 Task: Design an intricate, multi-part, and multi-material model of a famous historical warship.
Action: Mouse moved to (438, 204)
Screenshot: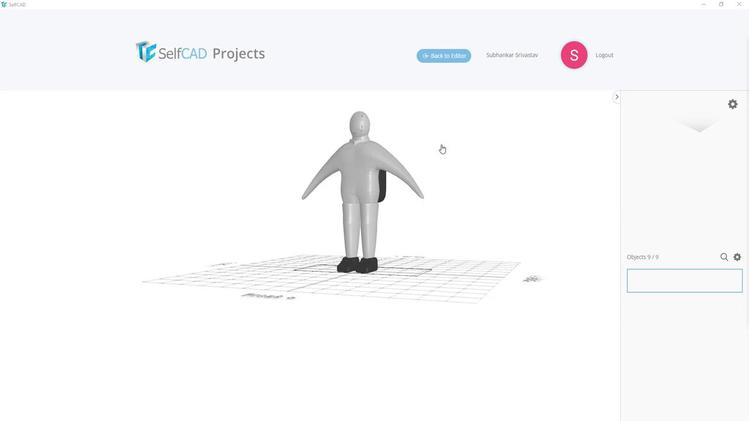 
Action: Mouse pressed left at (438, 204)
Screenshot: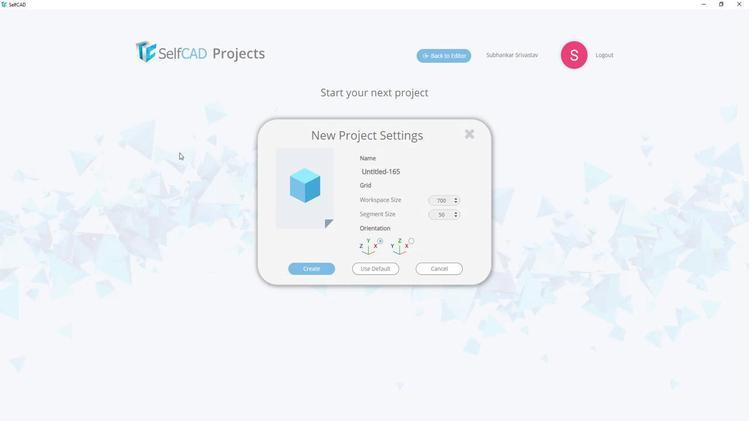 
Action: Mouse moved to (432, 213)
Screenshot: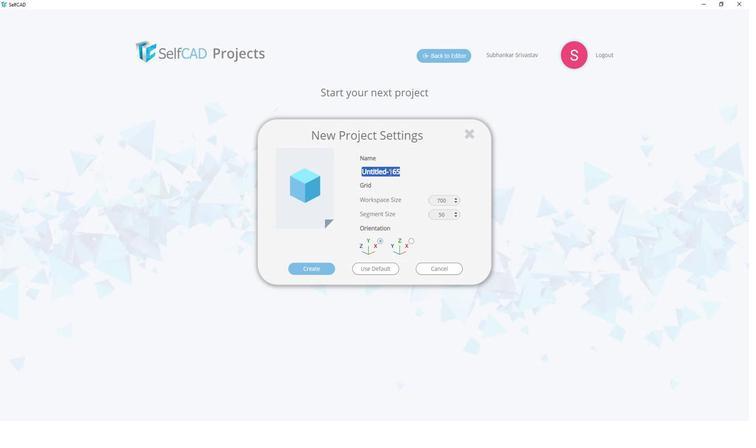 
Action: Mouse pressed left at (432, 213)
Screenshot: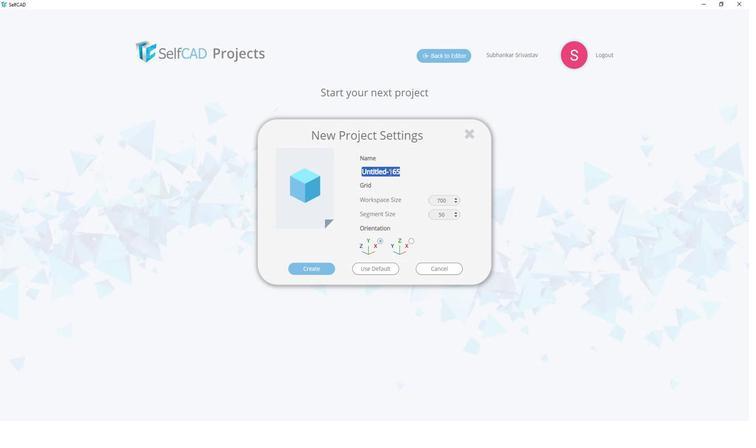 
Action: Key pressed <Key.shift><Key.shift><Key.shift><Key.shift><Key.shift><Key.shift><Key.shift><Key.shift>Warship<Key.space>2
Screenshot: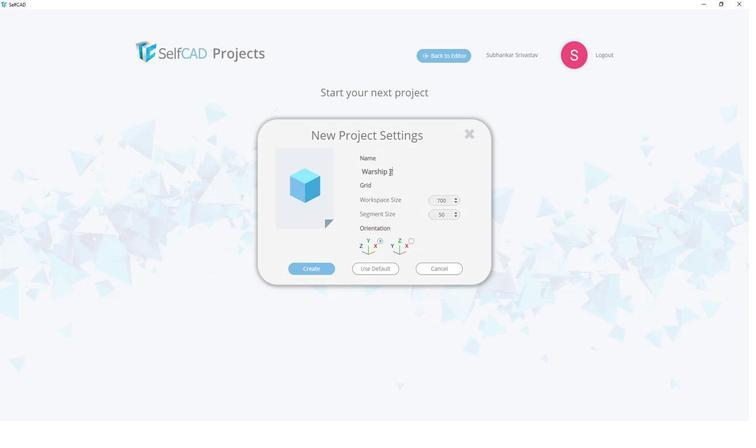 
Action: Mouse moved to (434, 253)
Screenshot: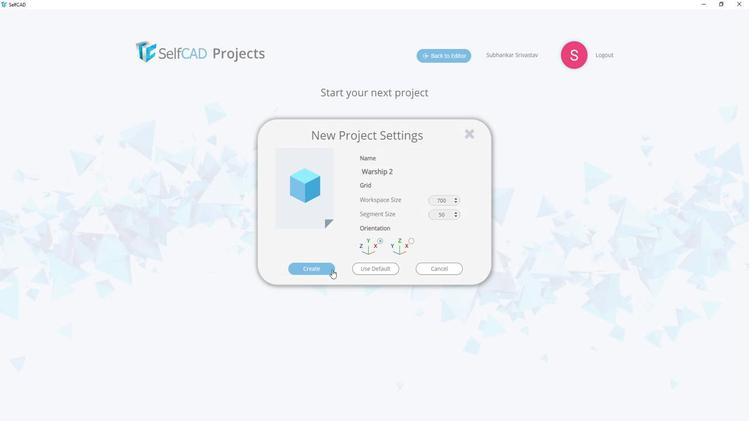 
Action: Mouse pressed left at (434, 253)
Screenshot: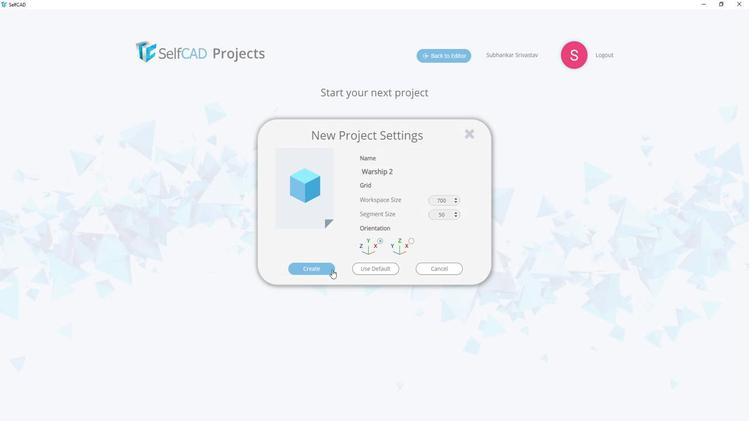 
Action: Mouse moved to (442, 209)
Screenshot: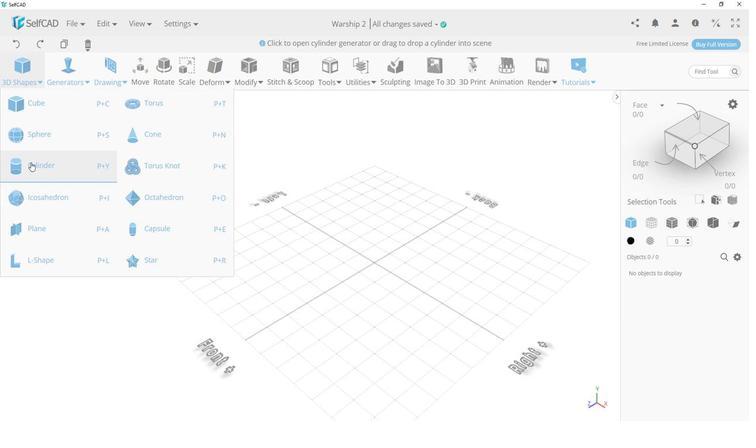 
Action: Mouse pressed left at (442, 209)
Screenshot: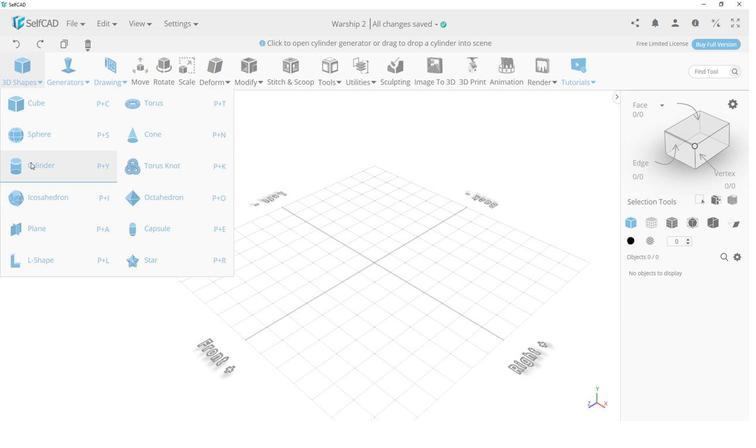 
Action: Mouse moved to (440, 238)
Screenshot: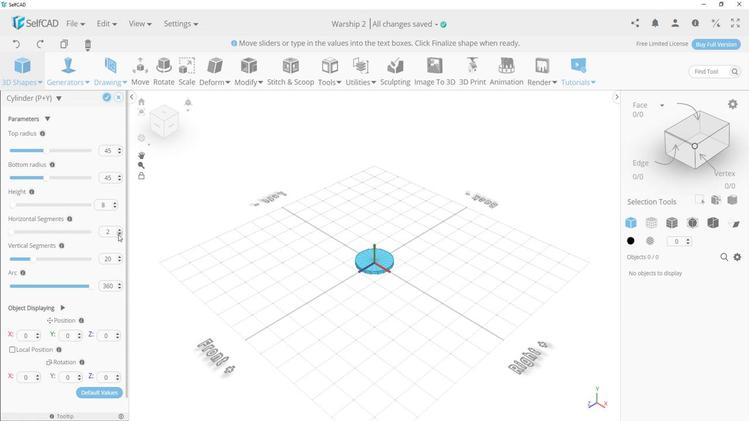 
Action: Mouse pressed left at (440, 238)
Screenshot: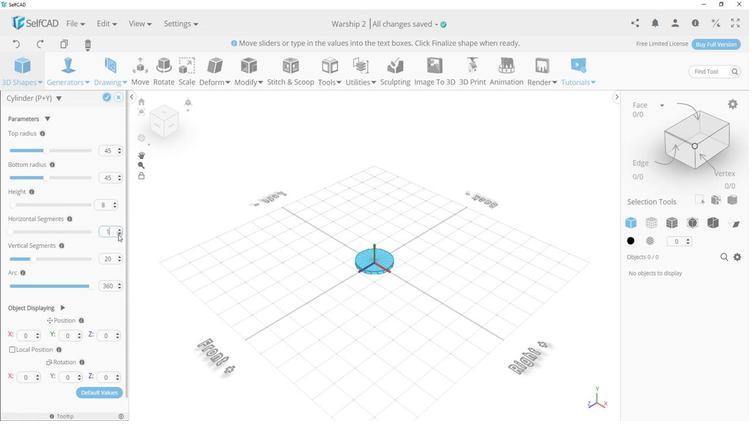 
Action: Mouse moved to (440, 248)
Screenshot: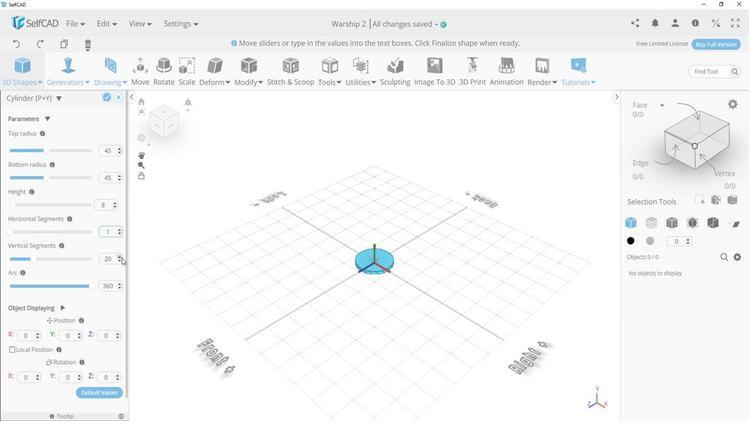 
Action: Mouse pressed left at (440, 248)
Screenshot: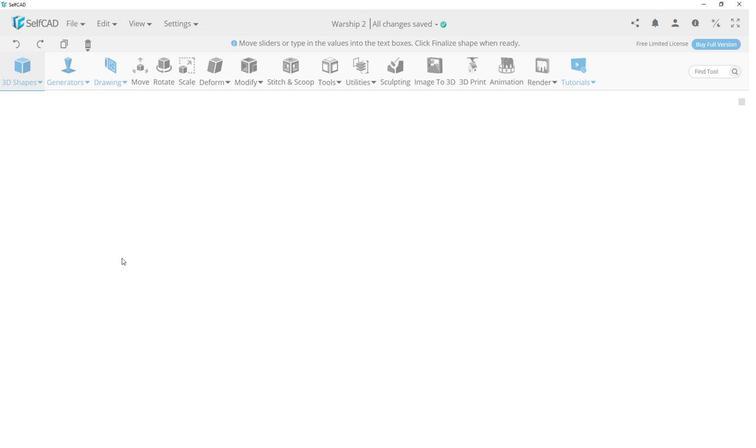 
Action: Mouse moved to (441, 181)
Screenshot: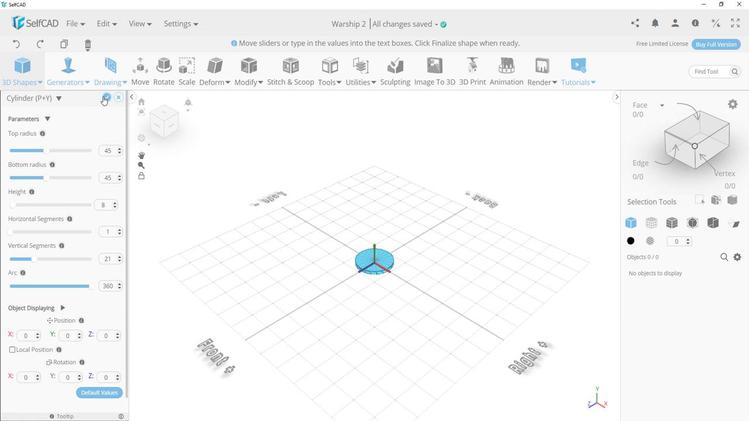 
Action: Mouse pressed left at (441, 181)
Screenshot: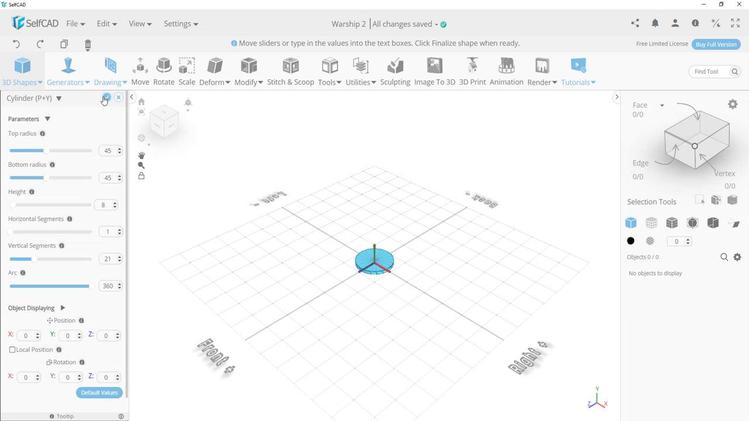 
Action: Mouse moved to (425, 234)
Screenshot: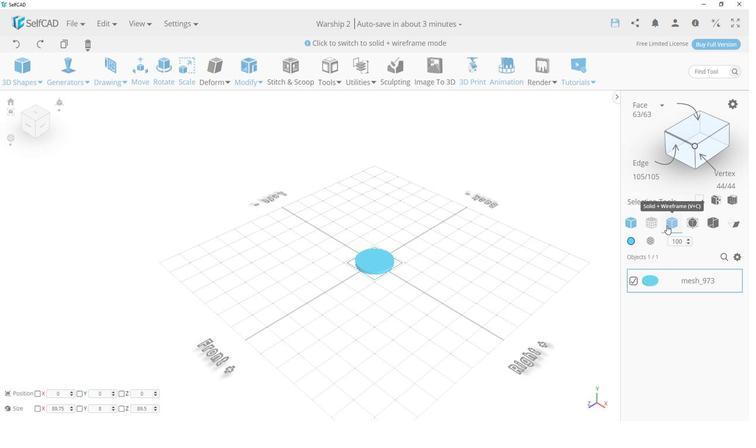 
Action: Mouse pressed left at (425, 234)
Screenshot: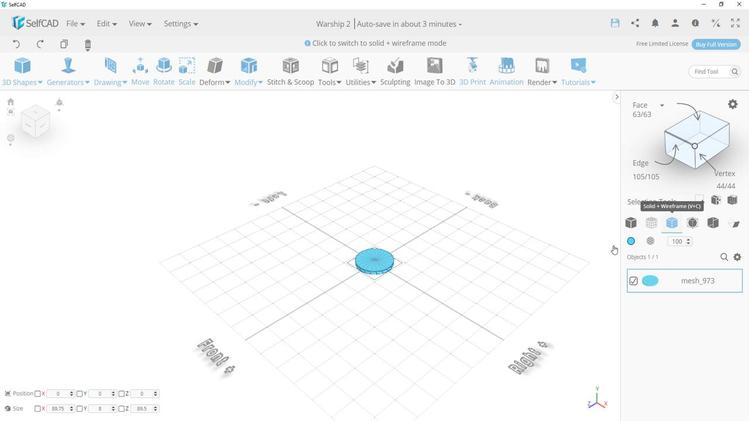 
Action: Mouse moved to (432, 270)
Screenshot: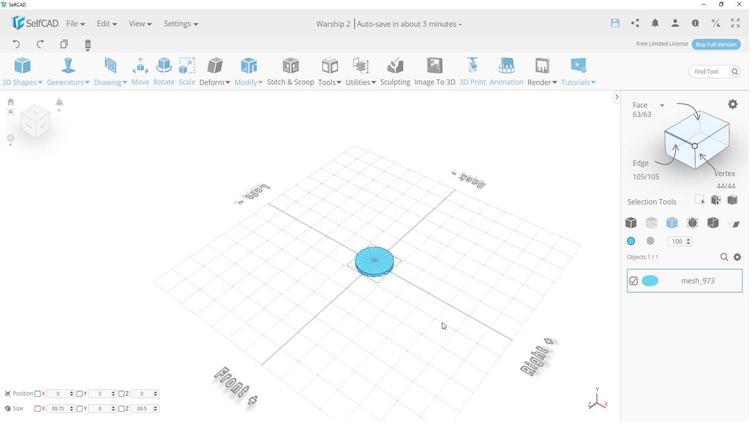 
Action: Mouse pressed left at (432, 270)
Screenshot: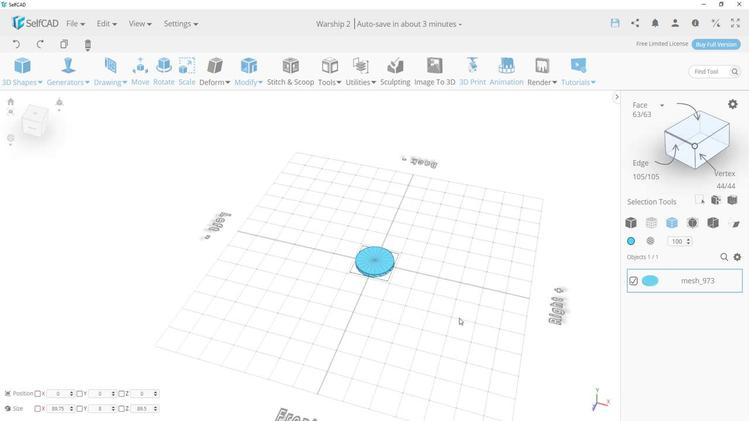 
Action: Mouse moved to (443, 309)
Screenshot: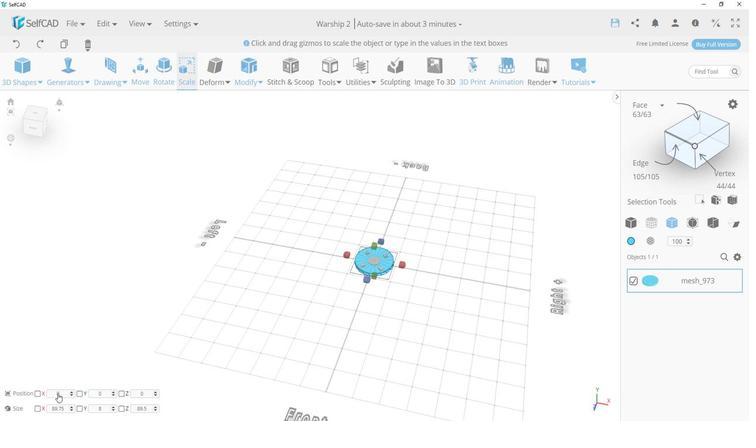 
Action: Mouse pressed left at (443, 309)
Screenshot: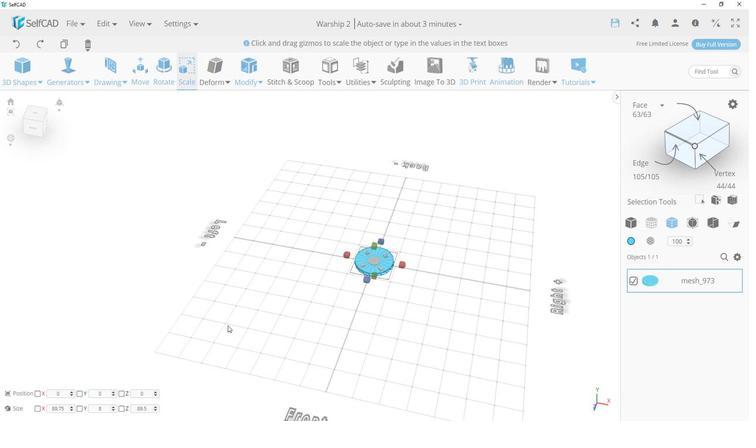 
Action: Mouse moved to (432, 252)
Screenshot: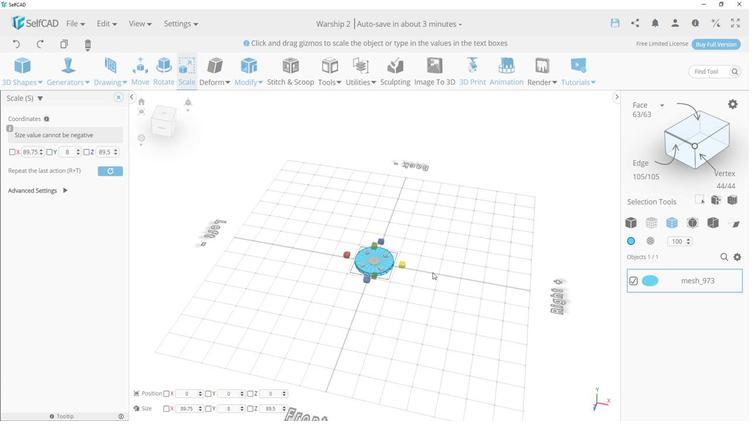 
Action: Mouse pressed left at (432, 252)
Screenshot: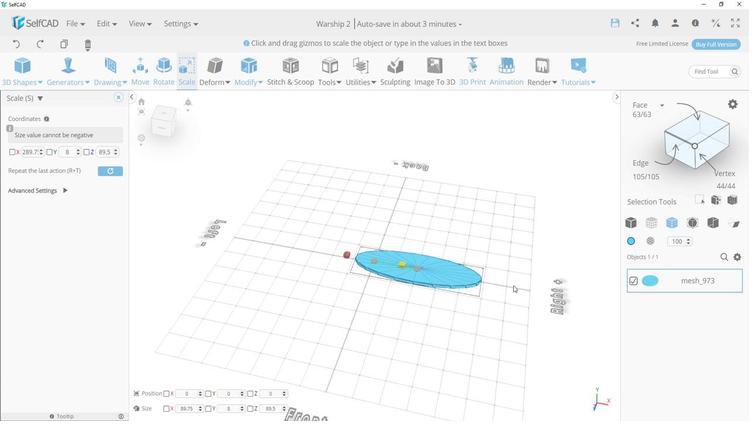 
Action: Mouse moved to (432, 250)
Screenshot: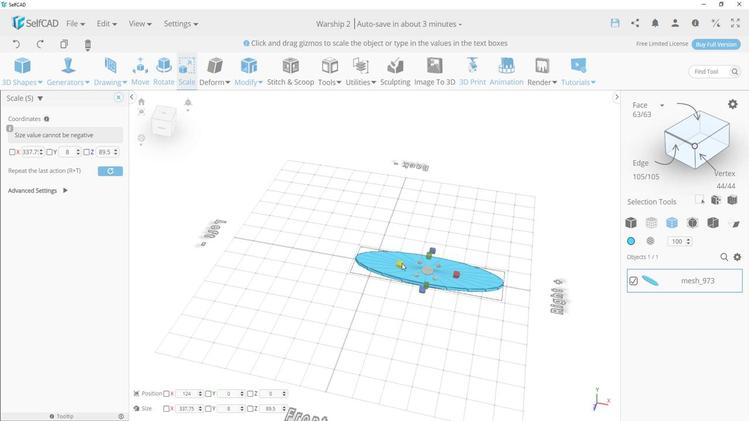 
Action: Mouse pressed left at (432, 250)
Screenshot: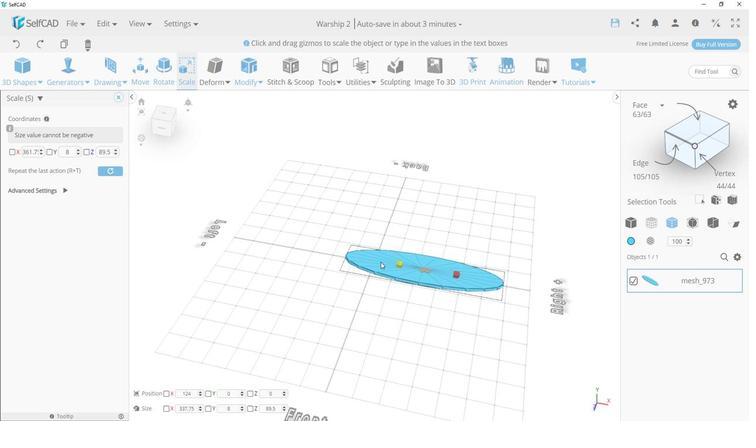
Action: Mouse moved to (435, 275)
Screenshot: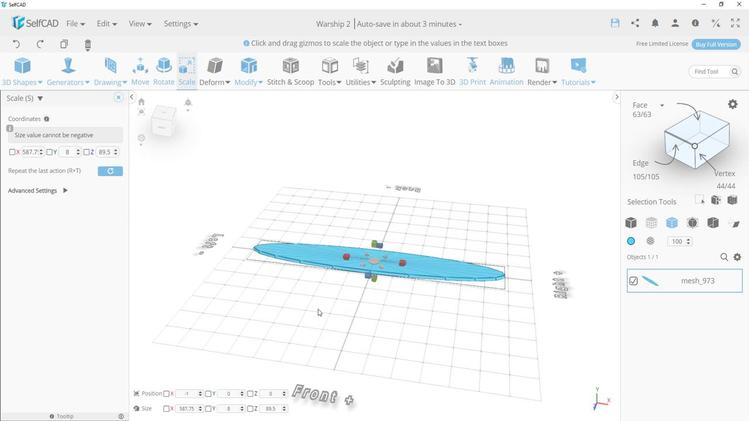 
Action: Mouse pressed left at (435, 275)
Screenshot: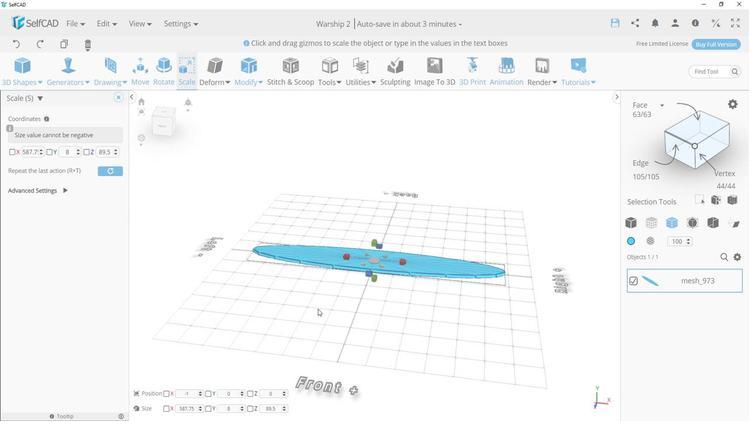 
Action: Mouse moved to (432, 258)
Screenshot: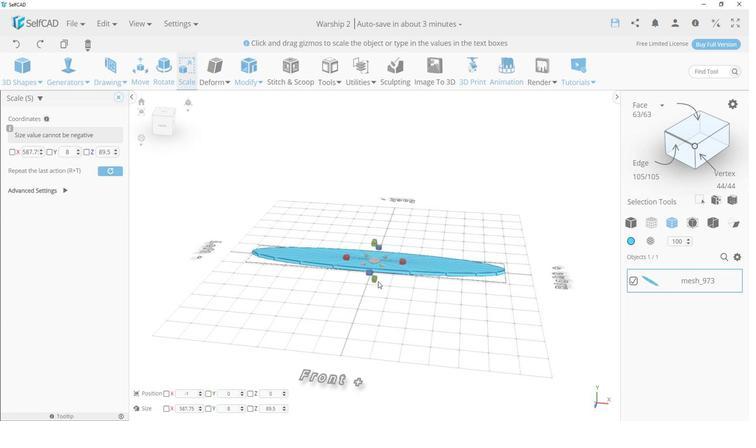 
Action: Mouse scrolled (432, 258) with delta (0, 0)
Screenshot: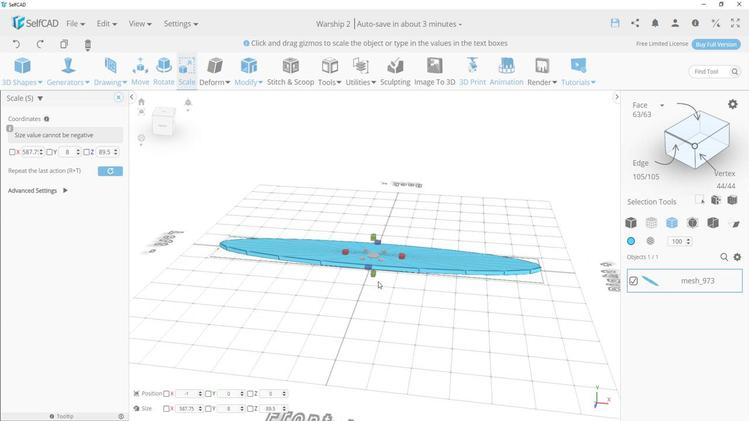 
Action: Mouse scrolled (432, 258) with delta (0, 0)
Screenshot: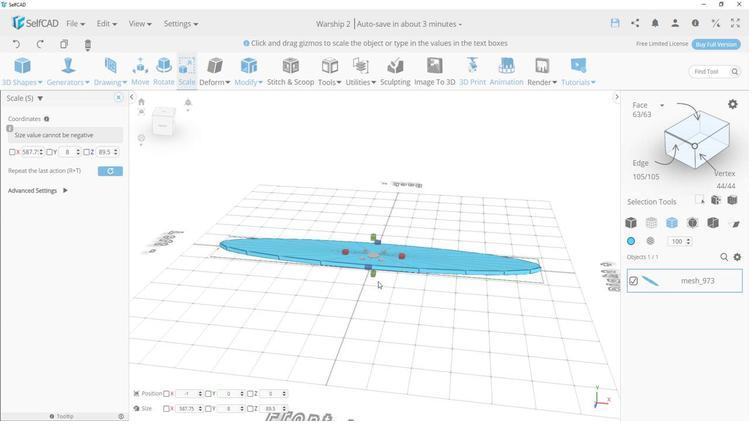 
Action: Mouse scrolled (432, 258) with delta (0, 0)
Screenshot: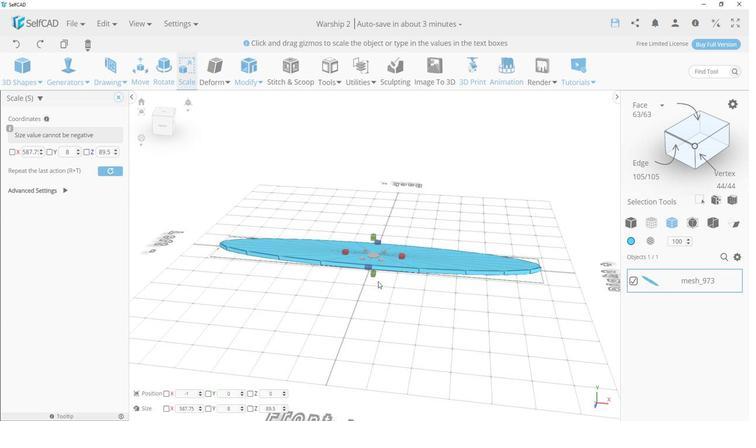 
Action: Mouse scrolled (432, 258) with delta (0, 0)
Screenshot: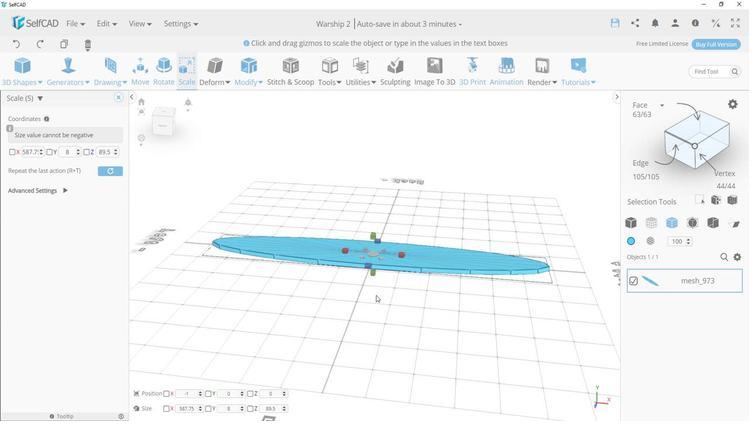 
Action: Mouse scrolled (432, 258) with delta (0, 0)
Screenshot: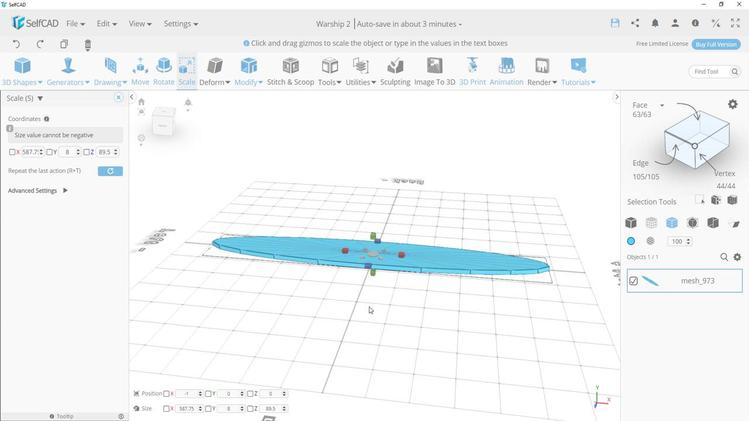 
Action: Mouse scrolled (432, 258) with delta (0, 0)
Screenshot: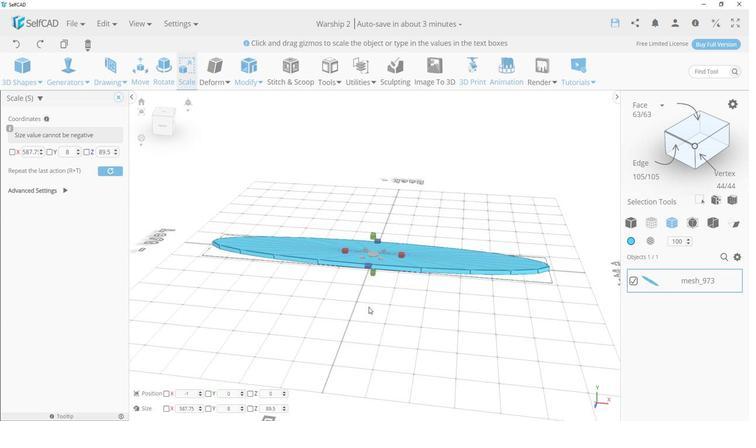 
Action: Mouse moved to (433, 268)
Screenshot: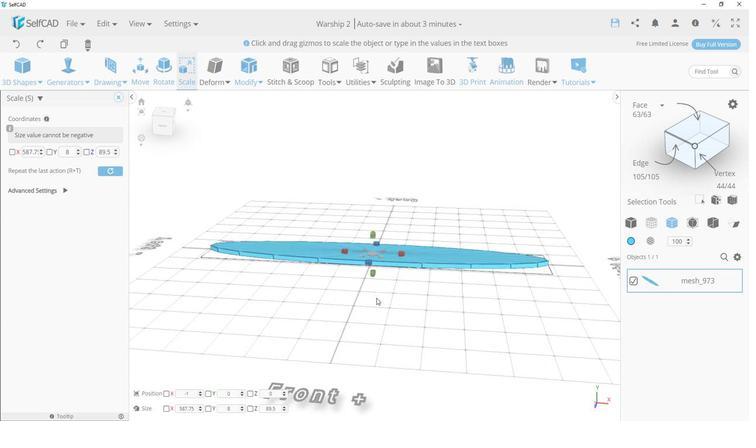 
Action: Mouse pressed left at (433, 268)
Screenshot: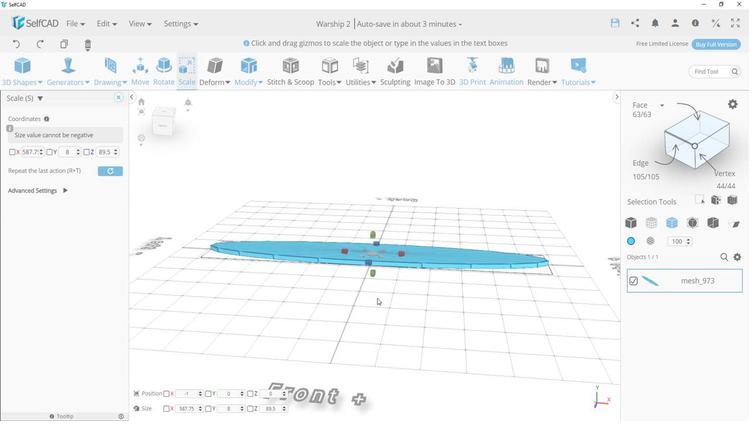 
Action: Mouse moved to (424, 195)
Screenshot: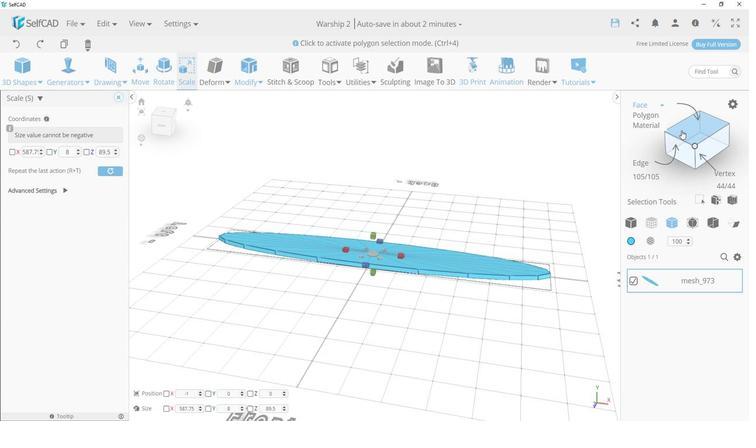 
Action: Mouse pressed left at (424, 195)
Screenshot: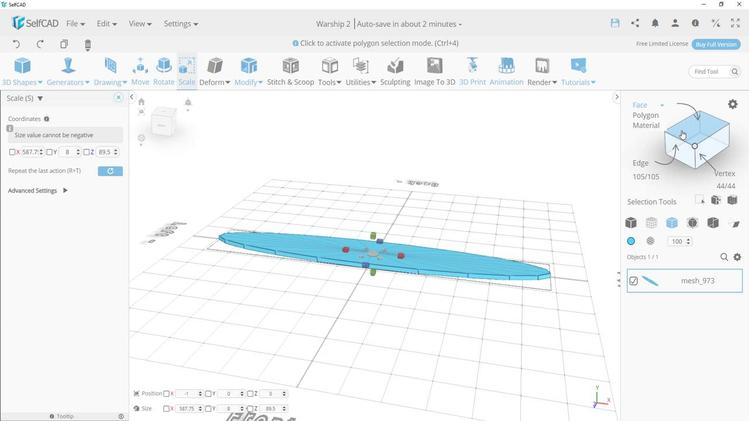 
Action: Mouse moved to (425, 186)
Screenshot: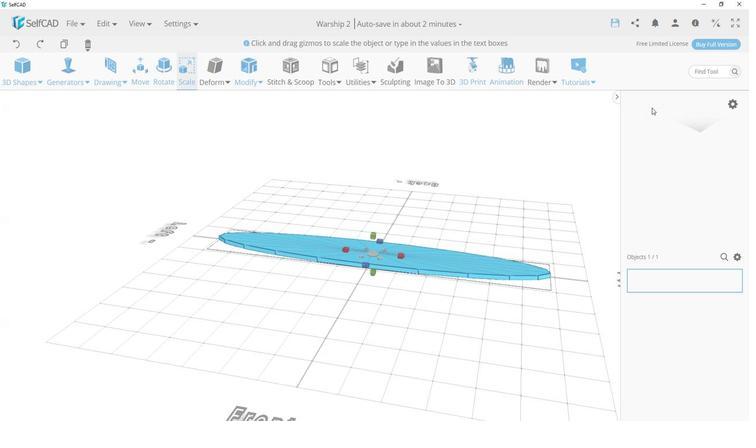 
Action: Mouse pressed left at (425, 186)
Screenshot: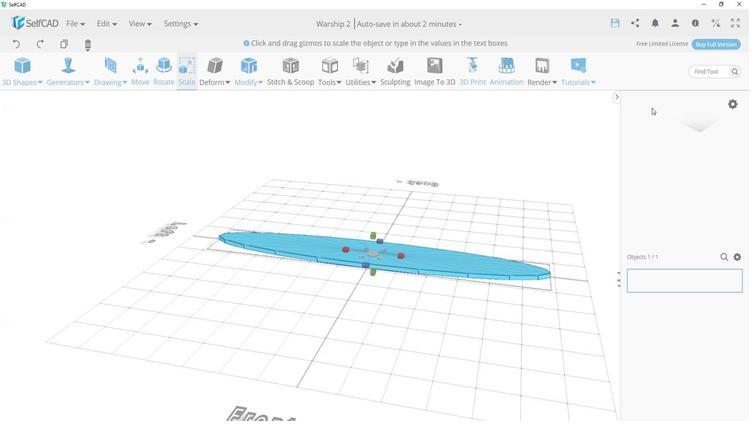 
Action: Mouse moved to (425, 189)
Screenshot: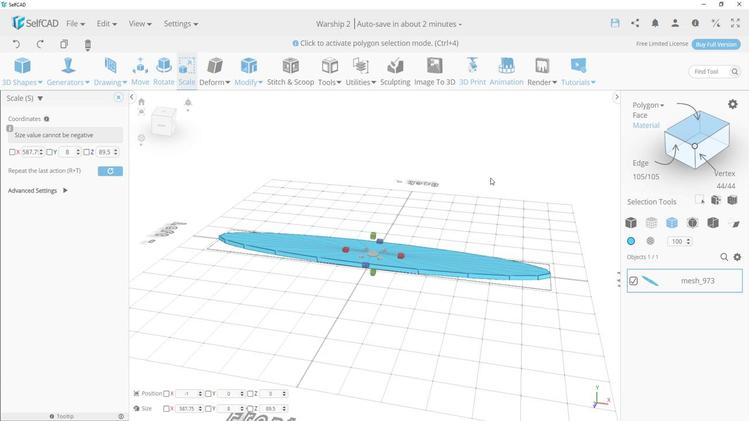 
Action: Mouse pressed left at (425, 189)
Screenshot: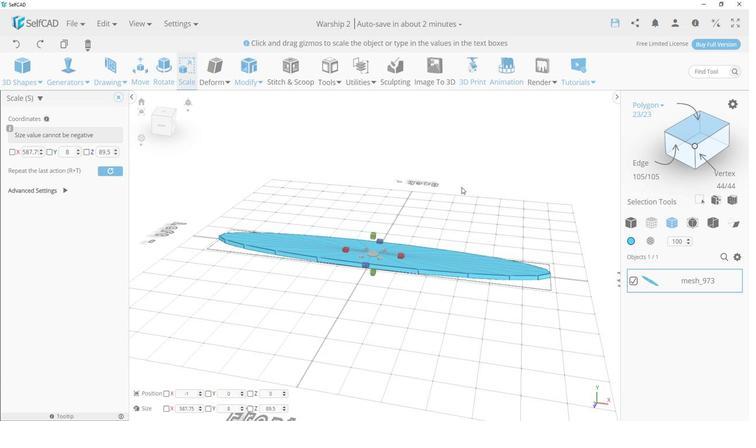 
Action: Mouse moved to (431, 219)
Screenshot: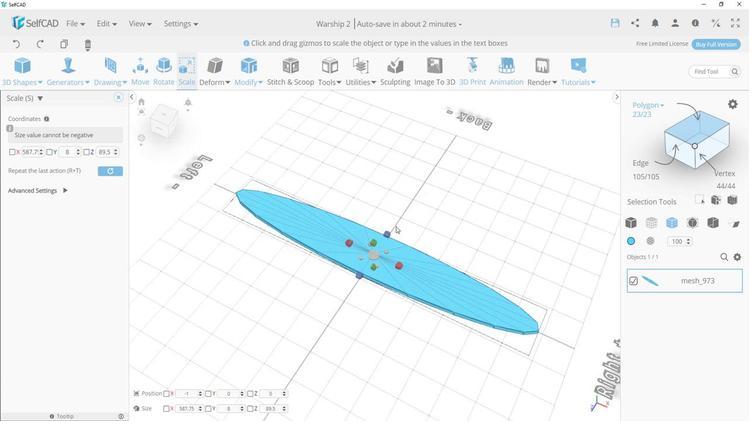 
Action: Mouse pressed left at (431, 219)
Screenshot: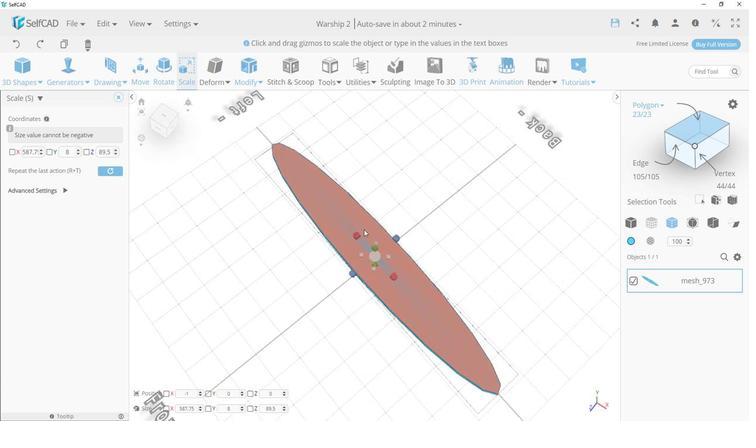 
Action: Mouse moved to (433, 237)
Screenshot: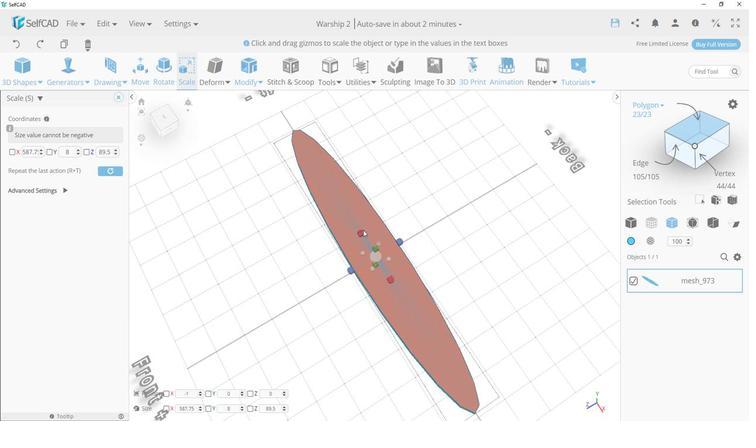 
Action: Mouse pressed left at (433, 237)
Screenshot: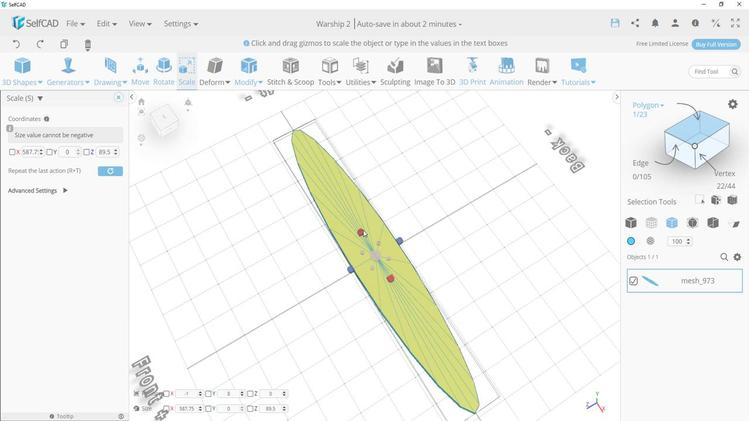 
Action: Mouse moved to (435, 254)
Screenshot: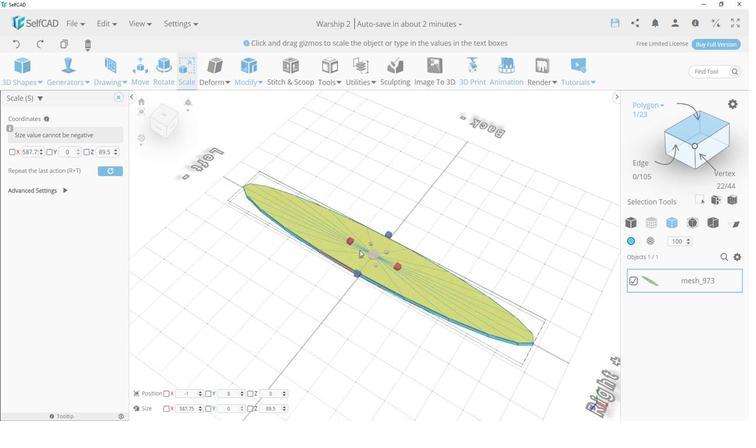 
Action: Mouse pressed left at (435, 254)
Screenshot: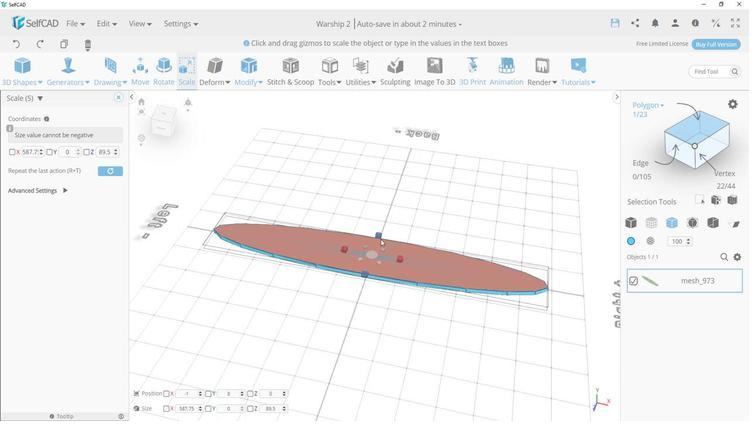 
Action: Mouse moved to (439, 310)
Screenshot: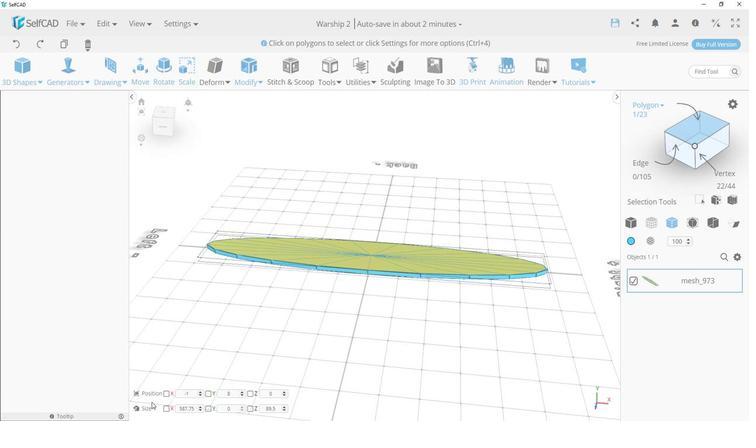 
Action: Mouse pressed left at (439, 310)
Screenshot: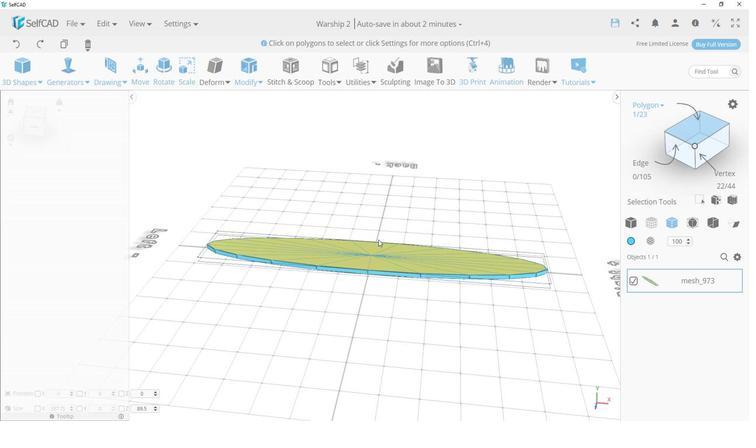 
Action: Mouse moved to (435, 276)
Screenshot: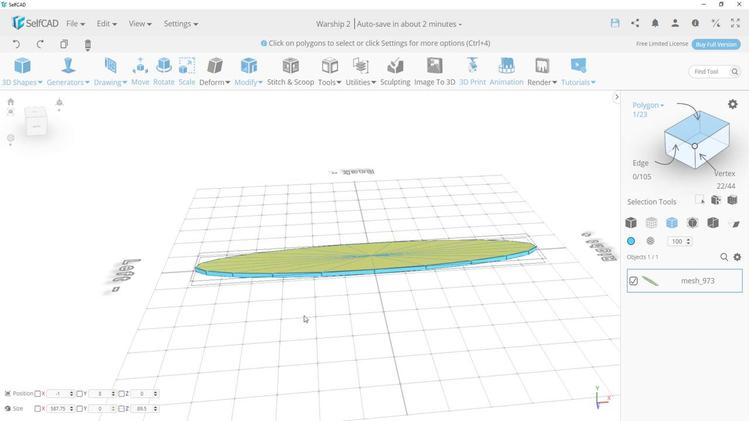 
Action: Mouse pressed left at (435, 276)
Screenshot: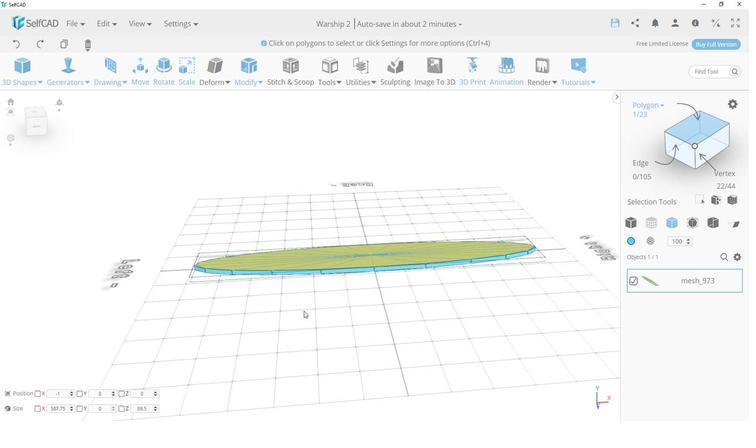 
Action: Mouse moved to (443, 311)
Screenshot: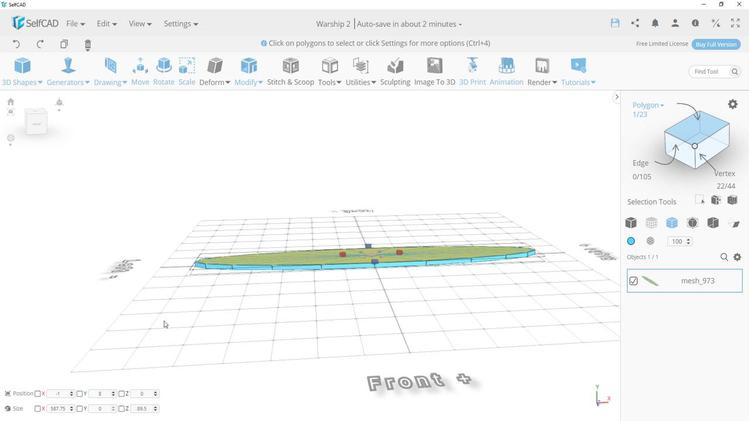 
Action: Mouse pressed left at (443, 311)
Screenshot: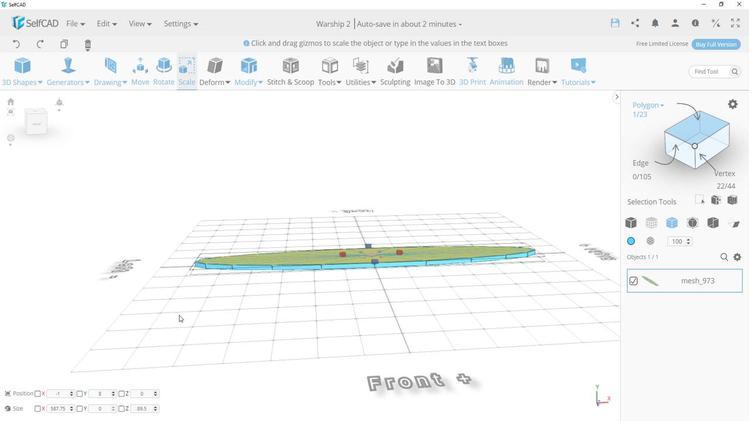 
Action: Mouse moved to (438, 272)
Screenshot: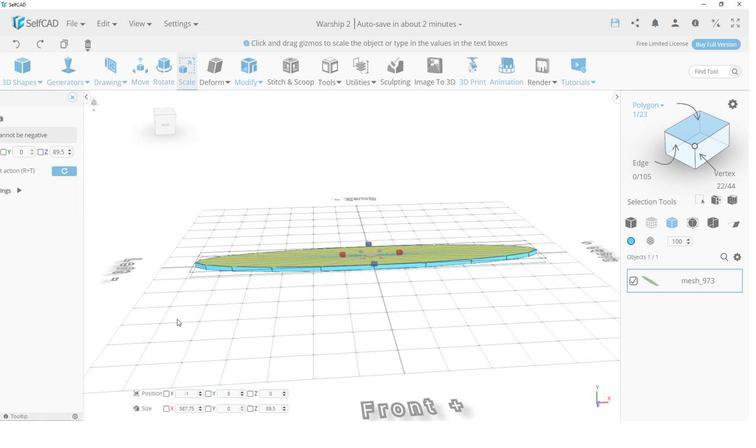 
Action: Mouse pressed left at (438, 272)
Screenshot: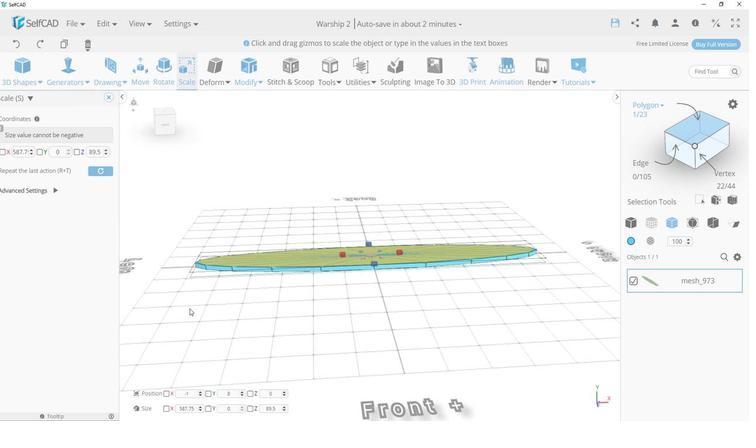 
Action: Mouse moved to (433, 247)
Screenshot: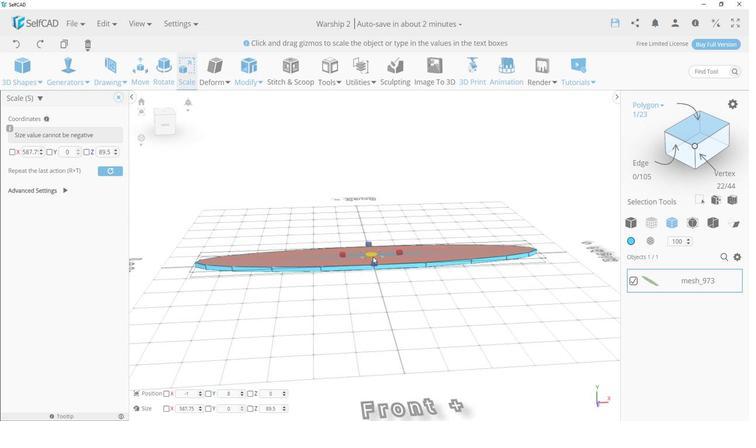 
Action: Mouse pressed left at (433, 247)
Screenshot: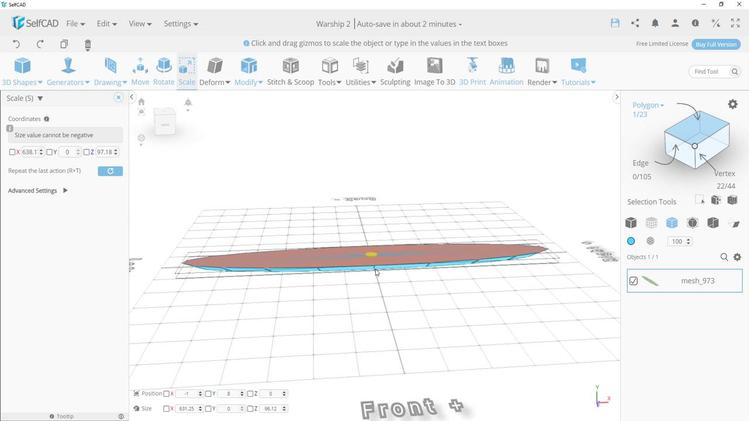 
Action: Mouse moved to (439, 172)
Screenshot: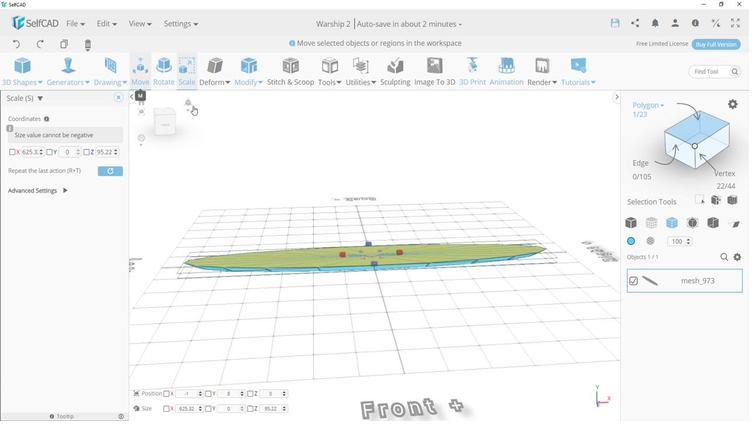 
Action: Mouse pressed left at (439, 172)
Screenshot: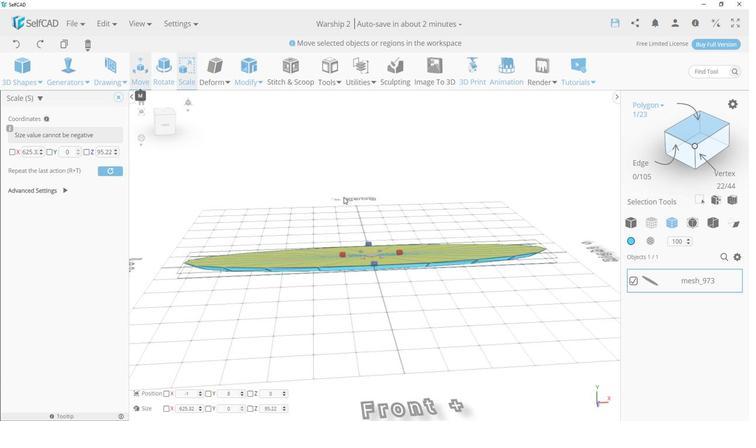 
Action: Mouse moved to (433, 227)
Screenshot: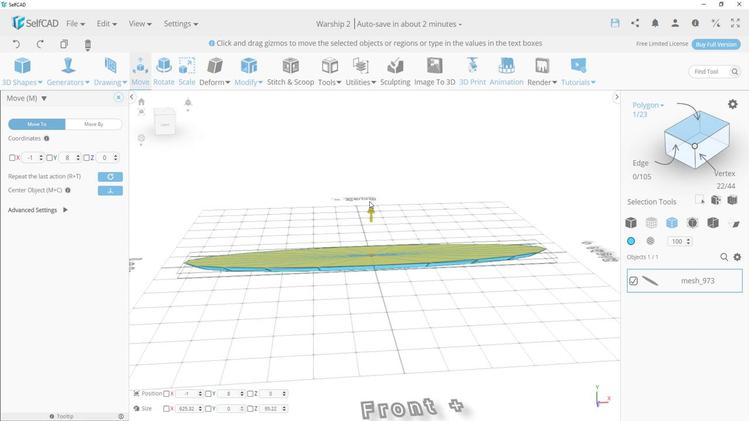 
Action: Mouse pressed left at (433, 227)
Screenshot: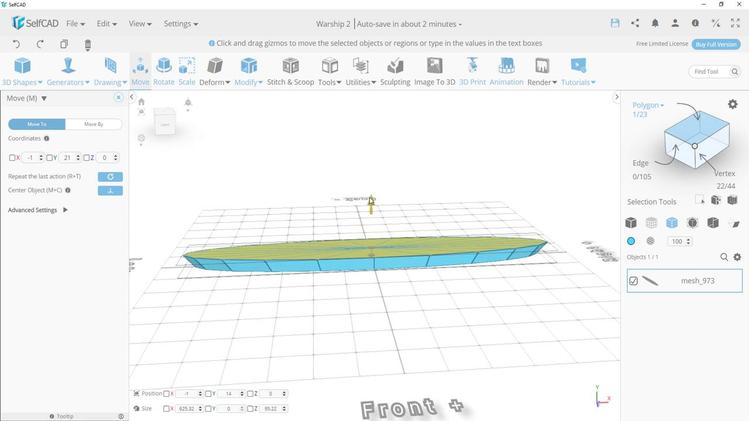 
Action: Mouse moved to (435, 277)
Screenshot: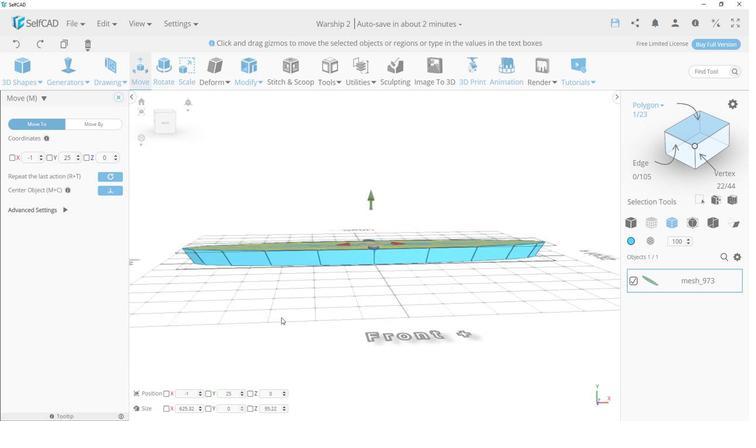 
Action: Mouse pressed left at (435, 277)
Screenshot: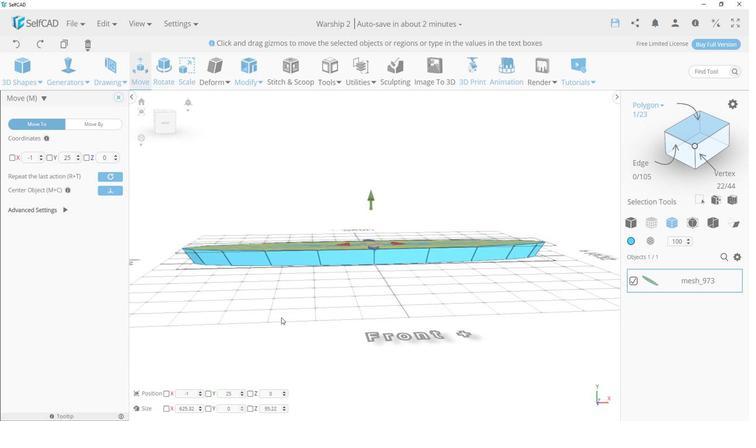 
Action: Mouse moved to (439, 310)
Screenshot: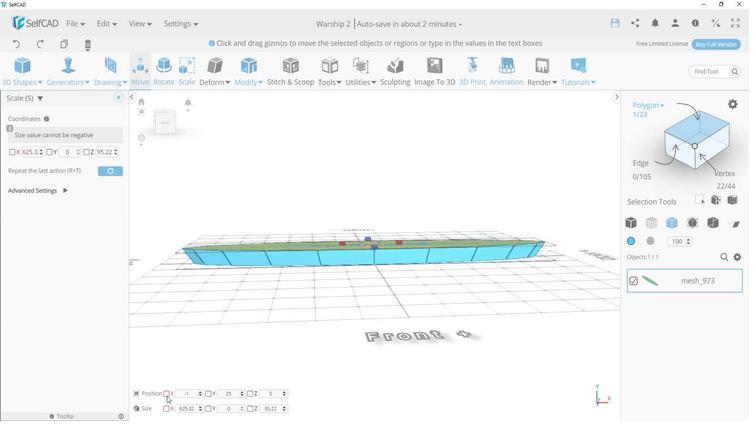 
Action: Mouse pressed left at (439, 310)
Screenshot: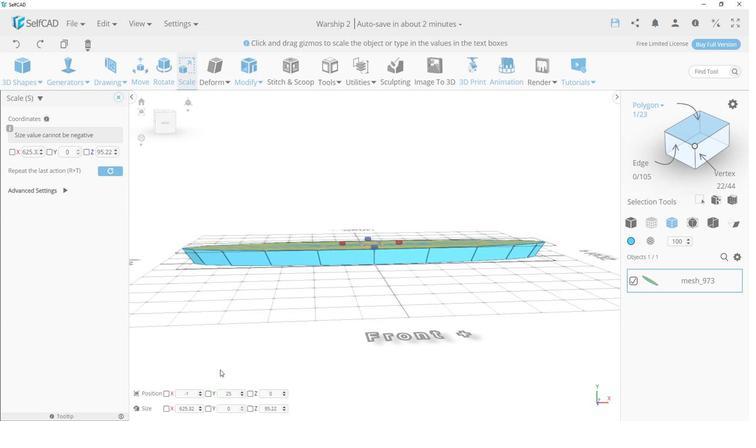 
Action: Mouse moved to (433, 258)
Screenshot: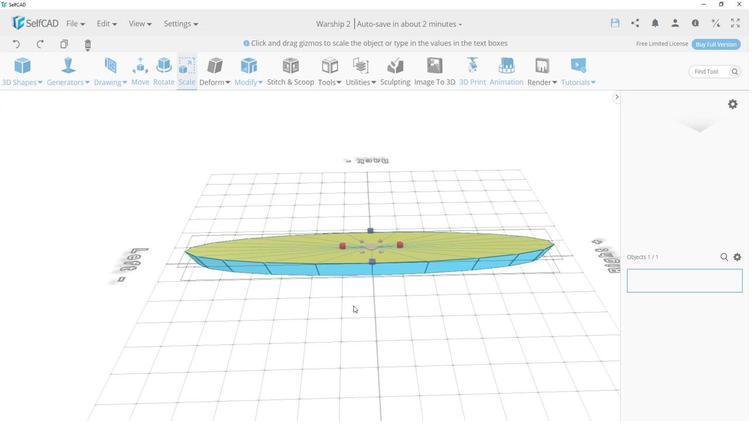 
Action: Mouse pressed left at (433, 258)
Screenshot: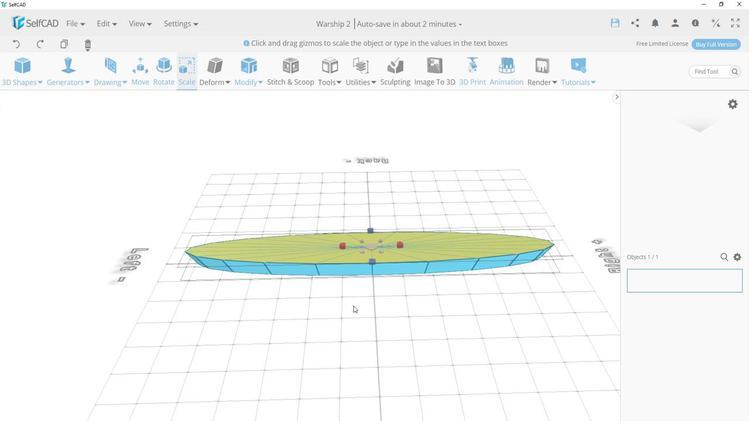 
Action: Mouse moved to (433, 243)
Screenshot: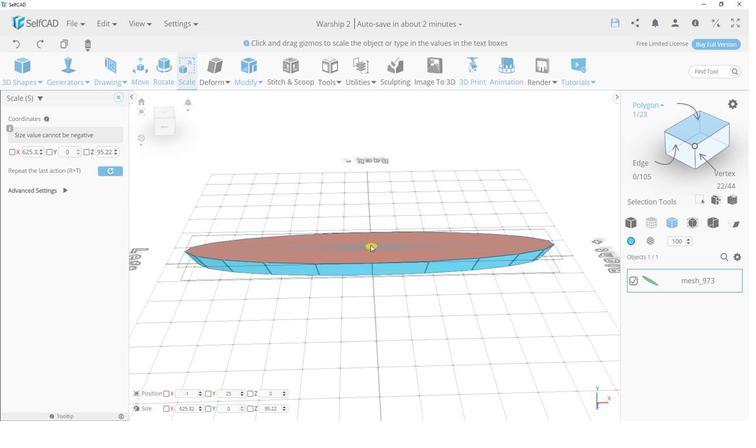 
Action: Mouse pressed left at (433, 243)
Screenshot: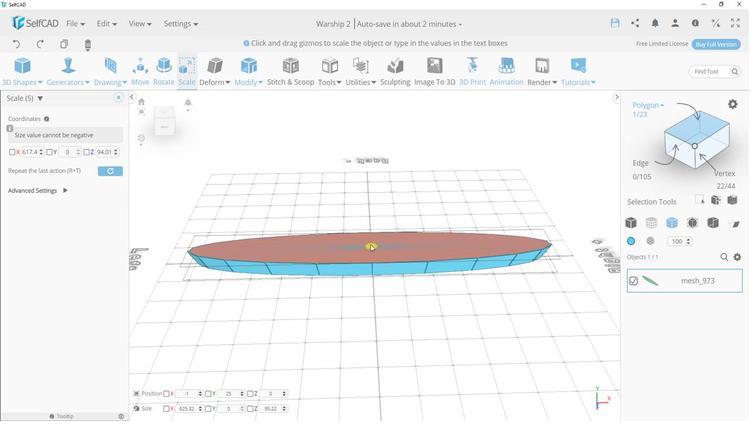 
Action: Mouse moved to (431, 274)
Screenshot: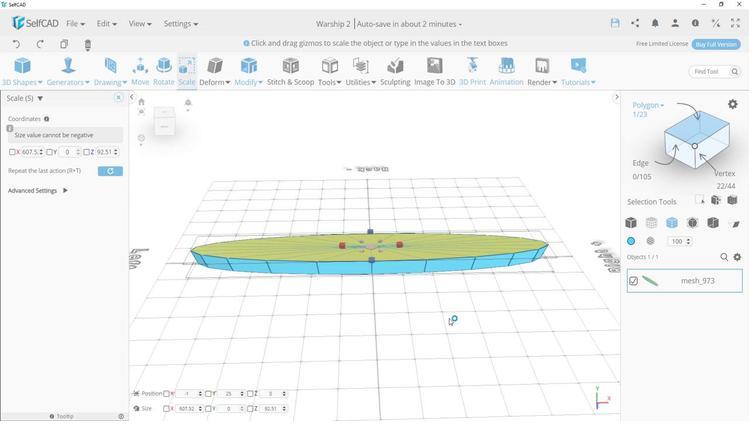 
Action: Mouse pressed left at (431, 274)
Screenshot: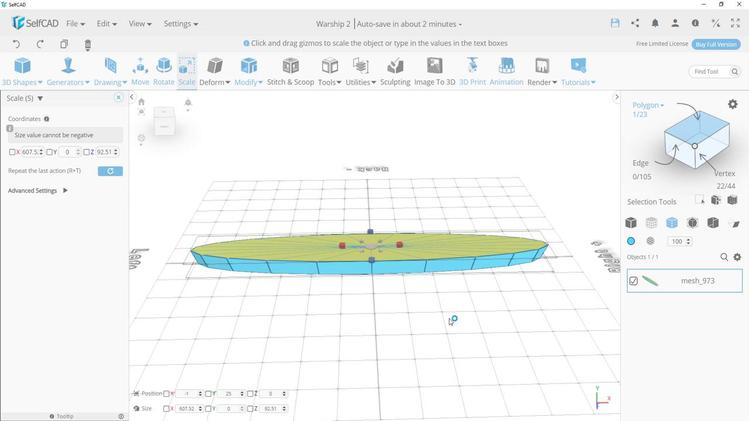 
Action: Mouse moved to (433, 260)
Screenshot: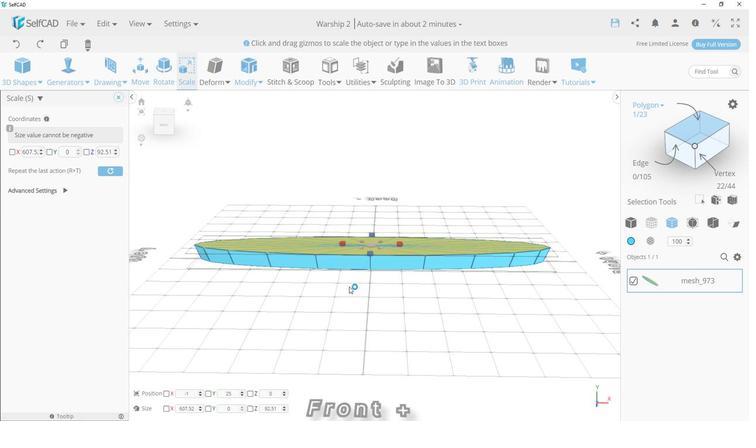 
Action: Mouse scrolled (433, 260) with delta (0, 0)
Screenshot: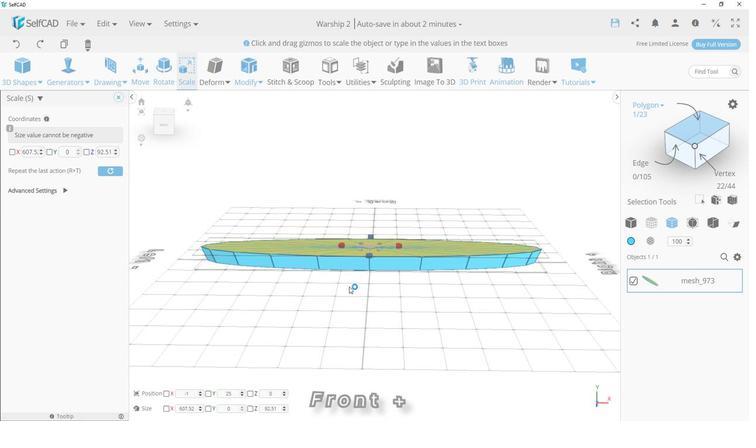 
Action: Mouse scrolled (433, 260) with delta (0, 0)
Screenshot: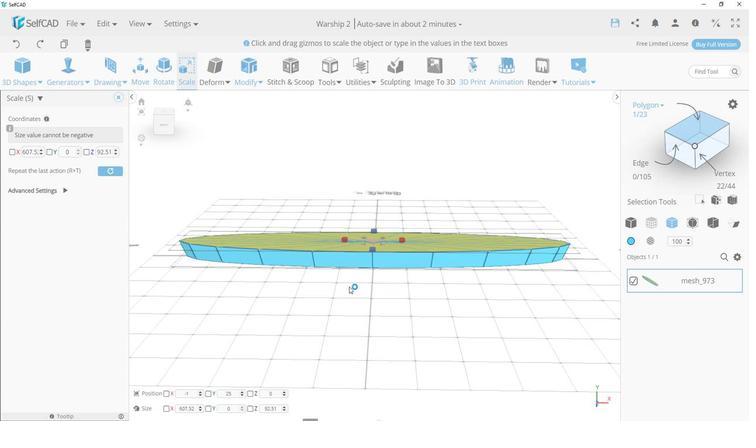 
Action: Mouse scrolled (433, 260) with delta (0, 0)
Screenshot: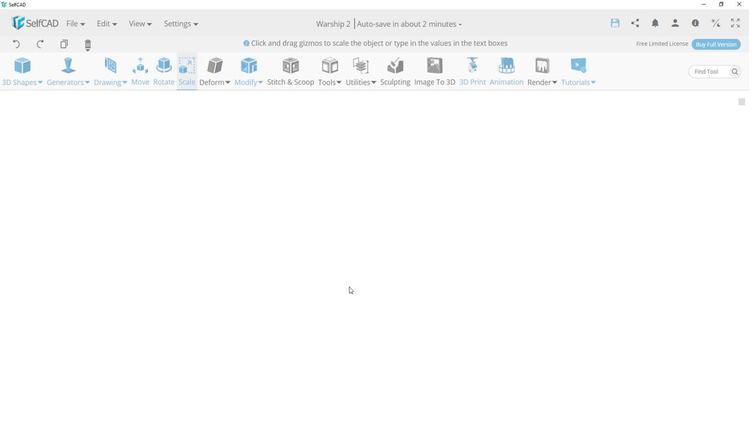 
Action: Mouse scrolled (433, 260) with delta (0, 0)
Screenshot: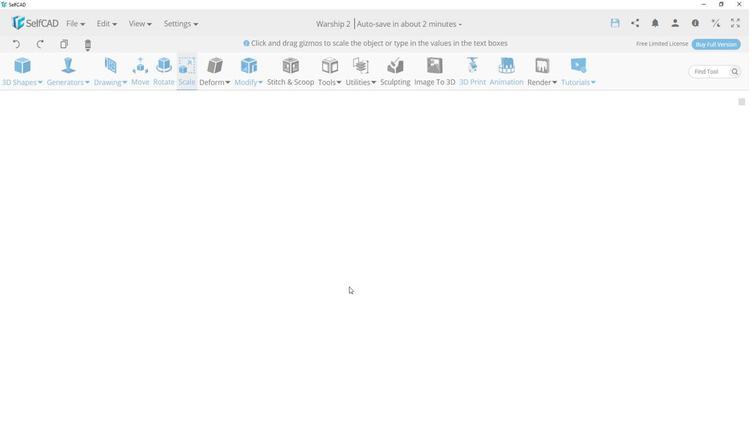 
Action: Mouse pressed left at (433, 260)
Screenshot: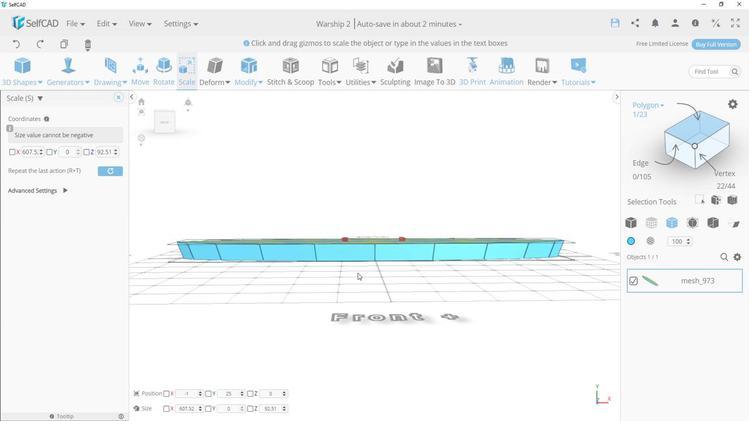 
Action: Mouse moved to (433, 255)
Screenshot: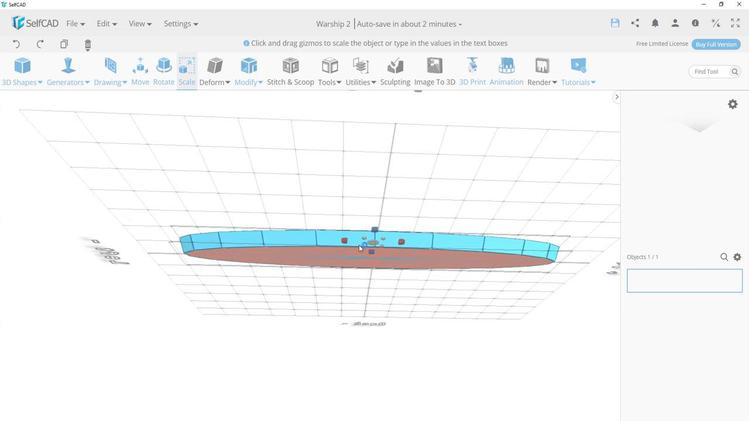 
Action: Mouse pressed left at (433, 255)
Screenshot: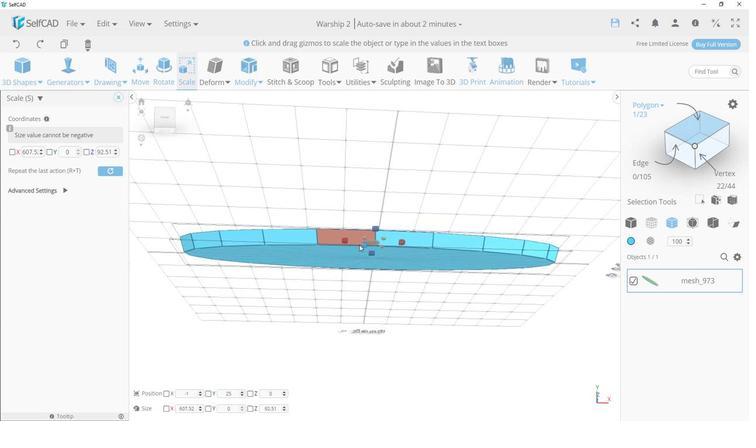 
Action: Mouse moved to (435, 210)
Screenshot: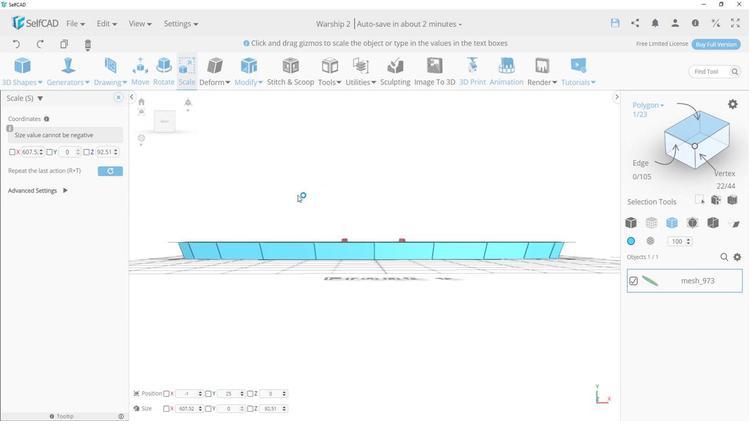 
Action: Mouse pressed left at (435, 210)
Screenshot: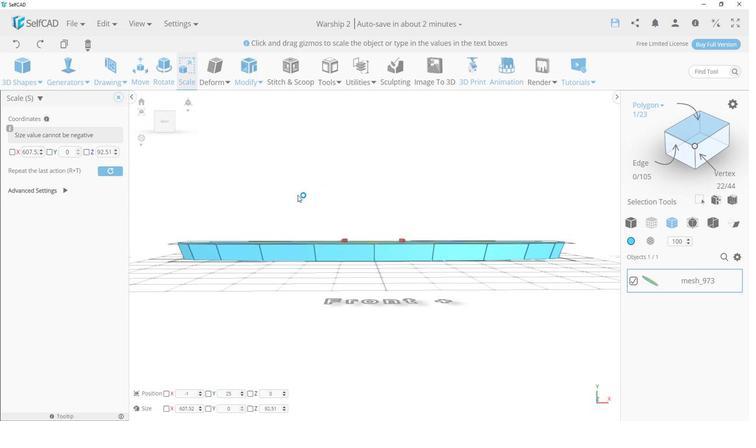 
Action: Mouse moved to (435, 220)
Screenshot: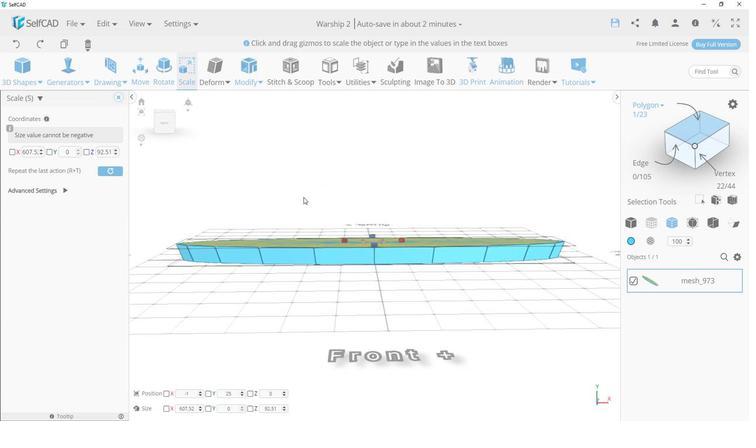 
Action: Mouse pressed left at (435, 220)
Screenshot: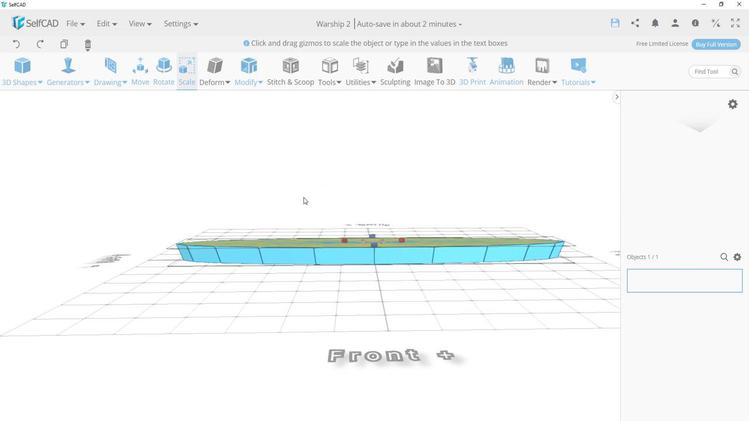 
Action: Mouse moved to (431, 212)
Screenshot: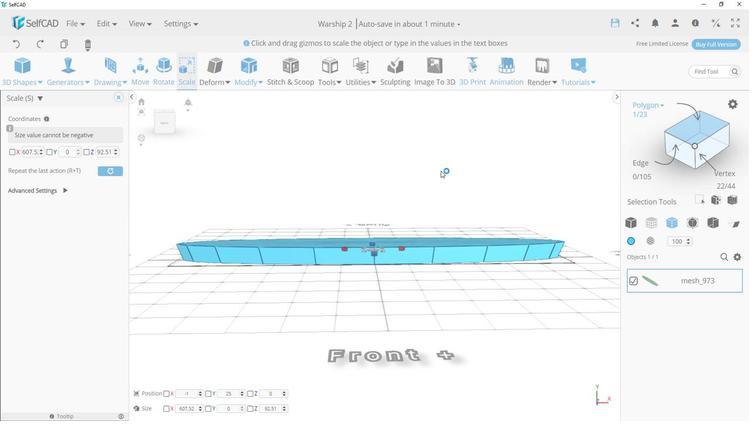 
Action: Mouse pressed left at (431, 212)
Screenshot: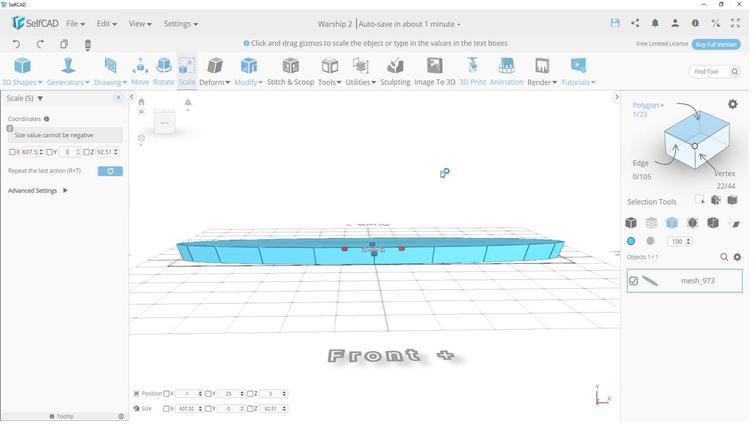 
Action: Mouse moved to (432, 265)
Screenshot: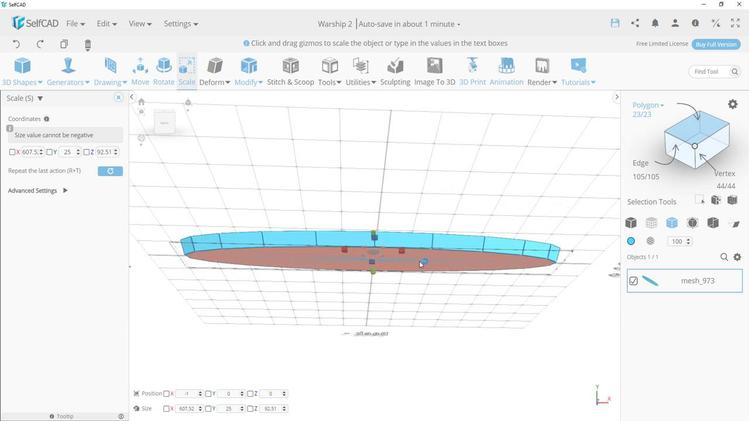 
Action: Mouse pressed left at (432, 265)
Screenshot: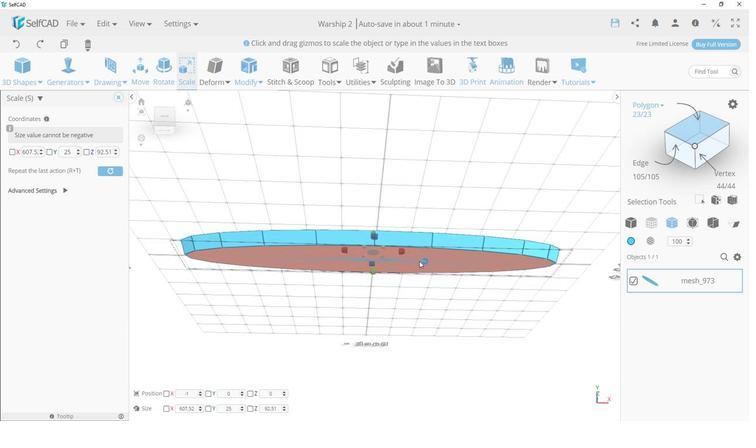 
Action: Mouse moved to (431, 250)
Screenshot: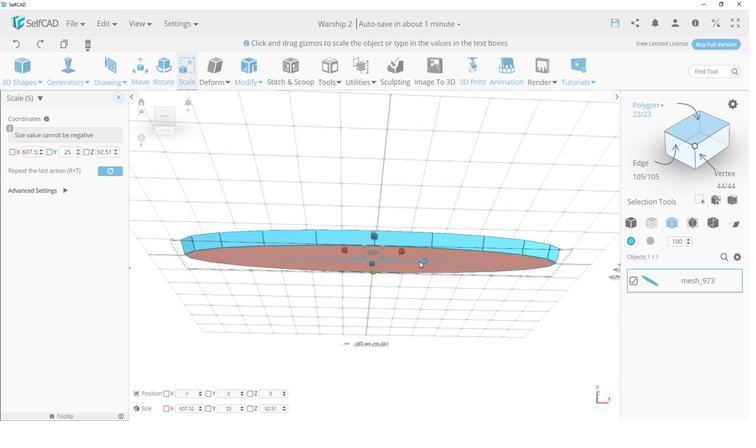 
Action: Mouse pressed left at (431, 250)
Screenshot: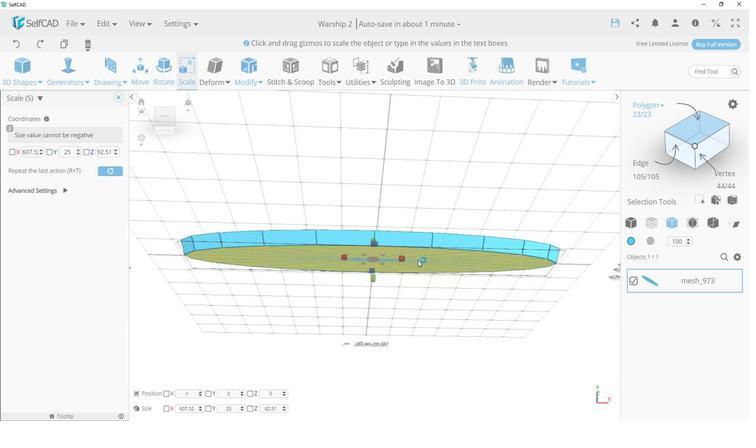 
Action: Mouse moved to (432, 210)
Screenshot: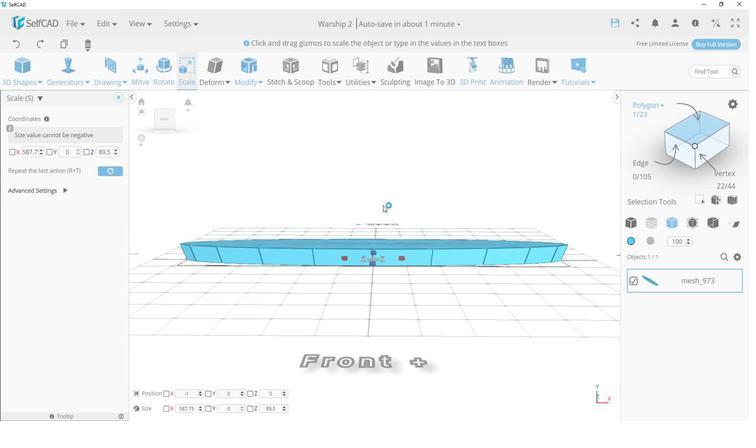 
Action: Mouse pressed left at (432, 210)
Screenshot: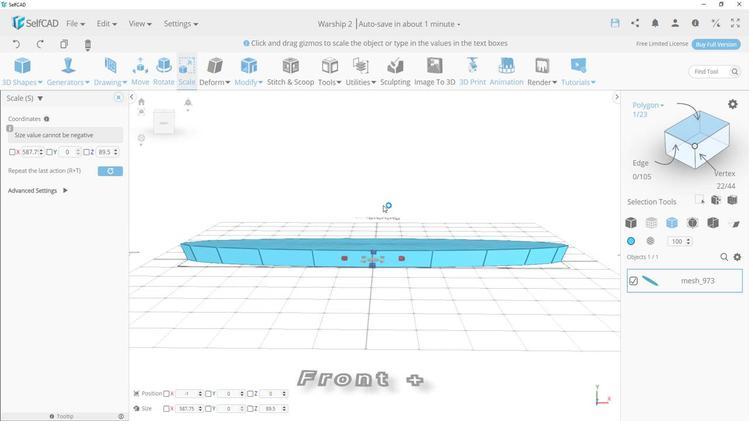 
Action: Mouse moved to (436, 182)
Screenshot: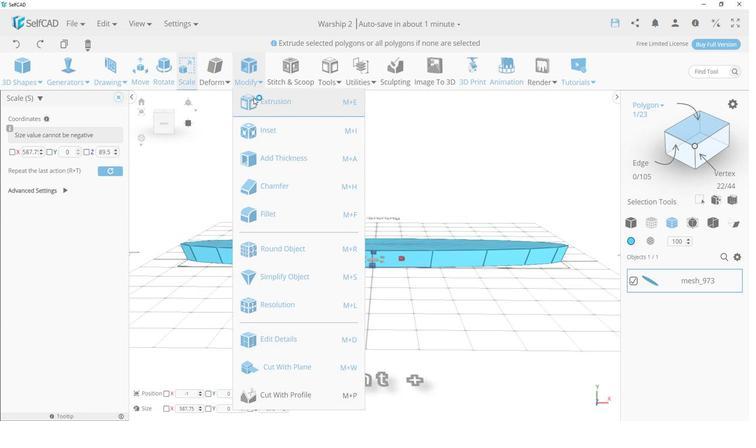 
Action: Mouse pressed left at (436, 182)
Screenshot: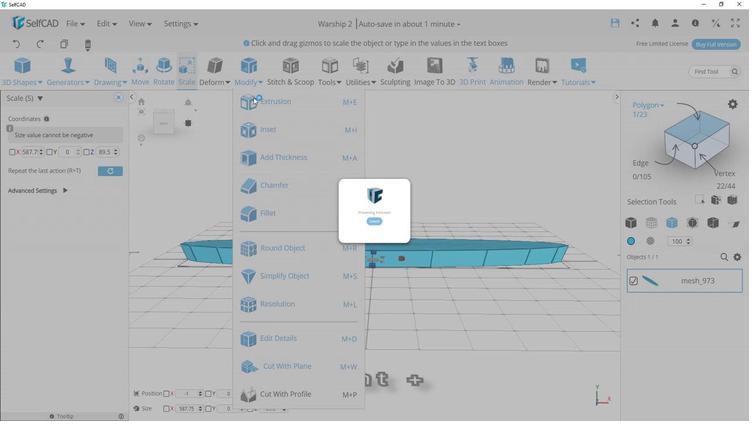 
Action: Mouse moved to (440, 181)
Screenshot: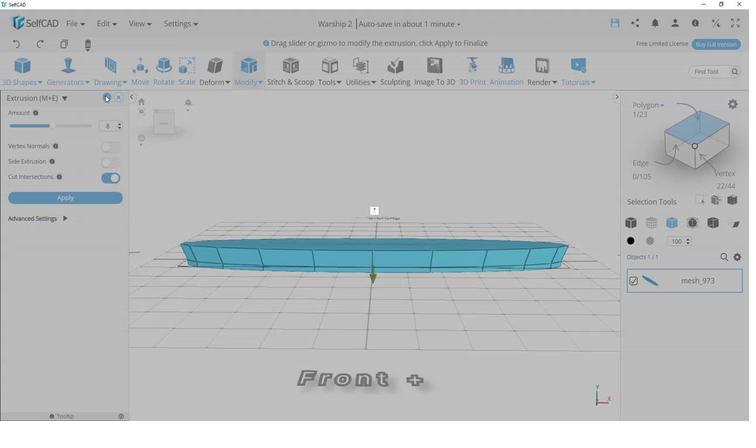
Action: Mouse pressed left at (440, 181)
Screenshot: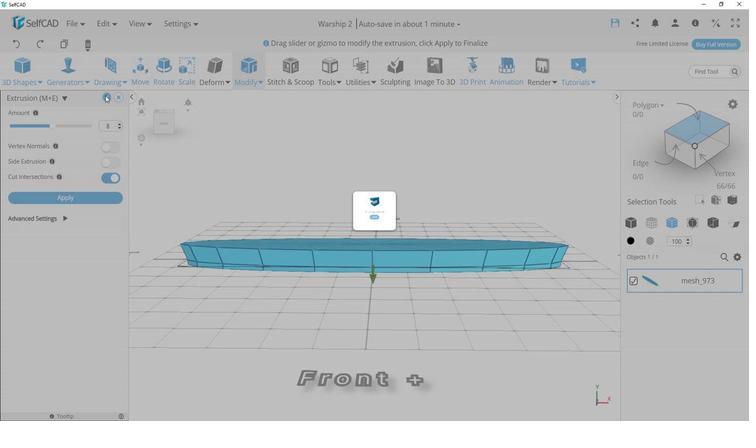 
Action: Mouse moved to (437, 203)
Screenshot: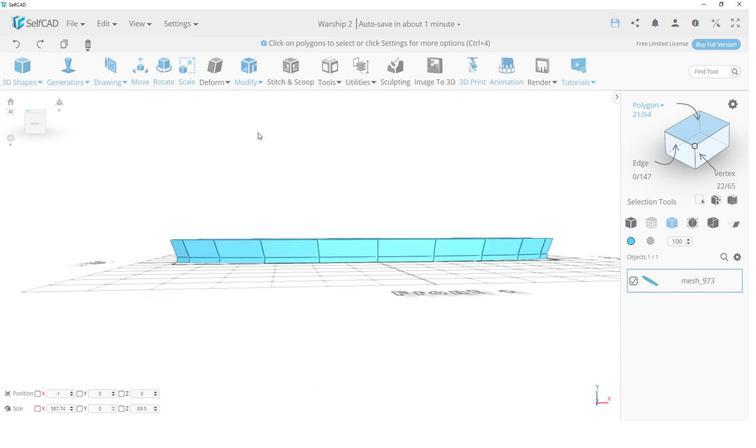 
Action: Mouse pressed left at (437, 203)
Screenshot: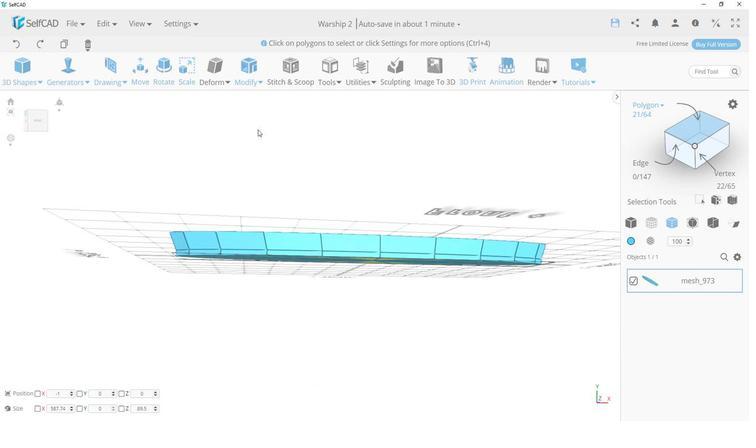 
Action: Mouse moved to (443, 310)
Screenshot: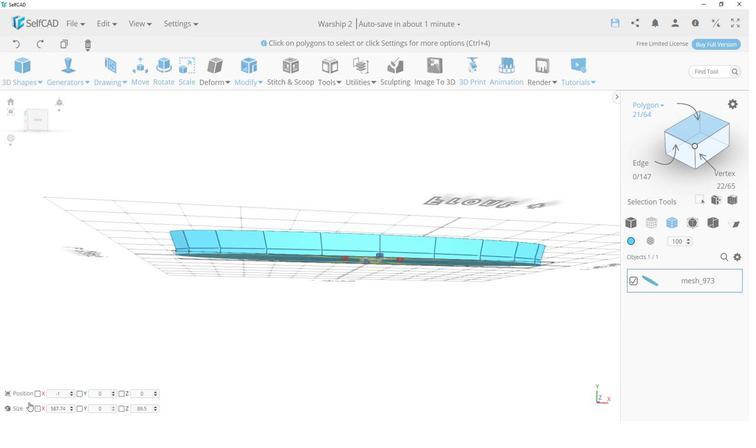 
Action: Mouse pressed left at (443, 310)
Screenshot: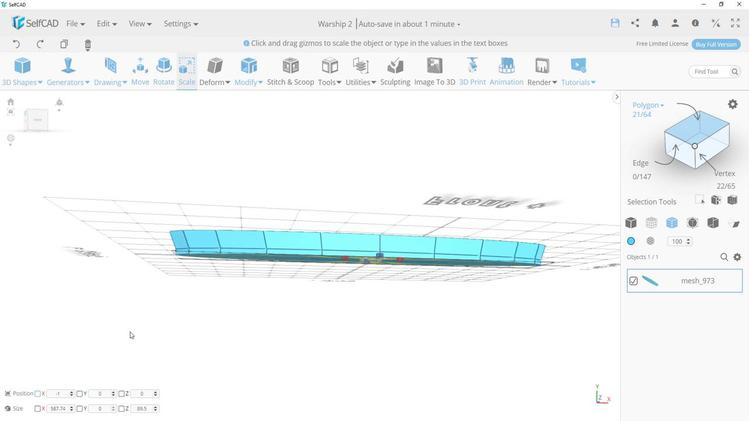 
Action: Mouse moved to (437, 252)
Screenshot: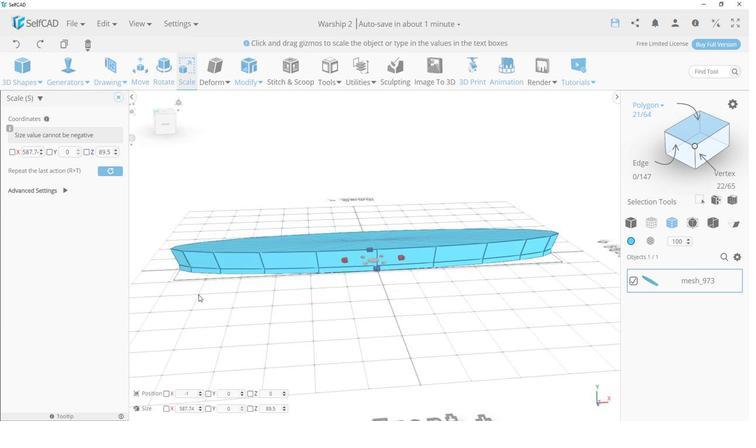 
Action: Mouse pressed left at (437, 252)
Screenshot: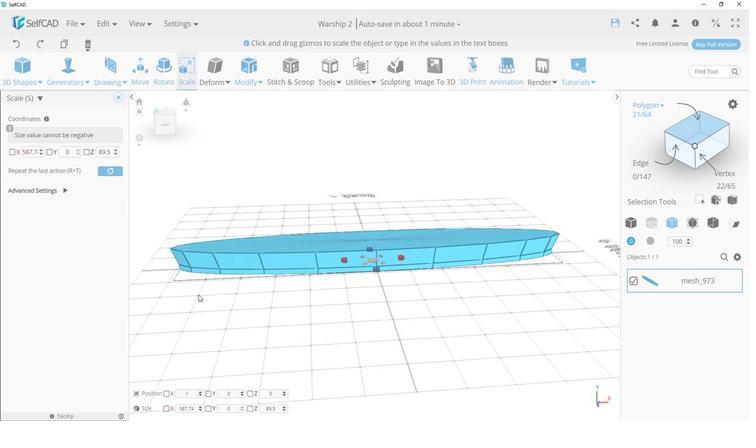 
Action: Mouse moved to (433, 250)
Screenshot: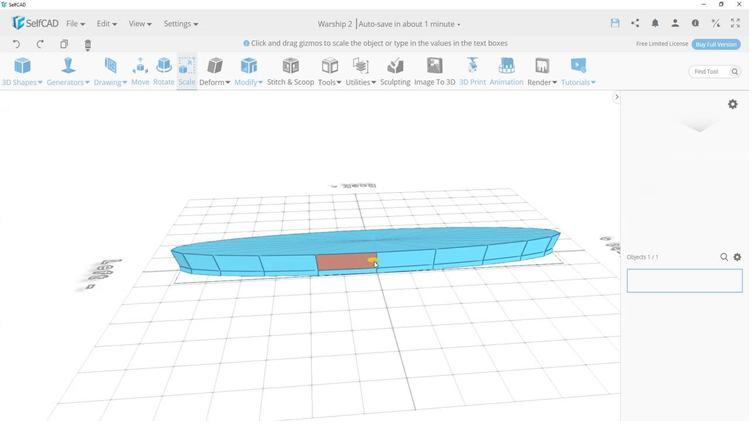 
Action: Mouse pressed left at (433, 250)
Screenshot: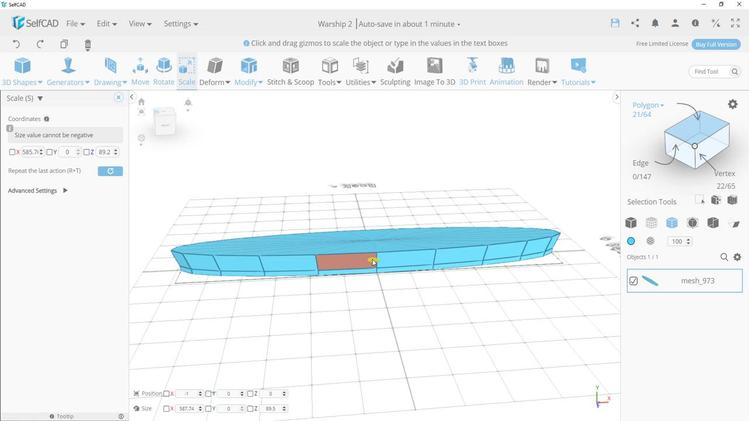 
Action: Mouse moved to (435, 244)
Screenshot: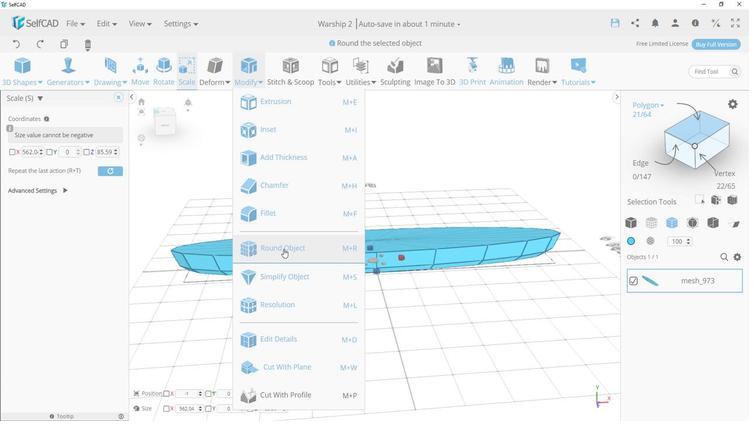 
Action: Mouse pressed left at (435, 244)
Screenshot: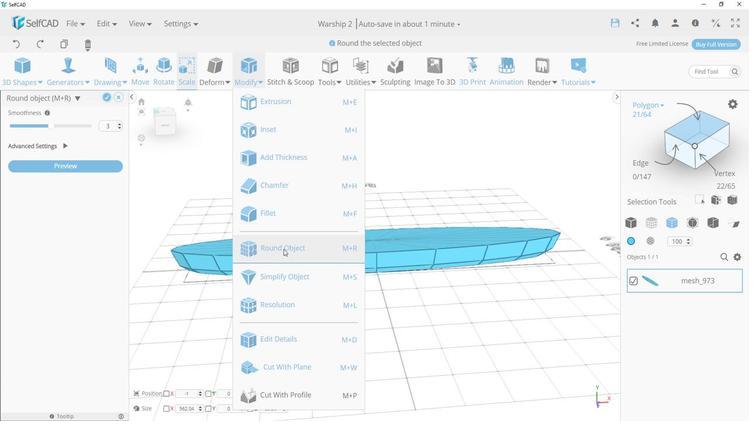 
Action: Mouse moved to (440, 194)
Screenshot: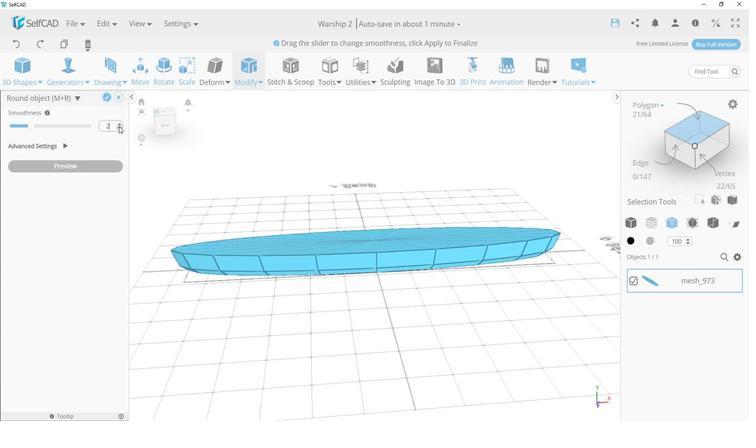 
Action: Mouse pressed left at (440, 194)
Screenshot: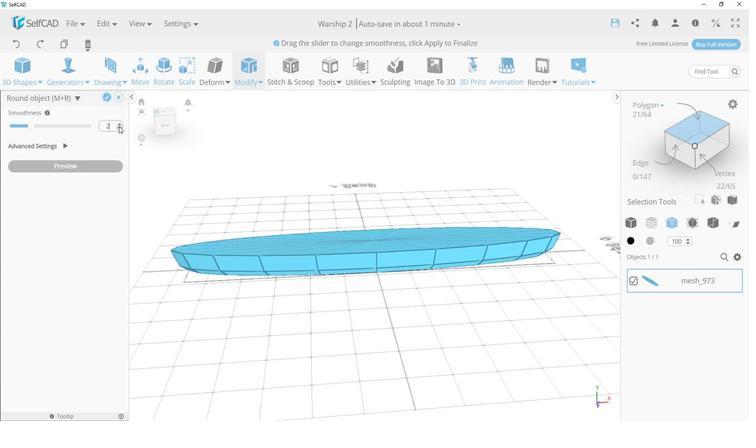 
Action: Mouse moved to (431, 266)
Screenshot: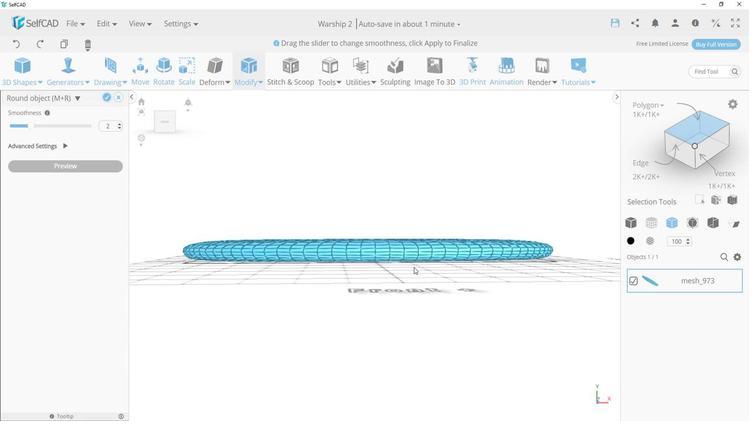 
Action: Mouse pressed left at (431, 266)
Screenshot: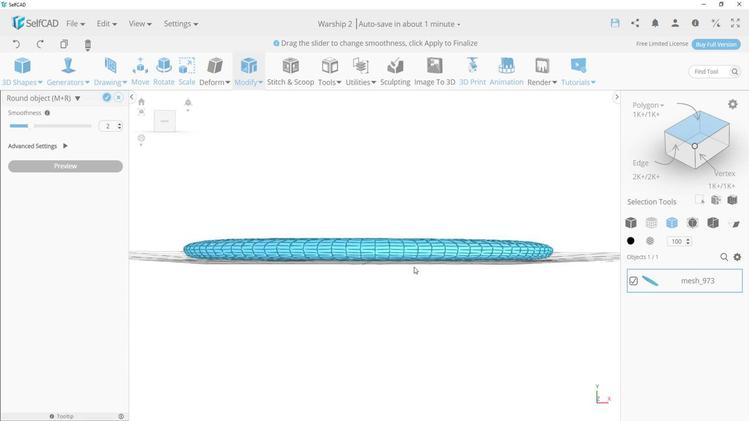 
Action: Mouse moved to (440, 192)
Screenshot: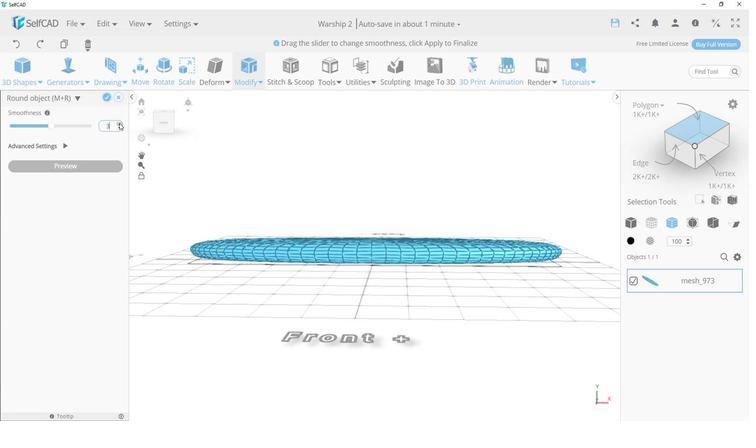 
Action: Mouse pressed left at (440, 192)
Screenshot: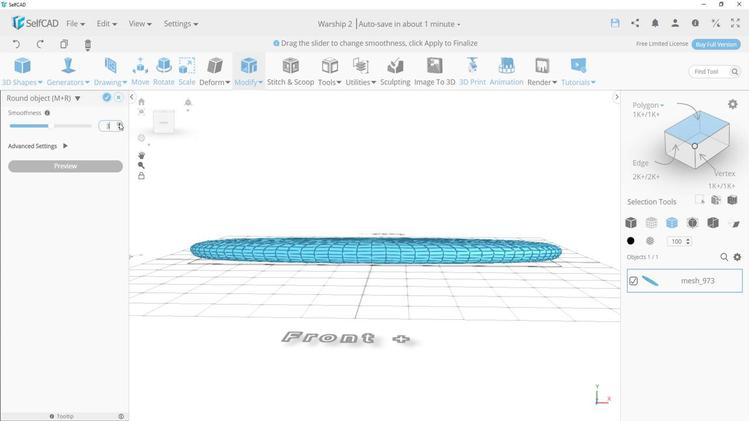 
Action: Mouse pressed left at (440, 192)
Screenshot: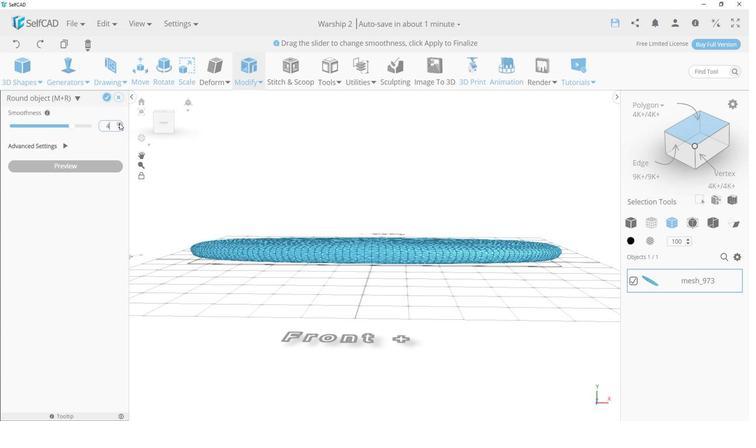 
Action: Mouse moved to (434, 258)
Screenshot: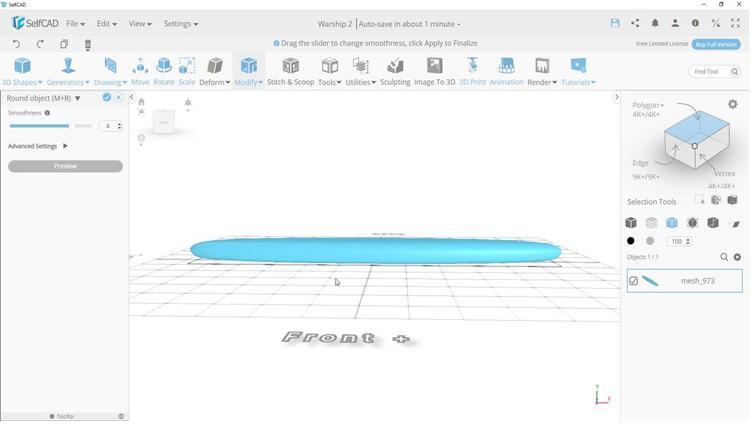 
Action: Mouse pressed left at (434, 258)
Screenshot: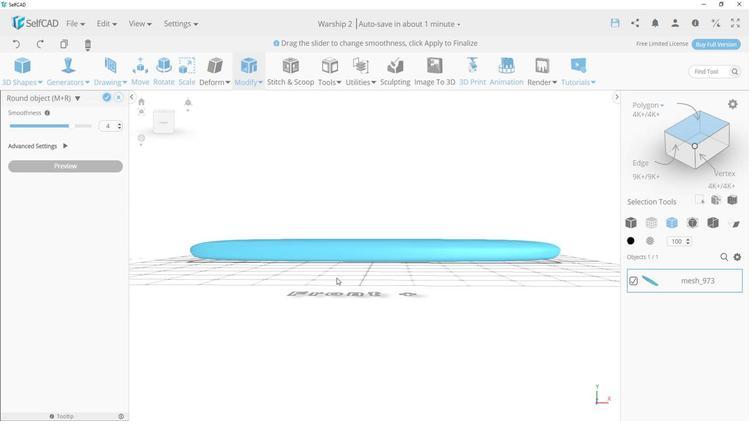 
Action: Mouse moved to (425, 232)
Screenshot: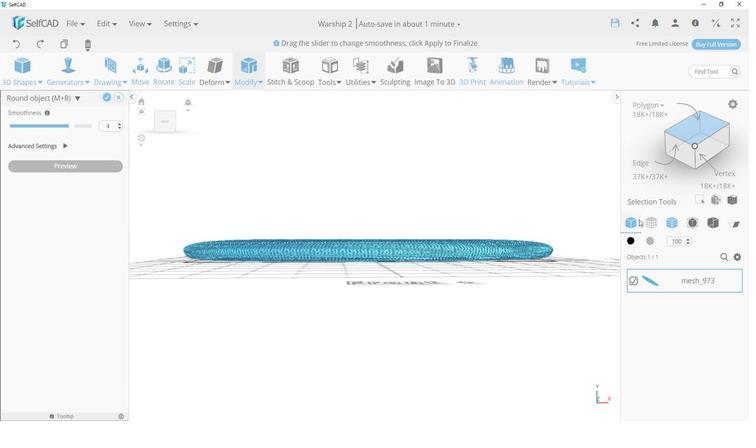 
Action: Mouse pressed left at (425, 232)
Screenshot: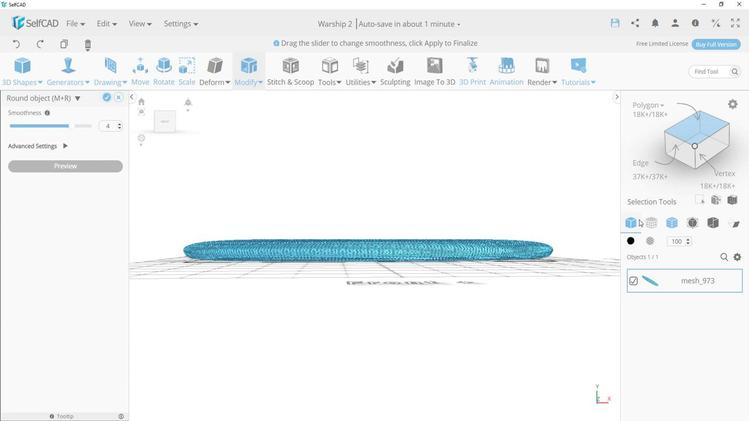 
Action: Mouse moved to (435, 260)
Screenshot: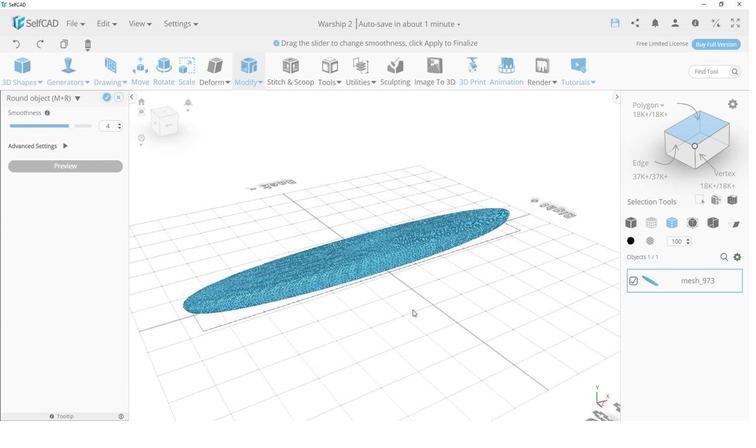 
Action: Mouse pressed left at (435, 260)
Screenshot: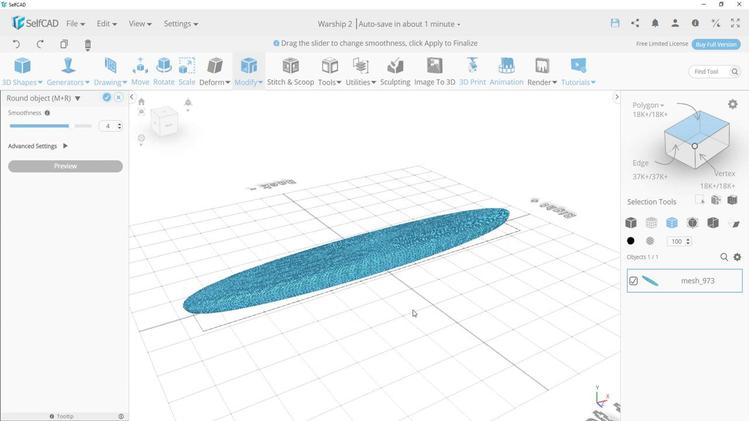 
Action: Mouse moved to (440, 182)
Screenshot: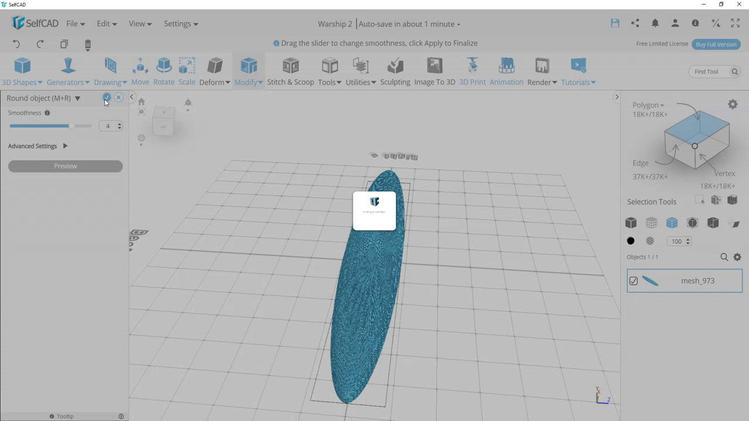 
Action: Mouse pressed left at (440, 182)
Screenshot: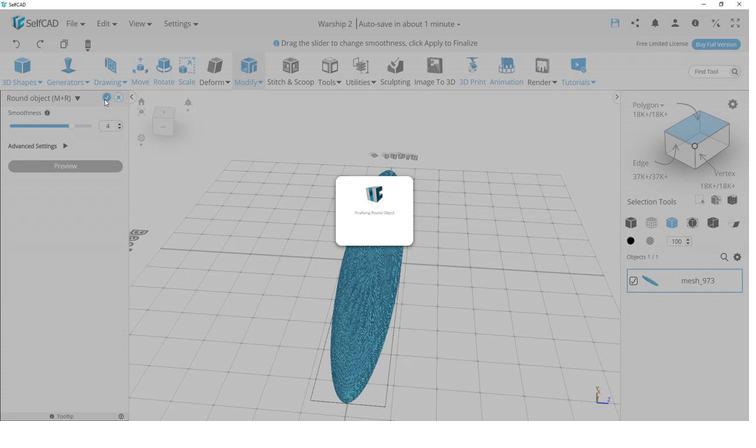 
Action: Mouse moved to (443, 310)
Screenshot: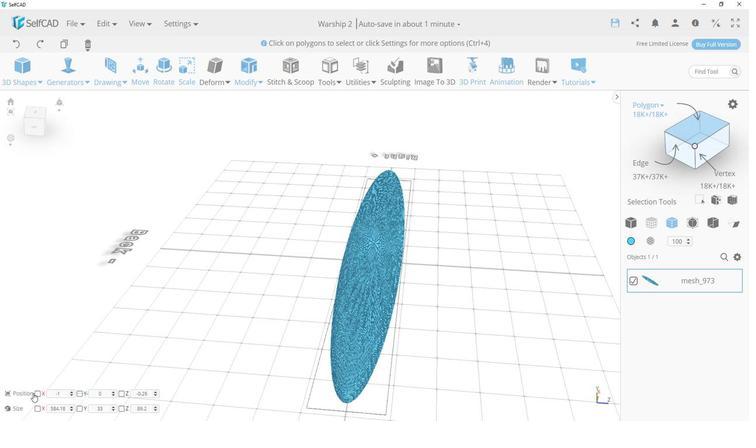 
Action: Mouse pressed left at (443, 310)
Screenshot: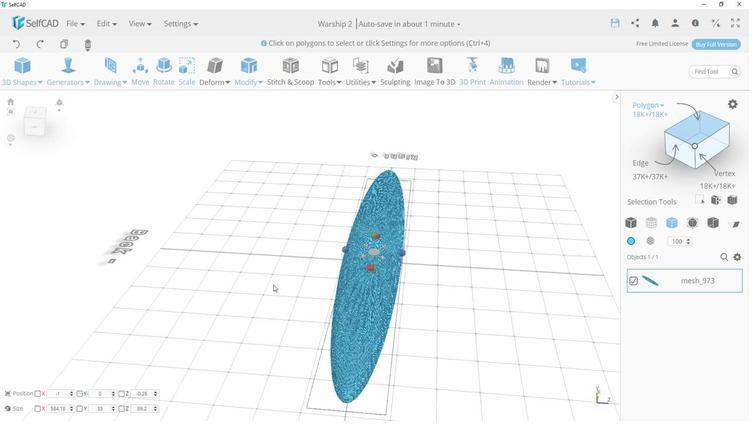 
Action: Mouse moved to (432, 245)
Screenshot: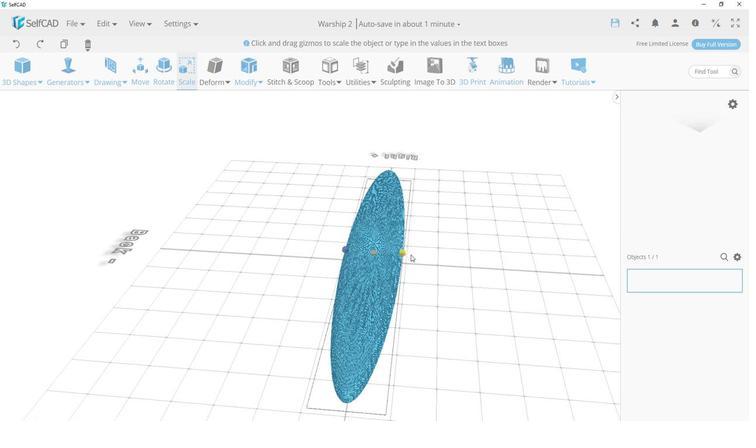 
Action: Mouse pressed left at (432, 245)
Screenshot: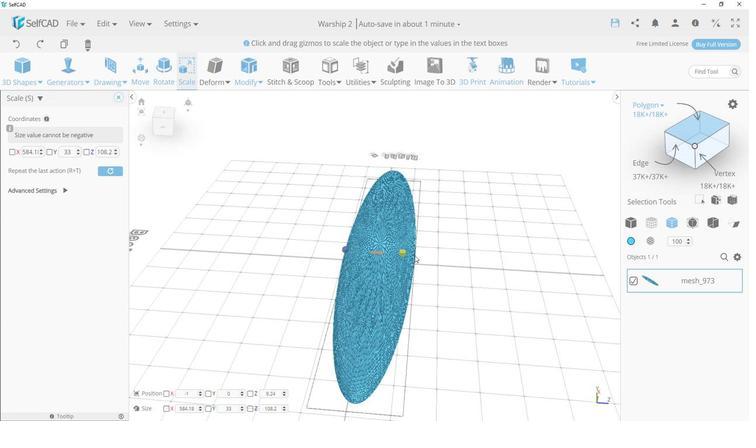 
Action: Mouse moved to (430, 256)
Screenshot: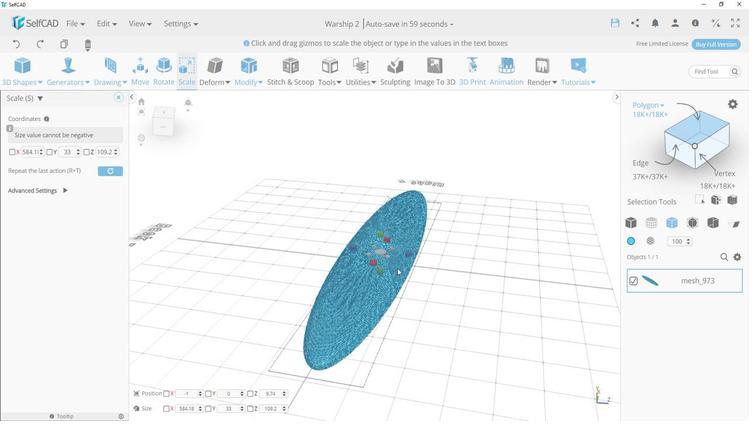 
Action: Mouse pressed left at (430, 256)
Screenshot: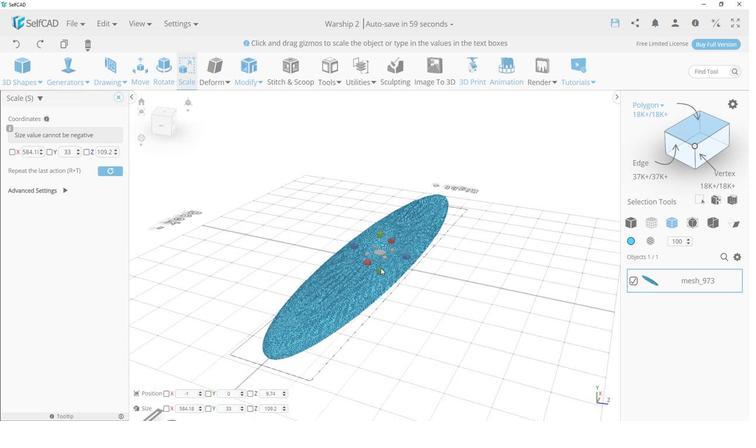 
Action: Mouse moved to (436, 275)
Screenshot: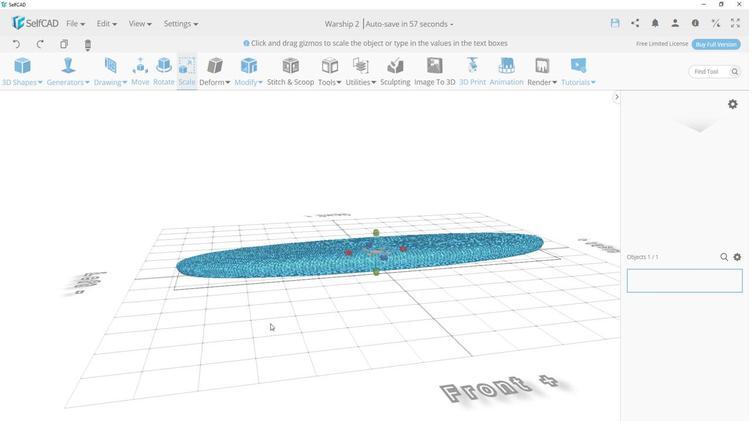 
Action: Mouse pressed left at (436, 275)
Screenshot: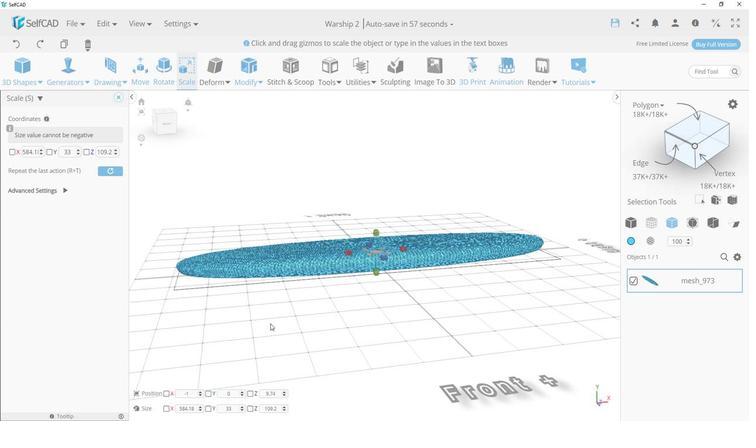 
Action: Mouse moved to (439, 311)
Screenshot: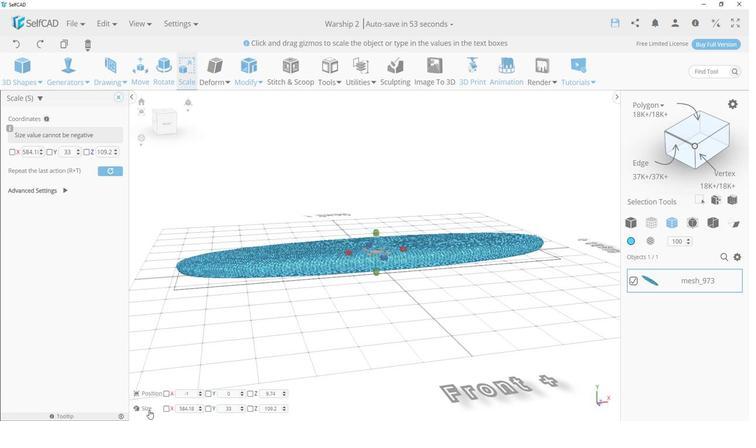 
Action: Mouse pressed left at (439, 311)
Screenshot: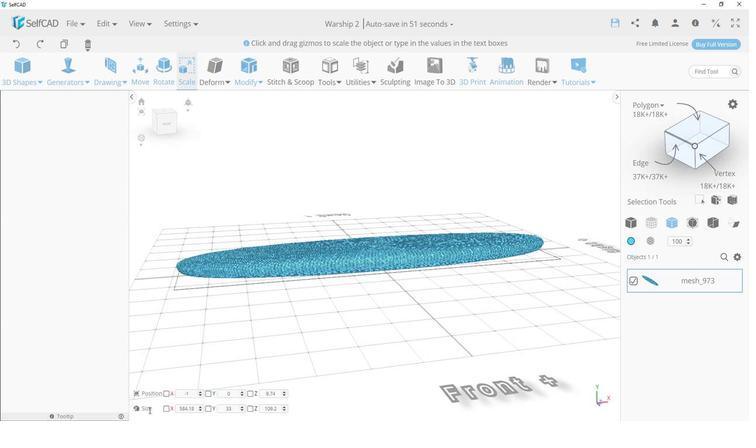 
Action: Mouse moved to (442, 304)
Screenshot: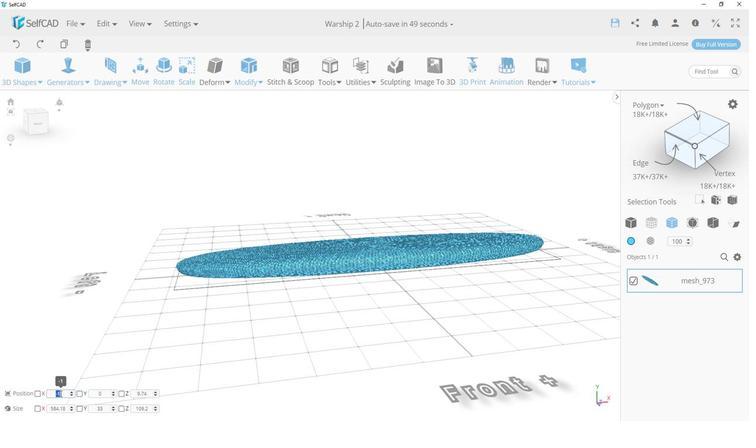 
Action: Mouse pressed left at (442, 304)
Screenshot: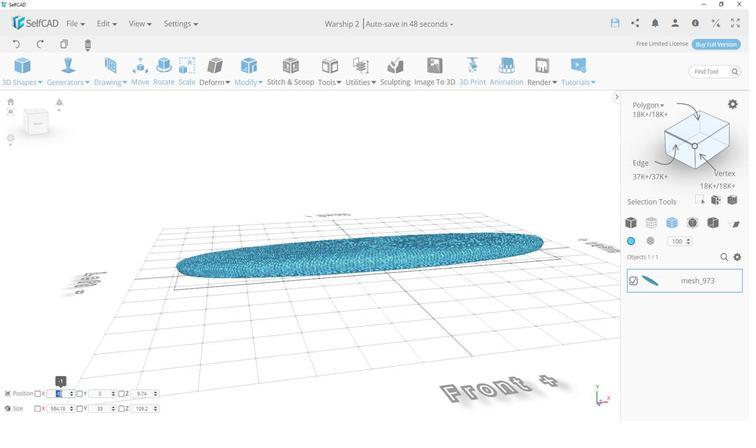 
Action: Key pressed 0<Key.enter>
Screenshot: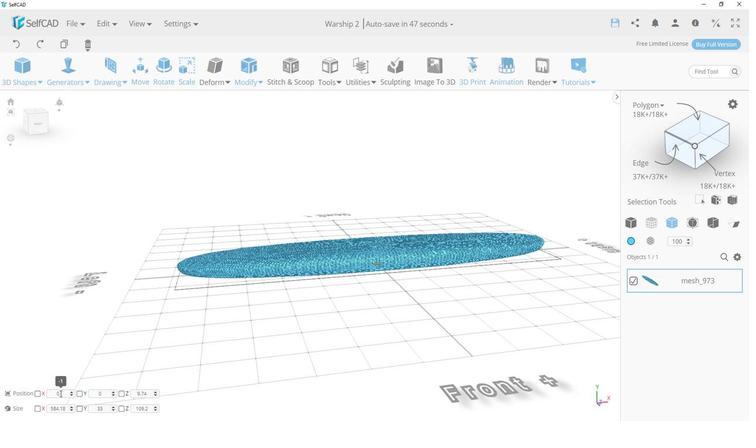 
Action: Mouse moved to (439, 303)
Screenshot: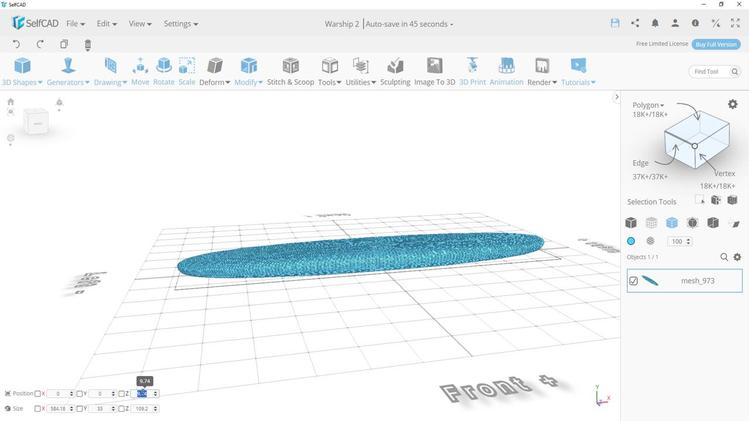 
Action: Mouse pressed left at (439, 303)
Screenshot: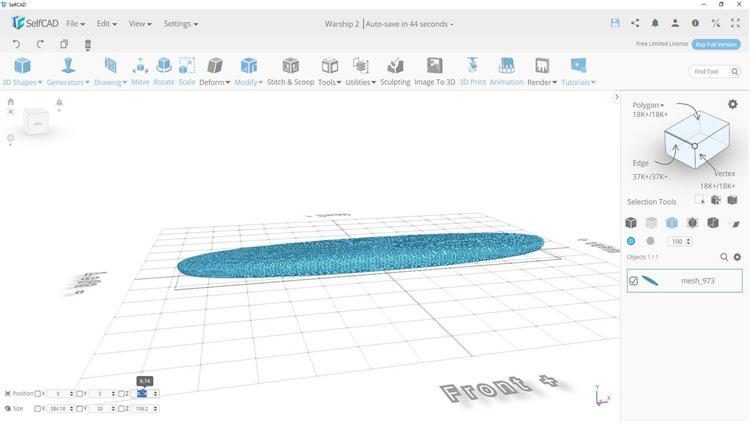 
Action: Key pressed 0<Key.enter>
Screenshot: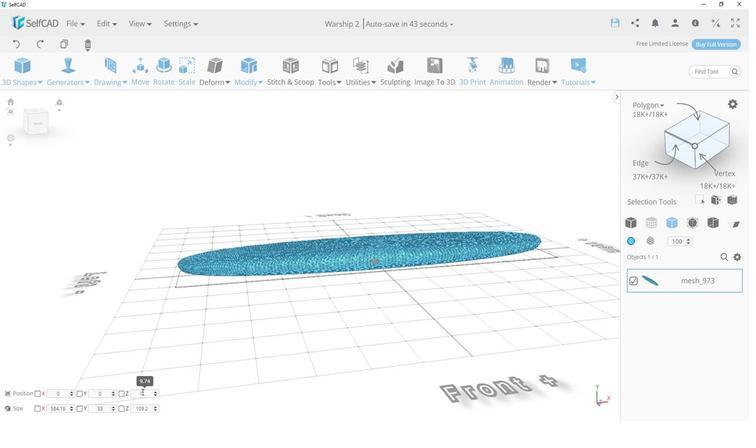 
Action: Mouse moved to (433, 261)
Screenshot: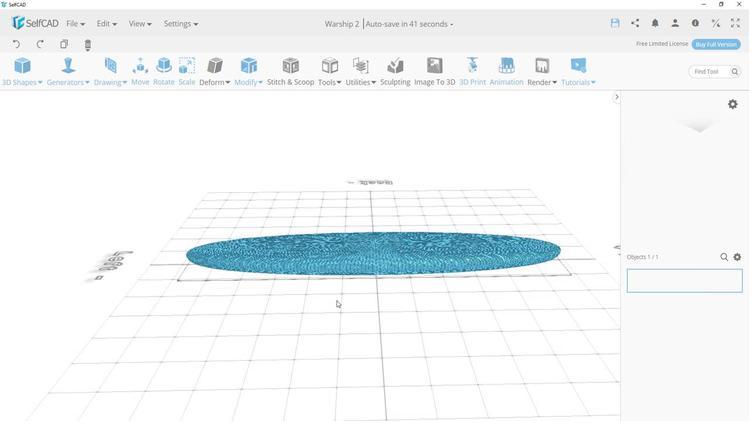
Action: Mouse pressed left at (433, 261)
Screenshot: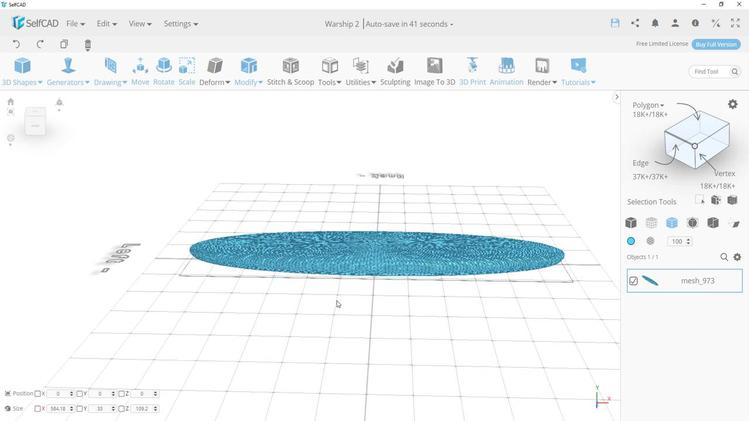 
Action: Mouse moved to (433, 264)
Screenshot: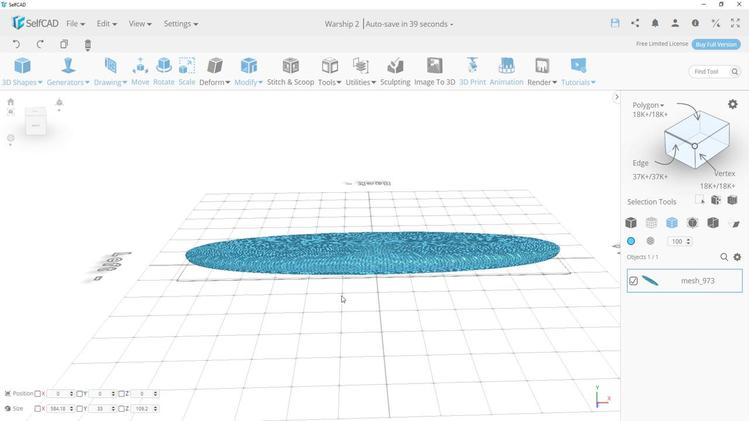 
Action: Mouse scrolled (433, 264) with delta (0, 0)
Screenshot: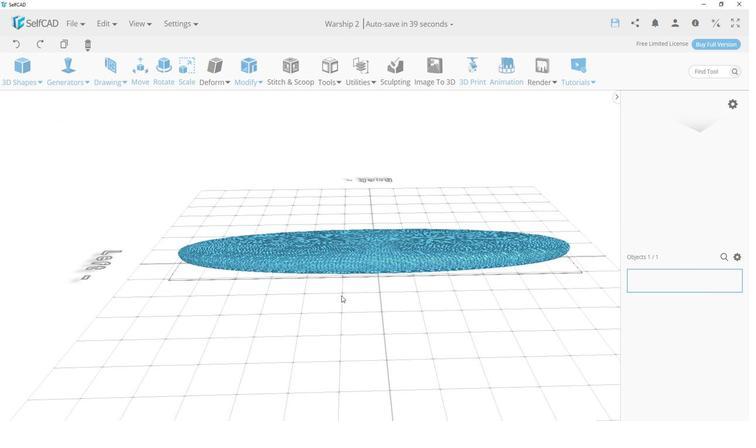 
Action: Mouse moved to (433, 267)
Screenshot: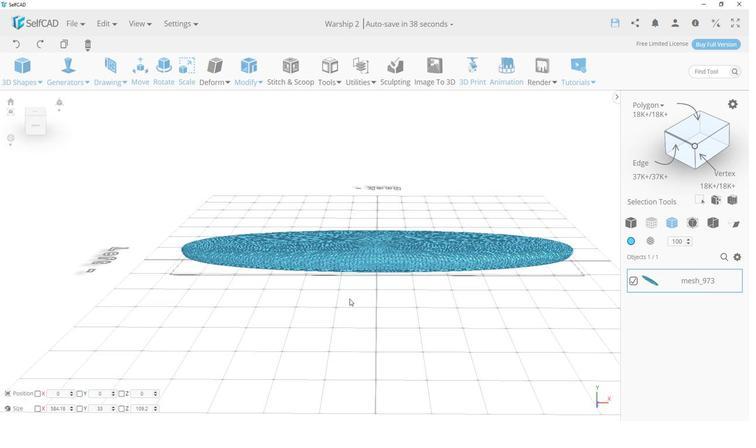 
Action: Mouse pressed left at (433, 267)
Screenshot: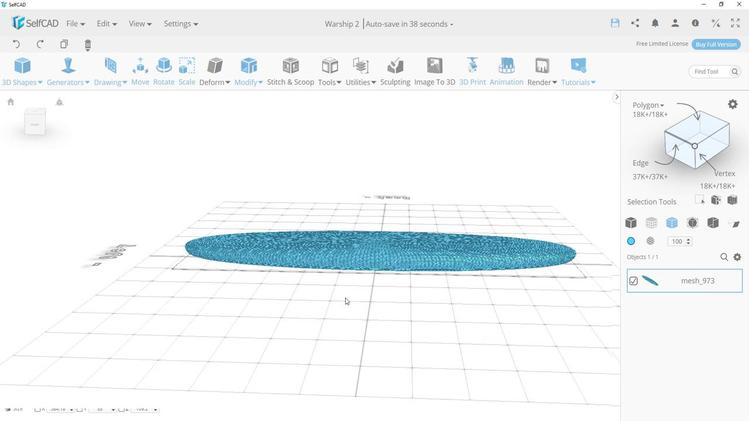 
Action: Mouse moved to (442, 183)
Screenshot: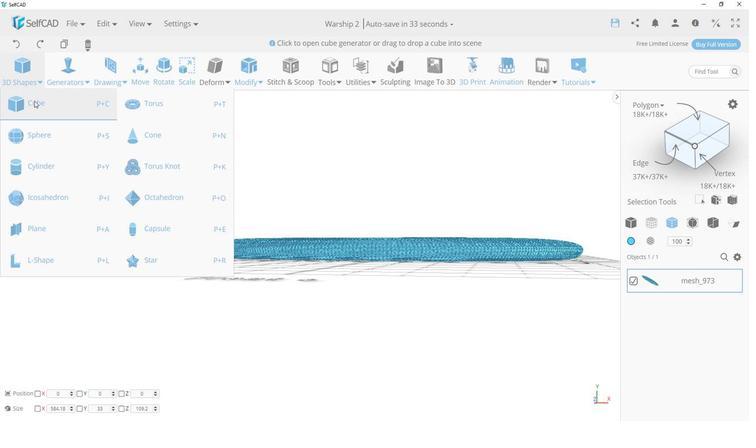 
Action: Mouse pressed left at (442, 183)
Screenshot: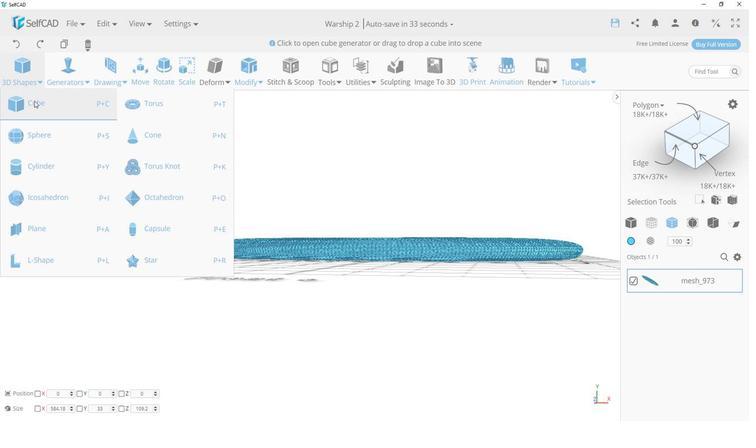 
Action: Mouse moved to (440, 238)
Screenshot: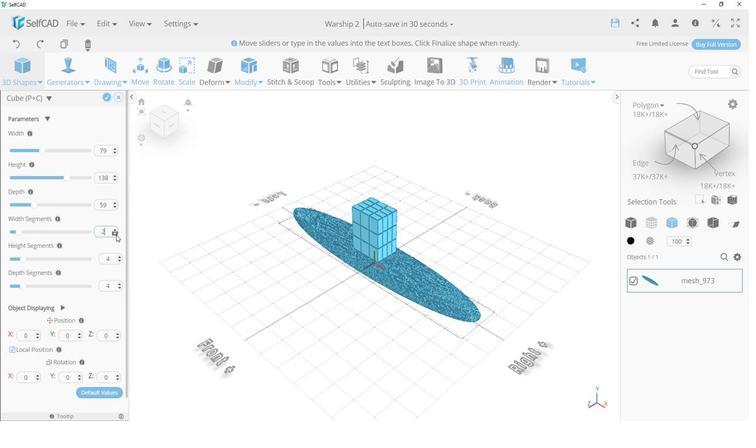 
Action: Mouse pressed left at (440, 238)
Screenshot: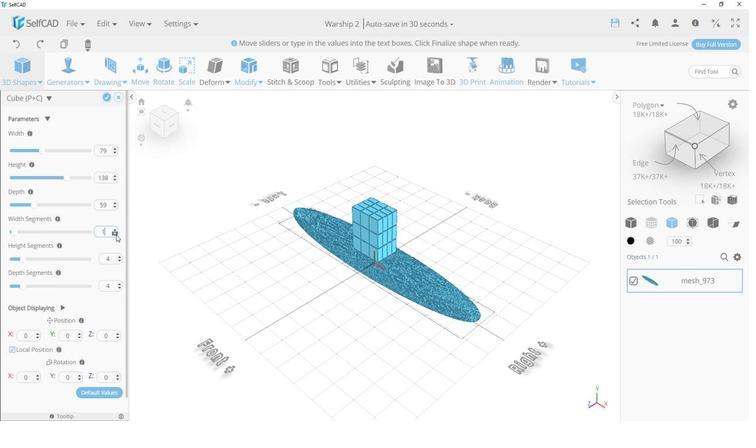 
Action: Mouse pressed left at (440, 238)
Screenshot: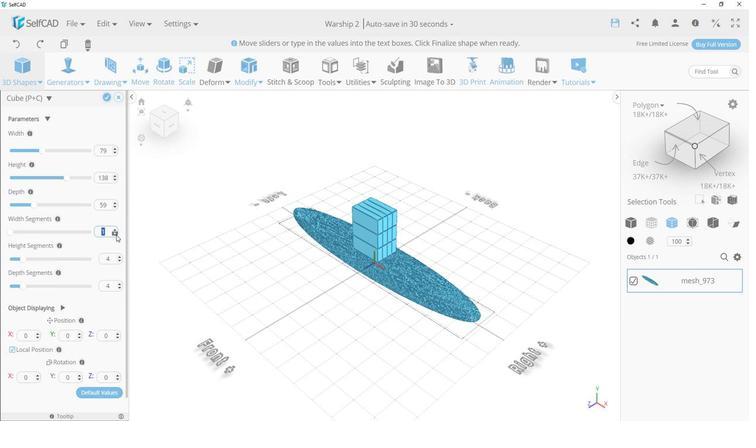 
Action: Mouse pressed left at (440, 238)
Screenshot: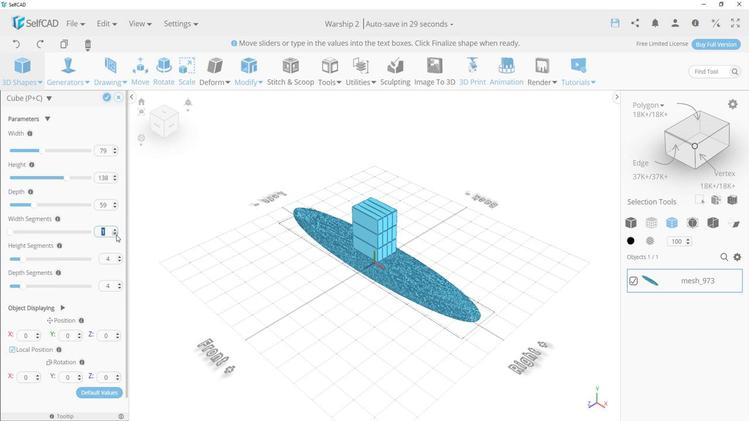 
Action: Mouse pressed left at (440, 238)
Screenshot: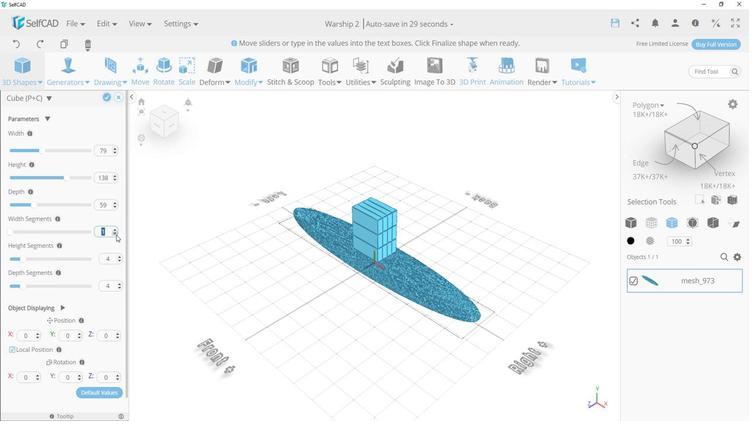 
Action: Mouse pressed left at (440, 238)
Screenshot: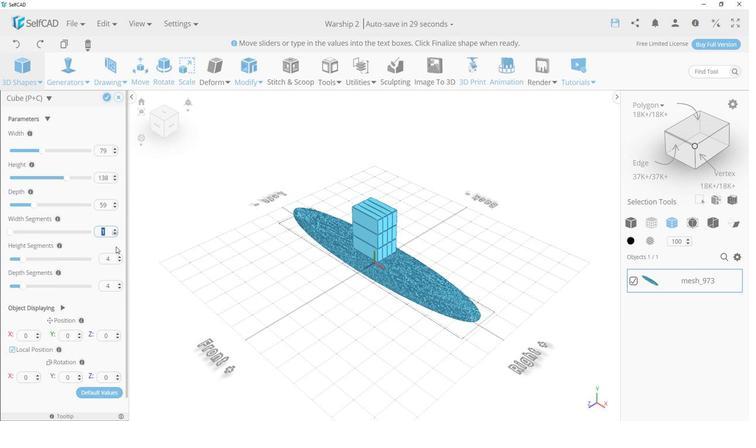 
Action: Mouse moved to (440, 248)
Screenshot: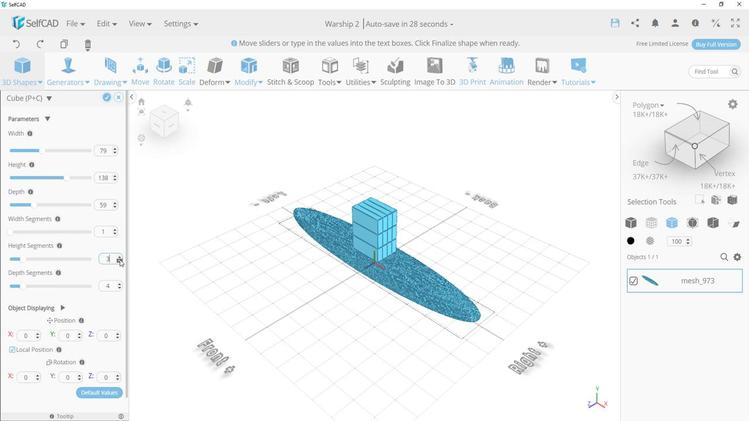 
Action: Mouse pressed left at (440, 248)
Screenshot: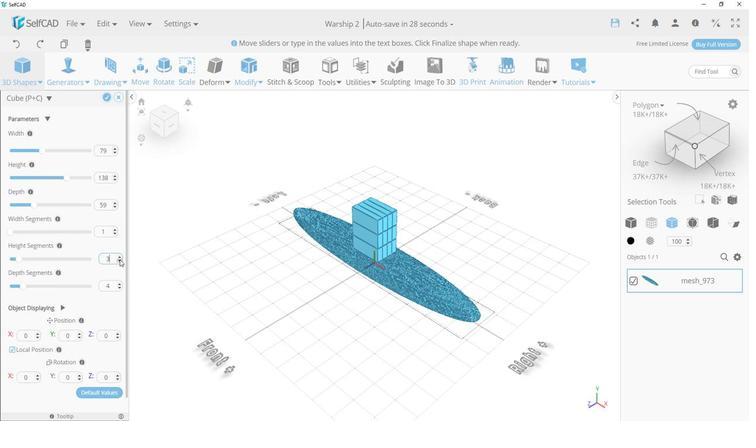 
Action: Mouse pressed left at (440, 248)
Screenshot: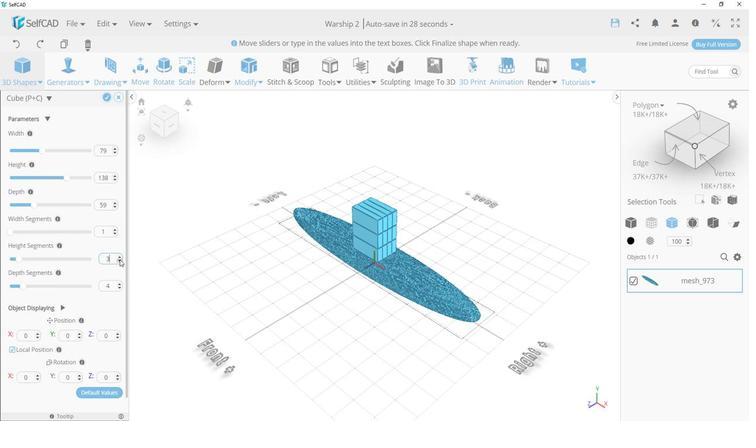 
Action: Mouse pressed left at (440, 248)
Screenshot: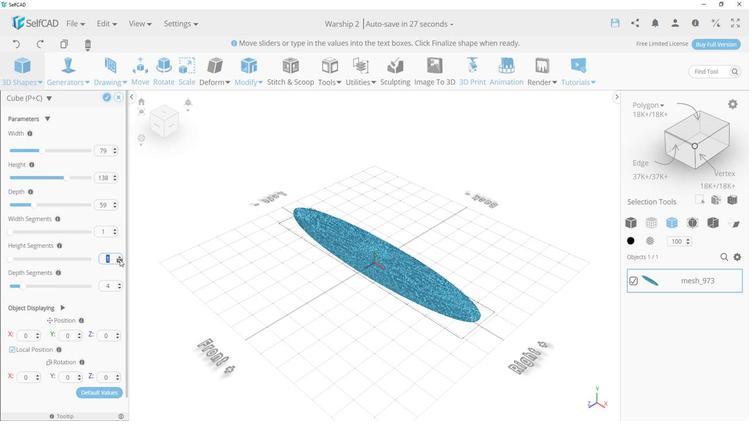 
Action: Mouse pressed left at (440, 248)
Screenshot: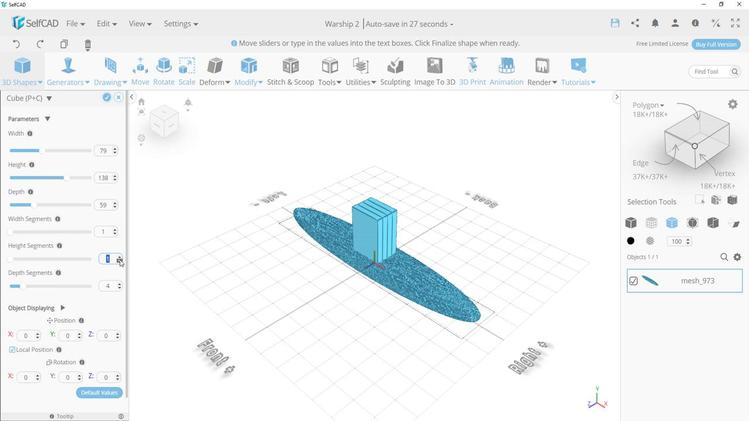 
Action: Mouse pressed left at (440, 248)
Screenshot: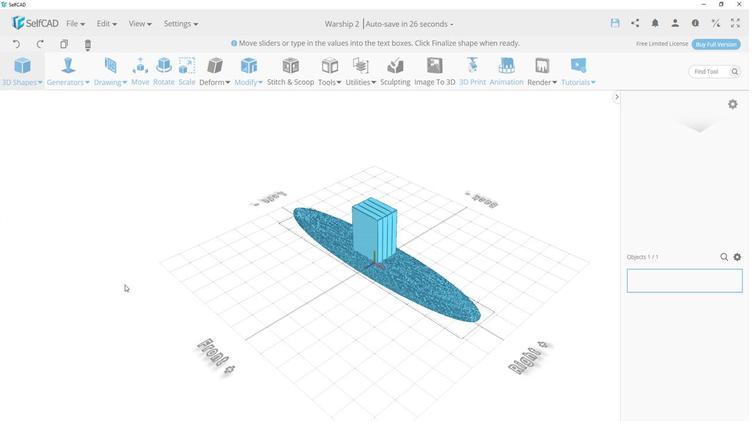 
Action: Mouse moved to (440, 261)
Screenshot: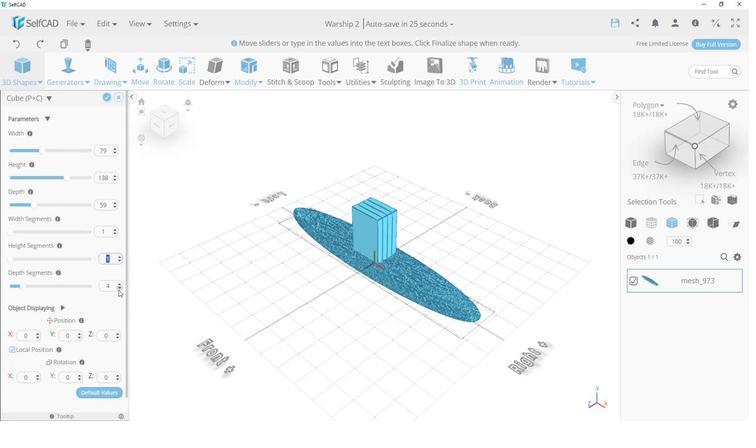
Action: Mouse pressed left at (440, 261)
Screenshot: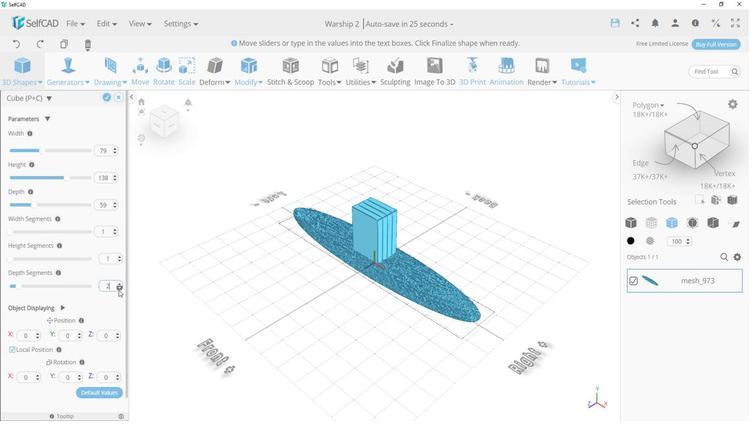 
Action: Mouse pressed left at (440, 261)
Screenshot: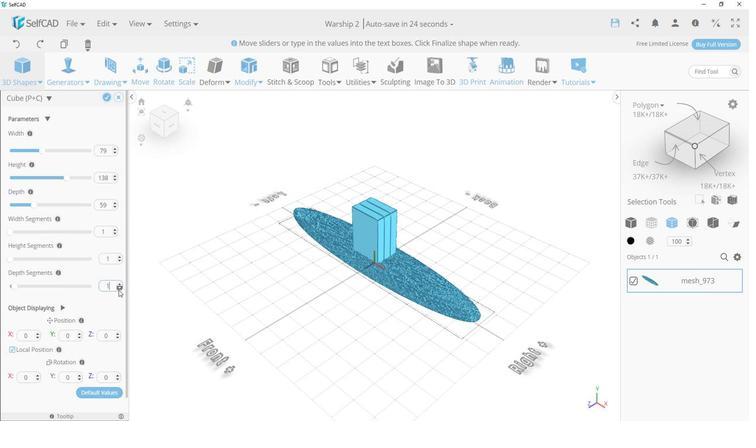 
Action: Mouse pressed left at (440, 261)
Screenshot: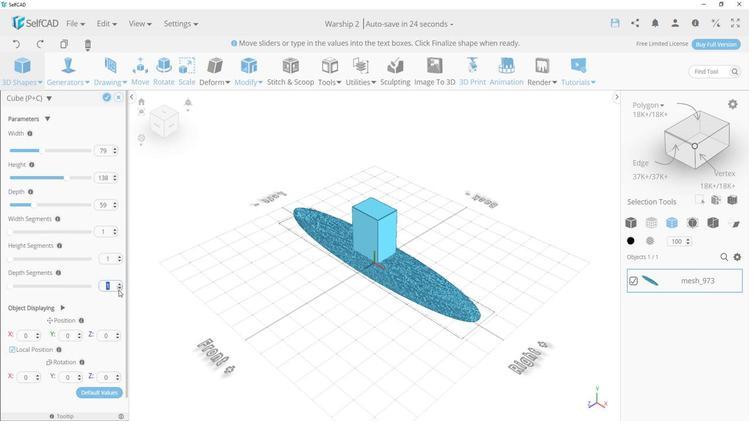 
Action: Mouse pressed left at (440, 261)
Screenshot: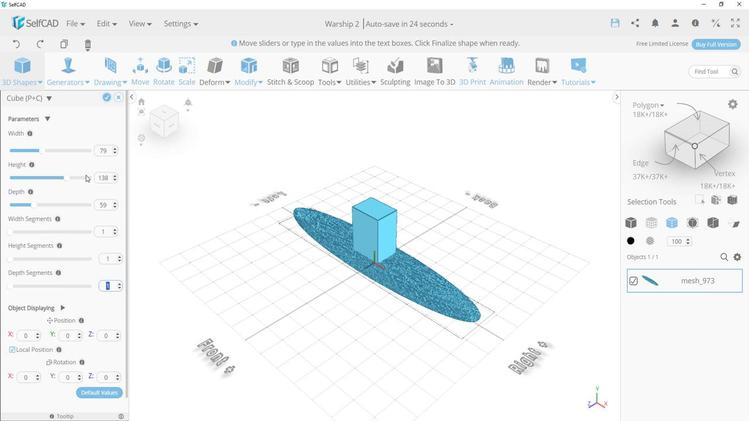 
Action: Mouse moved to (440, 182)
Screenshot: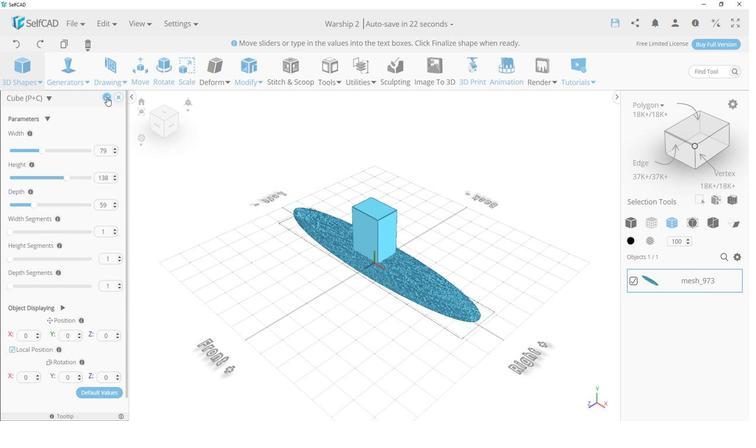 
Action: Mouse pressed left at (440, 182)
Screenshot: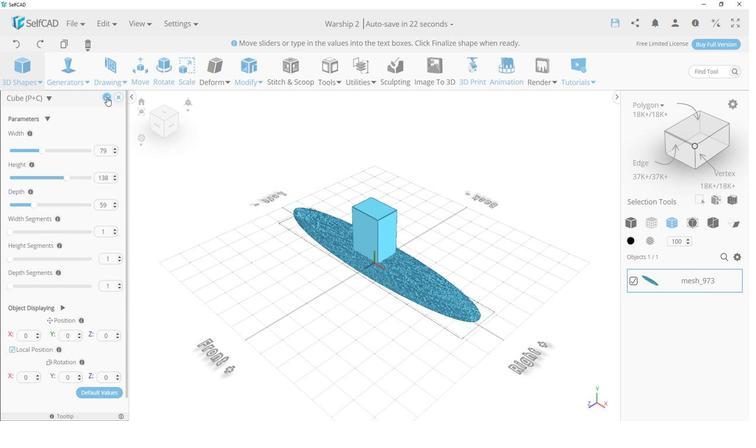 
Action: Mouse moved to (436, 235)
Screenshot: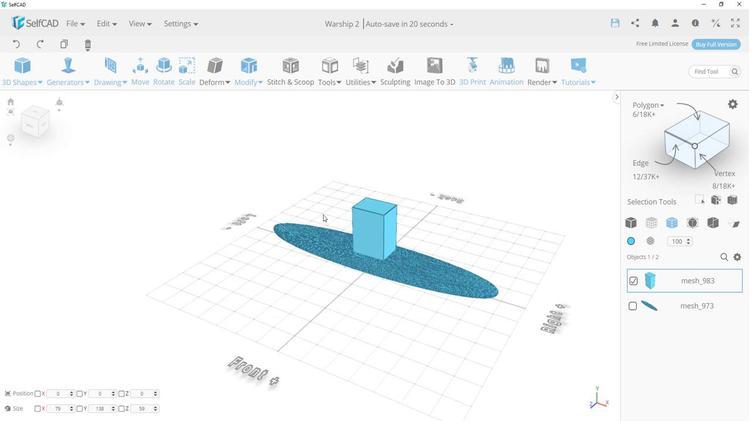 
Action: Mouse pressed left at (436, 235)
Screenshot: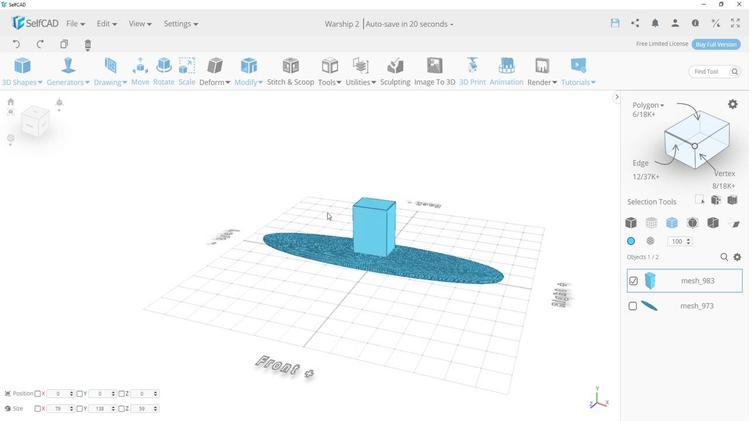 
Action: Mouse moved to (439, 177)
Screenshot: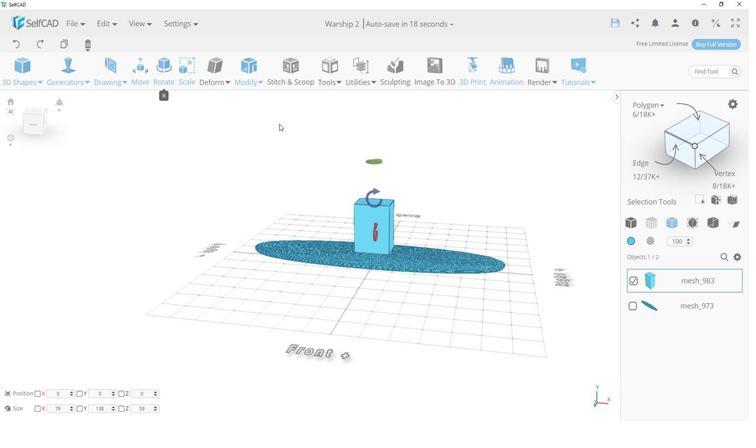 
Action: Mouse pressed left at (439, 177)
Screenshot: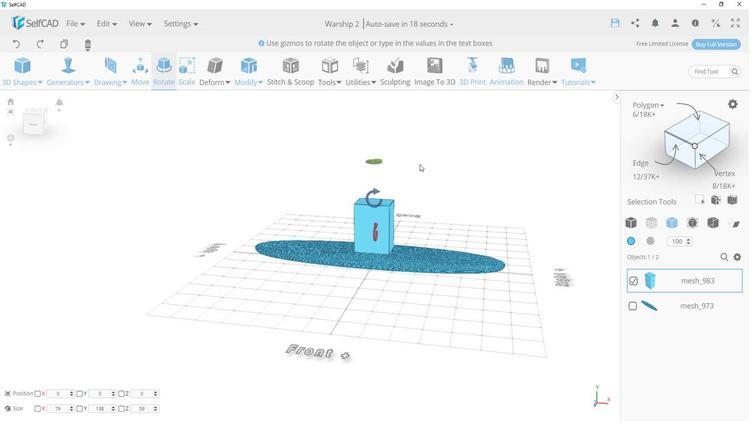 
Action: Mouse moved to (432, 209)
Screenshot: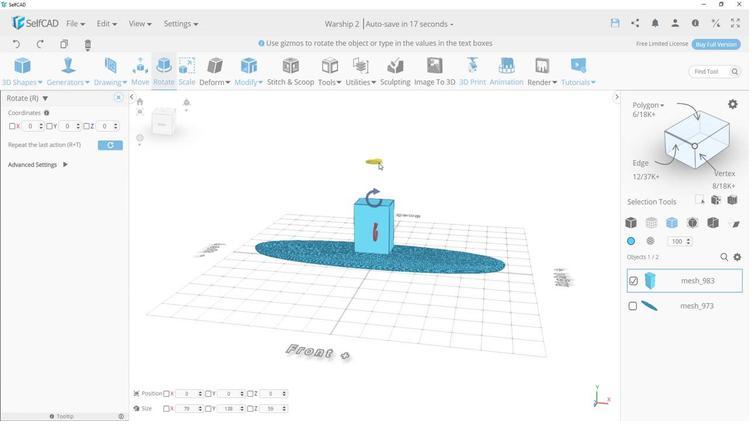
Action: Mouse pressed left at (432, 209)
Screenshot: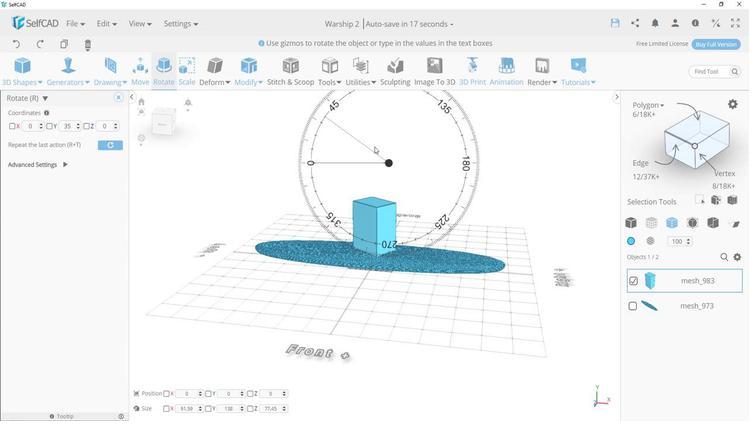 
Action: Mouse moved to (431, 211)
Screenshot: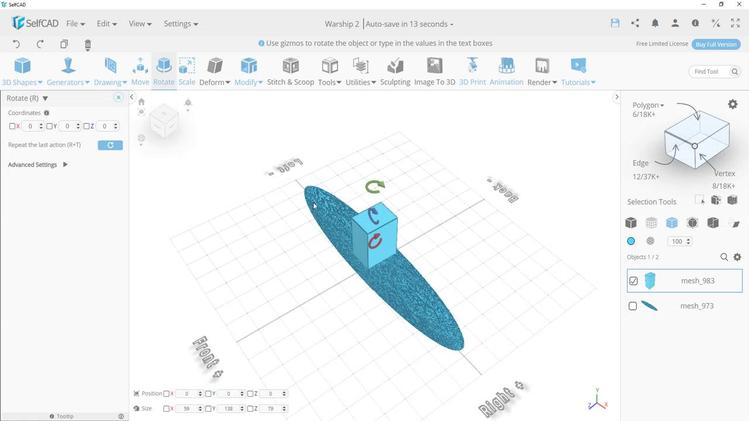
Action: Mouse pressed left at (431, 211)
Screenshot: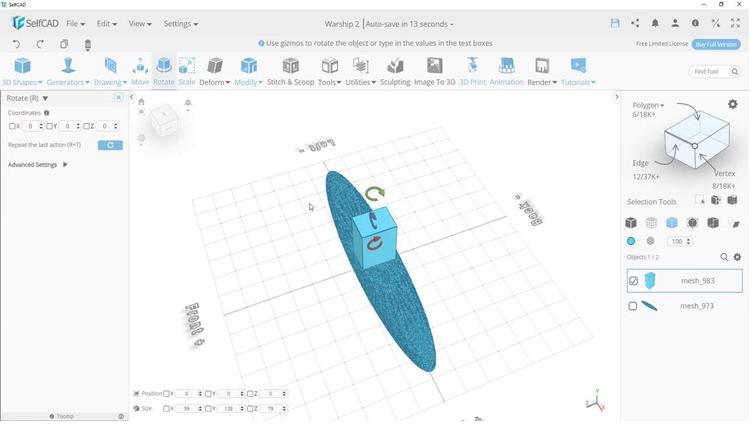 
Action: Mouse moved to (439, 175)
Screenshot: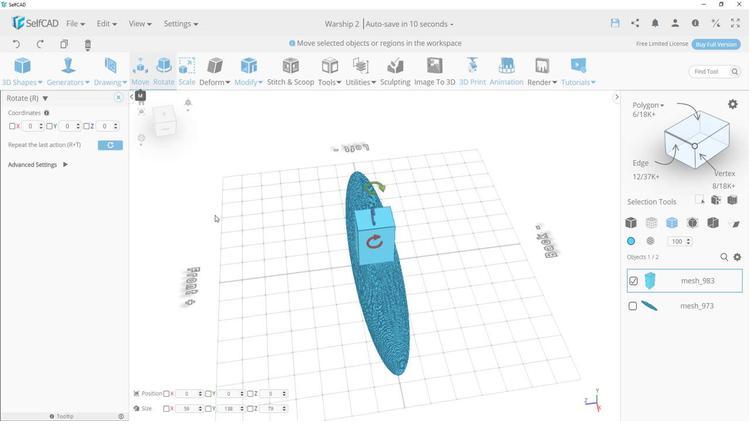 
Action: Mouse pressed left at (439, 175)
Screenshot: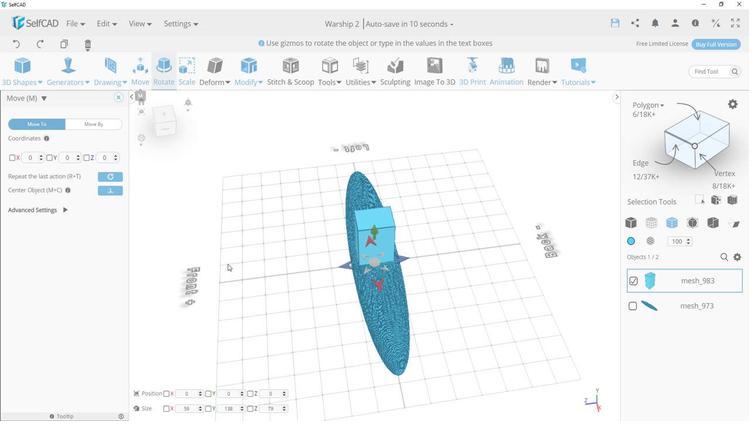 
Action: Mouse moved to (437, 251)
Screenshot: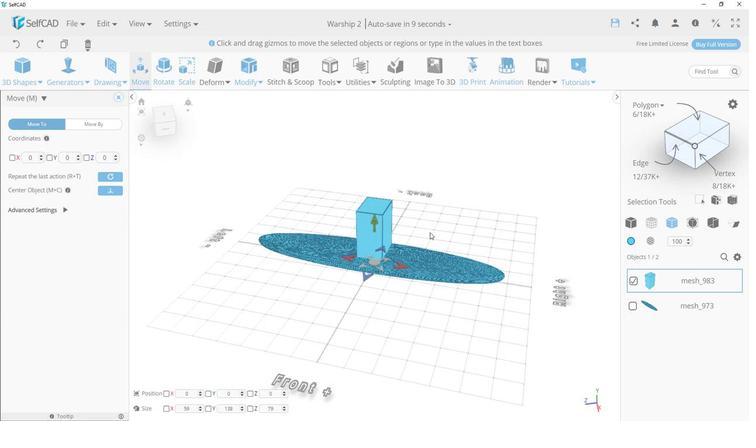 
Action: Mouse pressed left at (437, 251)
Screenshot: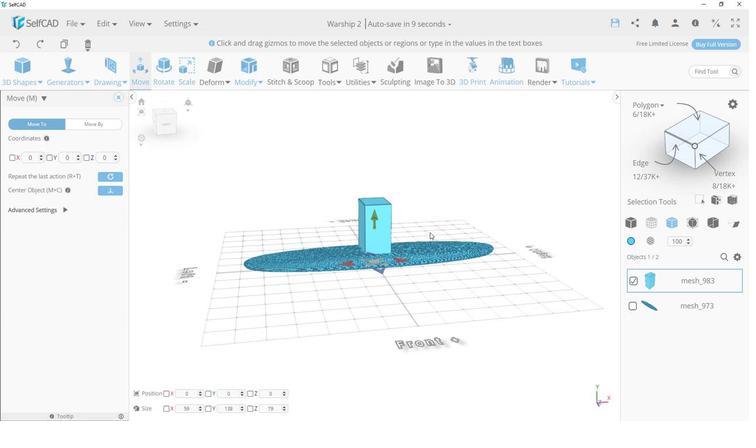 
Action: Mouse moved to (432, 249)
Screenshot: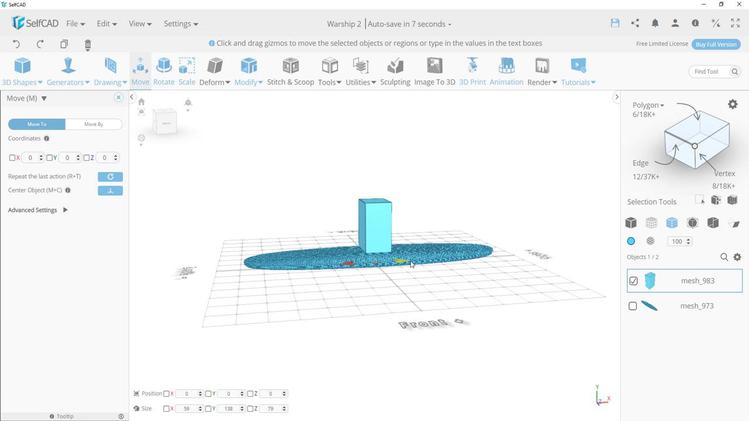 
Action: Mouse pressed left at (432, 249)
Screenshot: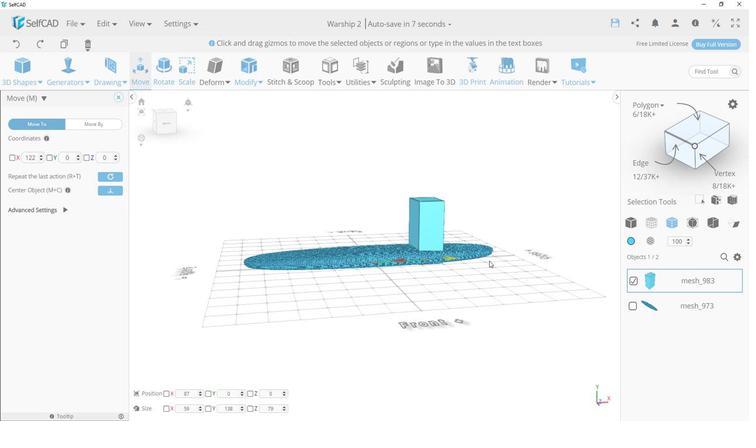 
Action: Mouse moved to (431, 260)
Screenshot: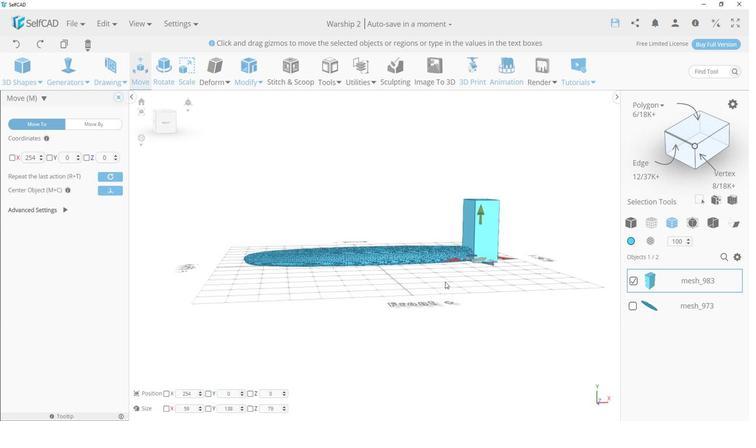 
Action: Mouse pressed left at (431, 260)
Screenshot: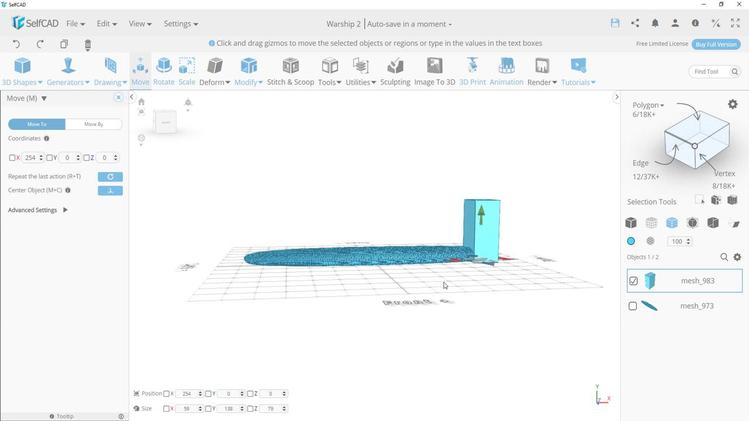 
Action: Mouse moved to (432, 250)
Screenshot: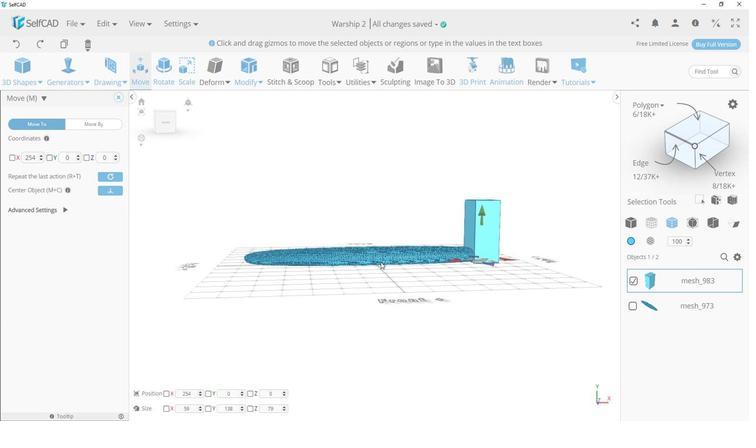 
Action: Mouse pressed left at (432, 250)
Screenshot: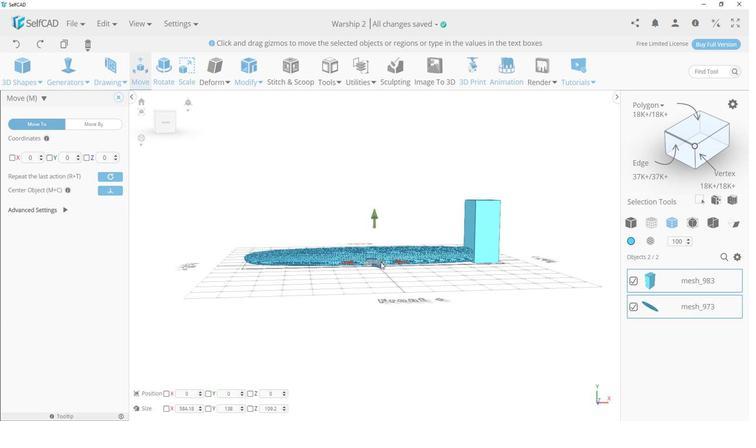 
Action: Mouse moved to (433, 231)
Screenshot: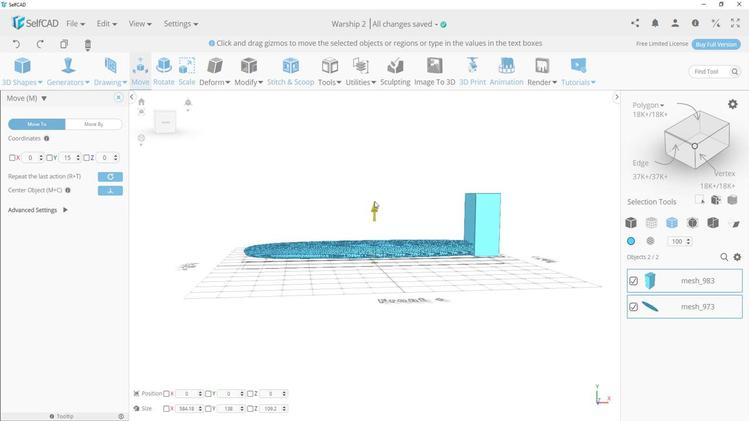
Action: Mouse pressed left at (433, 231)
Screenshot: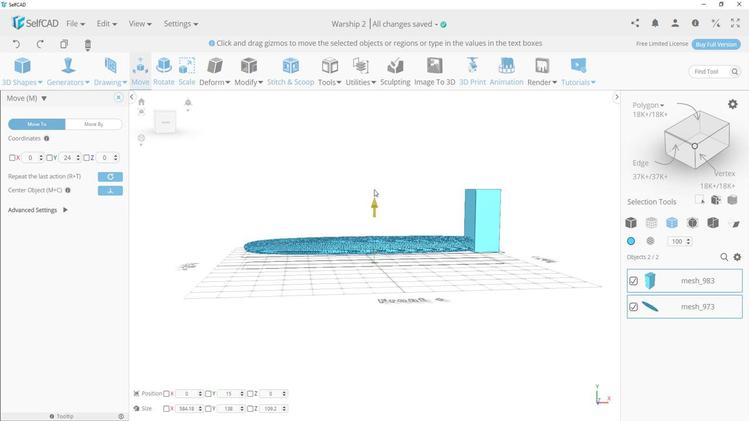 
Action: Mouse moved to (431, 247)
Screenshot: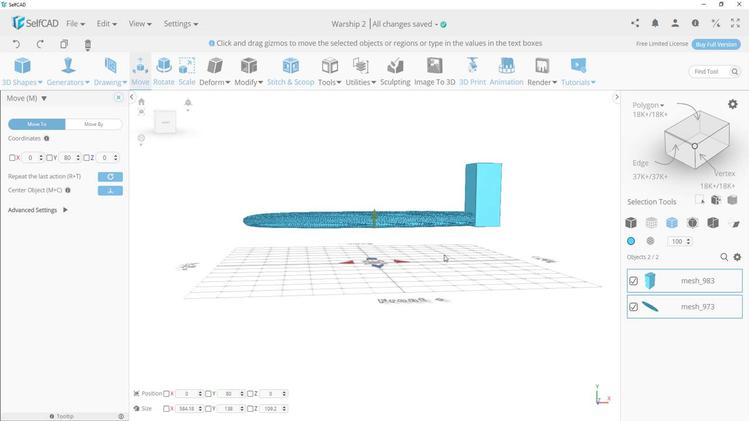 
Action: Mouse pressed left at (431, 247)
Screenshot: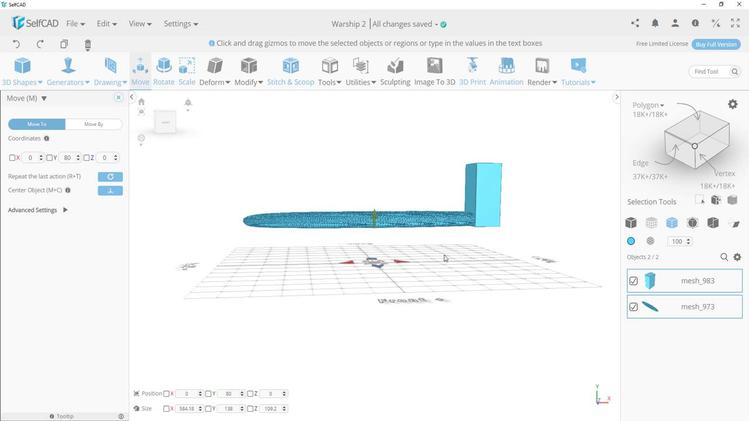 
Action: Mouse moved to (430, 247)
Screenshot: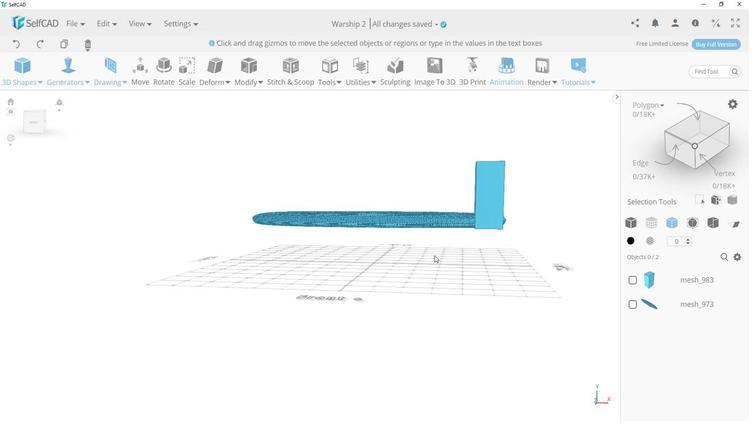 
Action: Mouse pressed left at (430, 247)
Screenshot: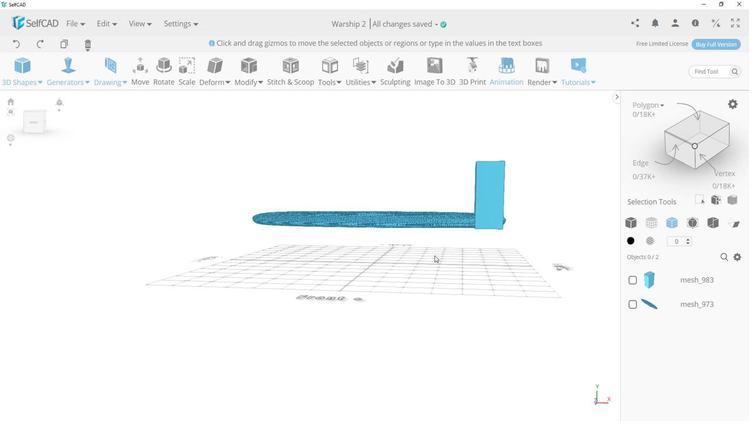 
Action: Mouse moved to (429, 219)
Screenshot: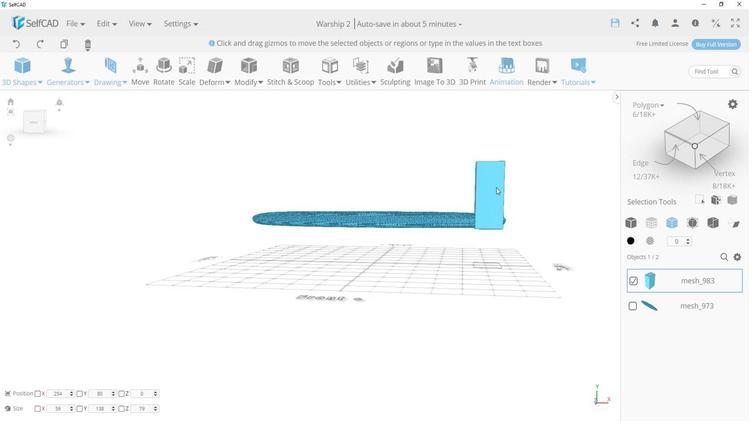 
Action: Mouse pressed left at (429, 219)
Screenshot: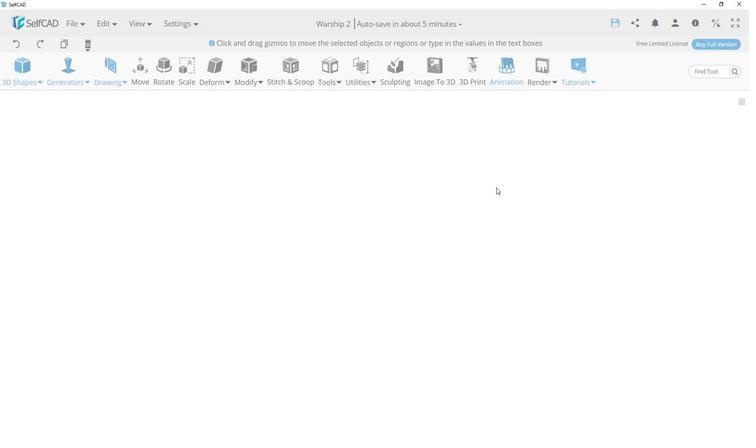 
Action: Mouse moved to (438, 175)
Screenshot: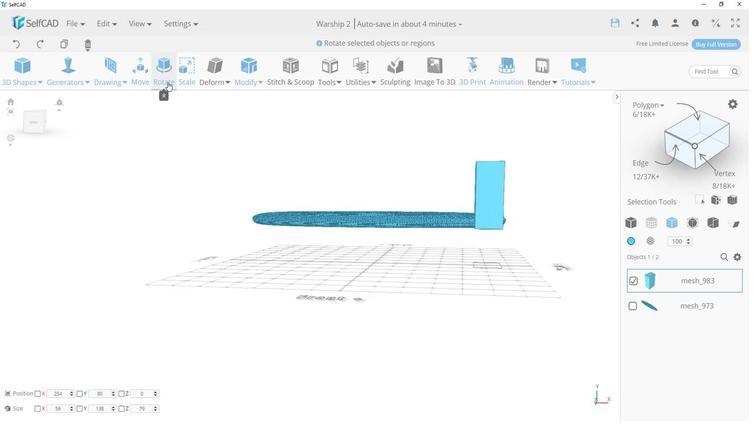 
Action: Mouse pressed left at (438, 175)
Screenshot: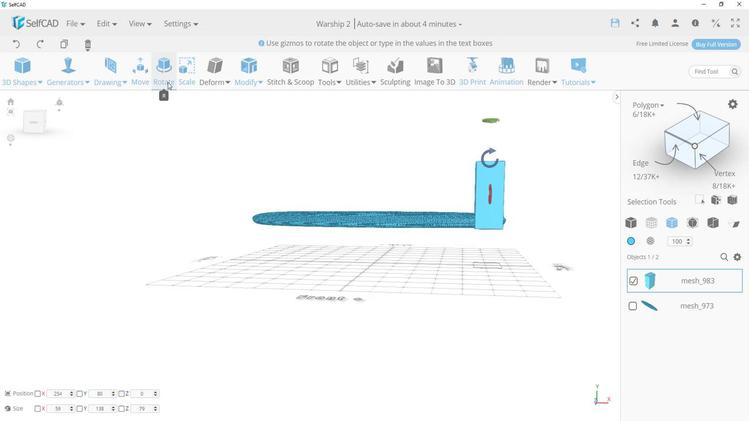 
Action: Mouse moved to (429, 204)
Screenshot: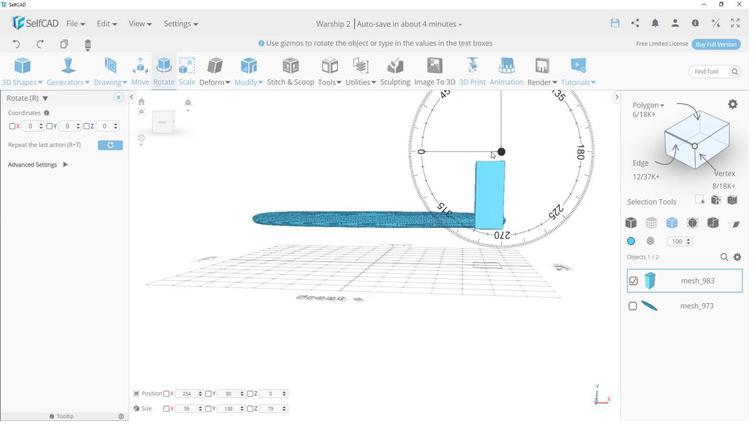 
Action: Mouse pressed left at (429, 204)
Screenshot: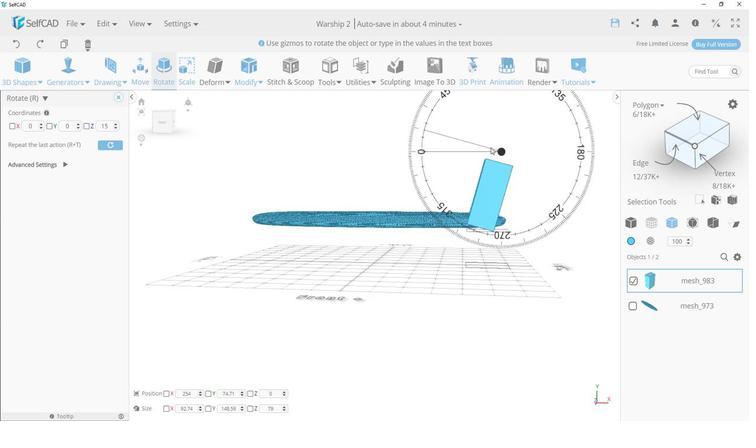 
Action: Mouse moved to (429, 248)
Screenshot: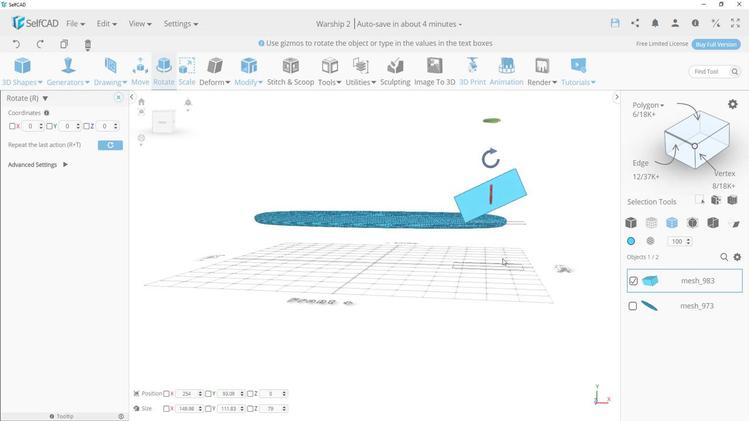 
Action: Mouse pressed left at (429, 248)
Screenshot: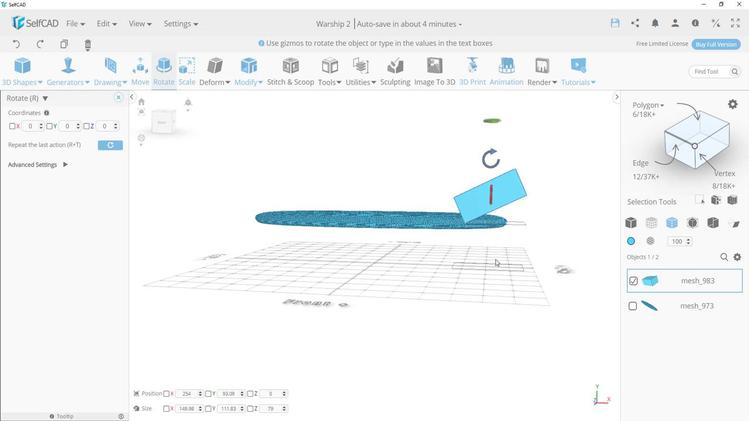 
Action: Mouse moved to (439, 171)
Screenshot: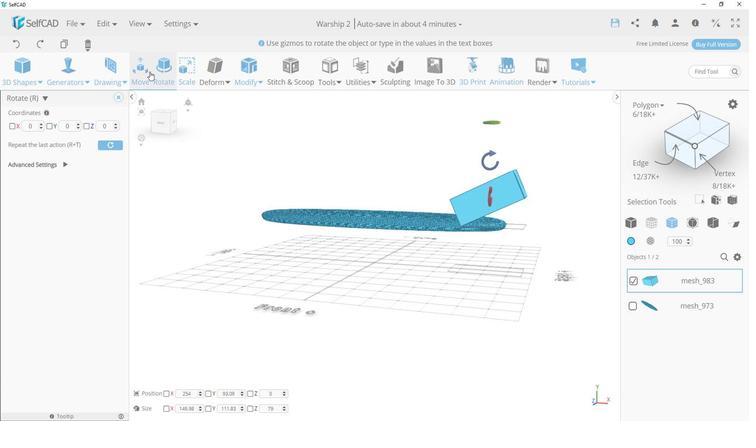 
Action: Mouse pressed left at (439, 171)
Screenshot: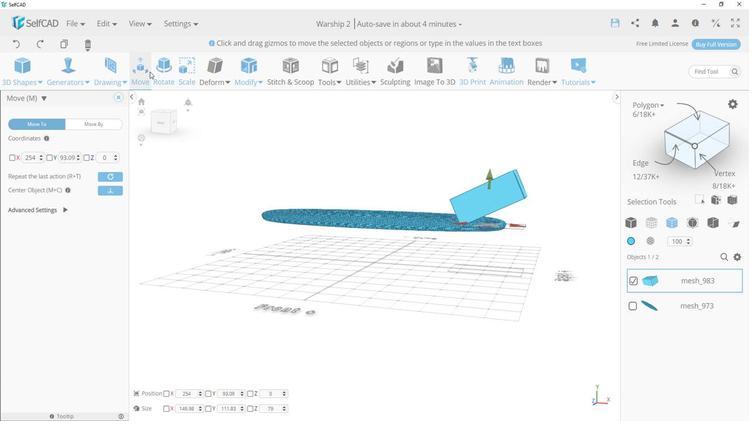 
Action: Mouse moved to (429, 214)
Screenshot: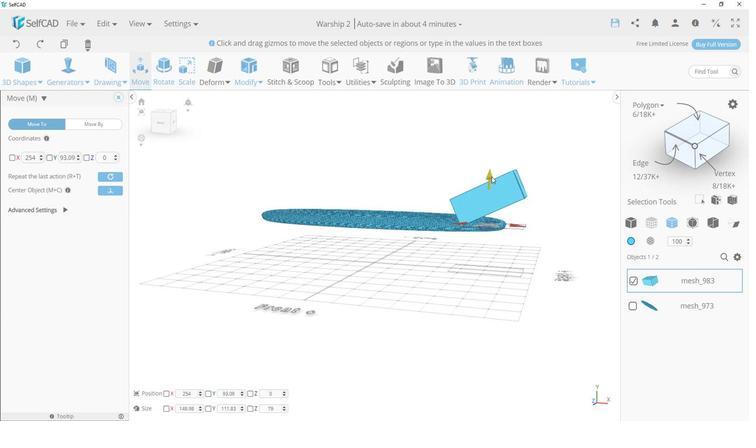 
Action: Mouse pressed left at (429, 214)
Screenshot: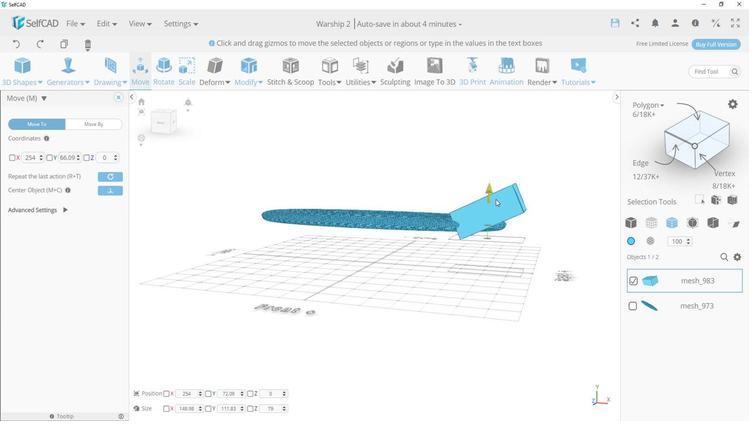 
Action: Mouse moved to (428, 221)
Screenshot: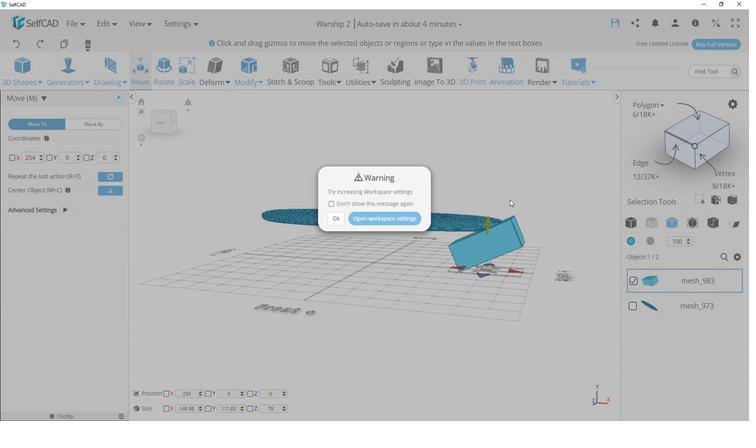 
Action: Mouse pressed left at (428, 221)
Screenshot: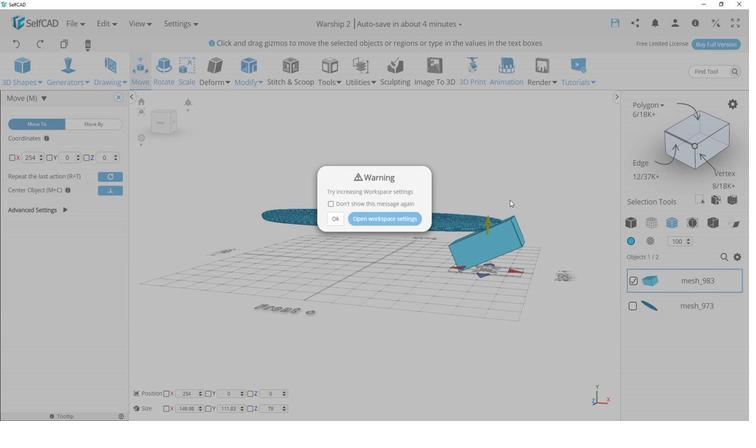 
Action: Mouse moved to (433, 230)
Screenshot: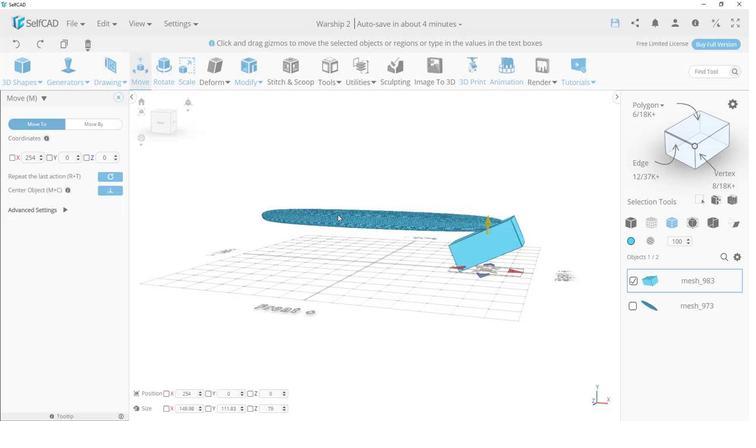 
Action: Mouse pressed left at (433, 230)
Screenshot: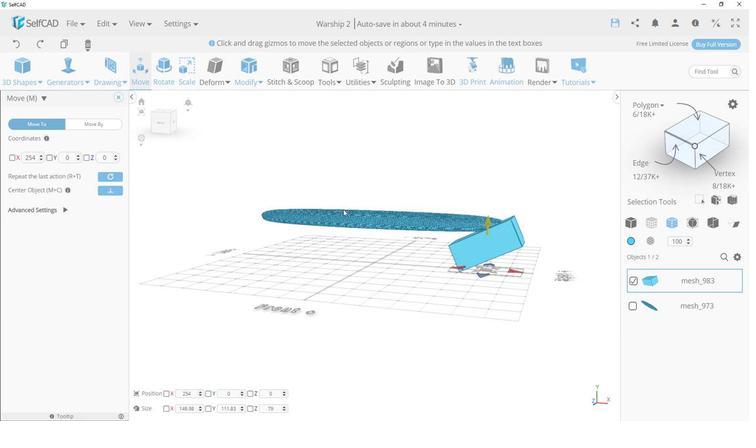 
Action: Mouse moved to (439, 172)
Screenshot: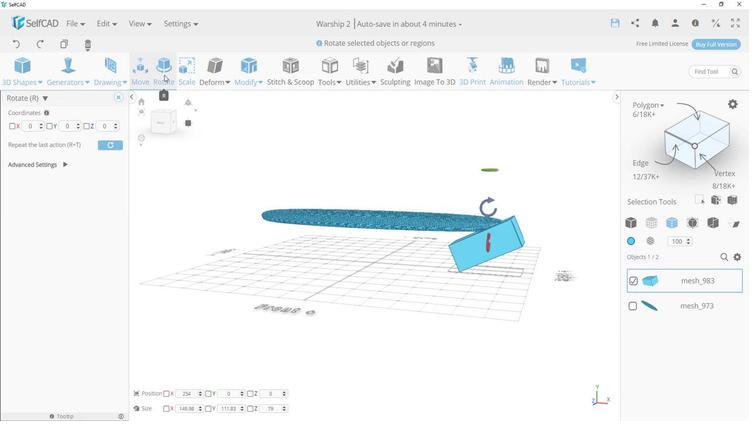 
Action: Mouse pressed left at (439, 172)
Screenshot: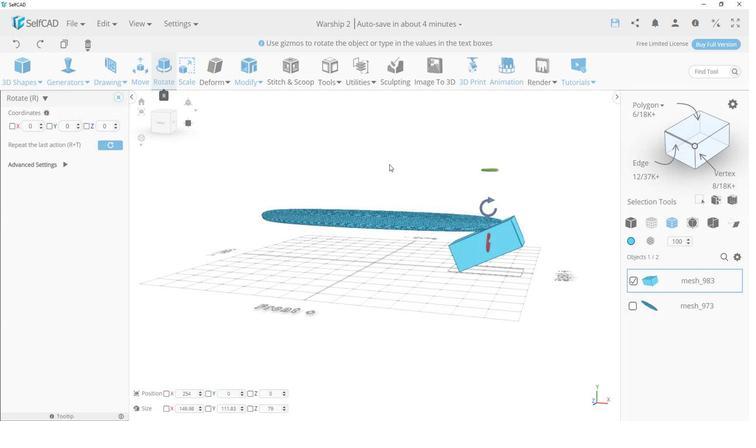 
Action: Mouse moved to (429, 225)
Screenshot: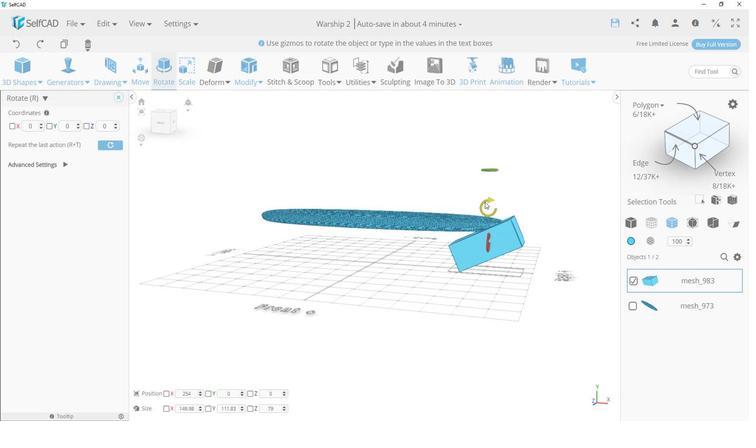 
Action: Mouse pressed left at (429, 225)
Screenshot: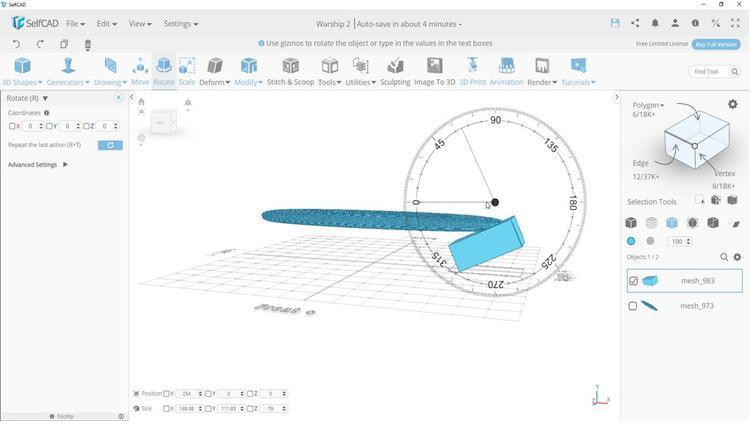 
Action: Mouse moved to (429, 227)
Screenshot: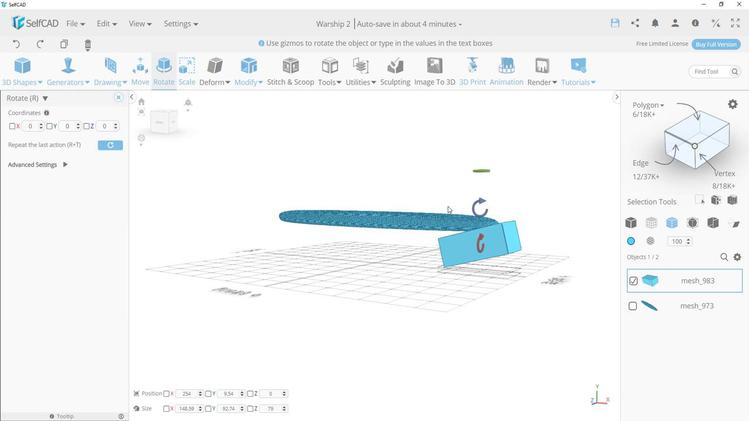 
Action: Mouse pressed left at (429, 227)
Screenshot: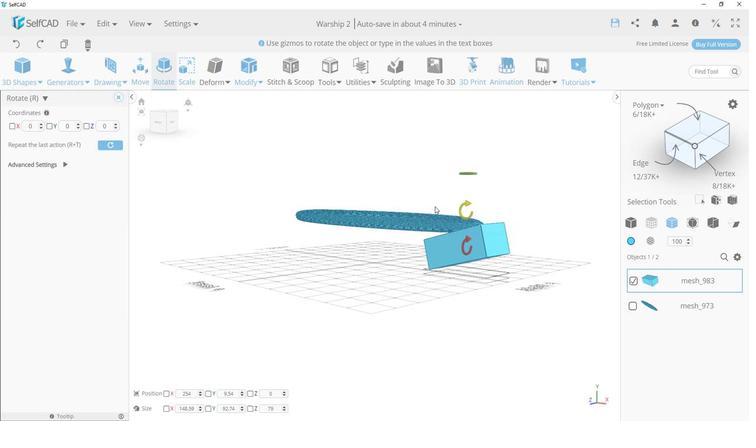 
Action: Mouse moved to (430, 237)
Screenshot: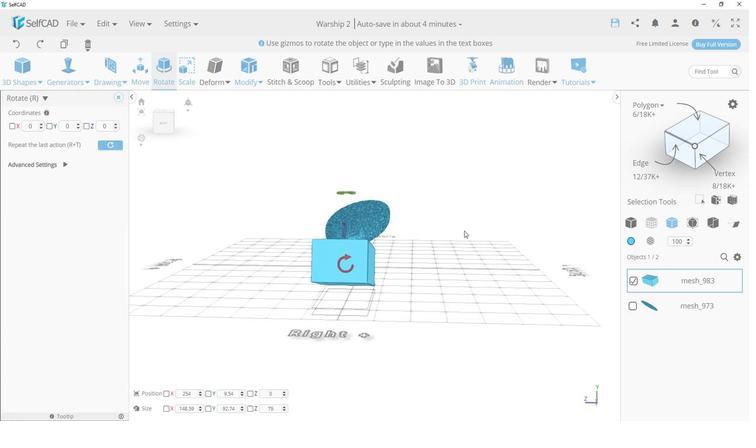 
Action: Mouse scrolled (430, 237) with delta (0, 0)
Screenshot: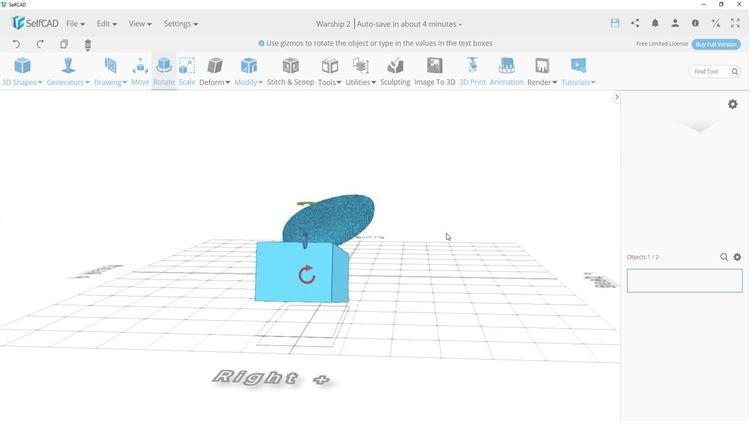 
Action: Mouse scrolled (430, 237) with delta (0, 0)
Screenshot: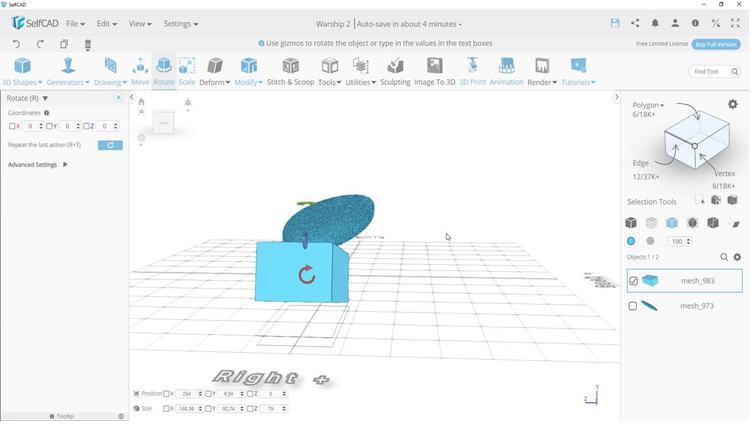 
Action: Mouse scrolled (430, 237) with delta (0, 0)
Screenshot: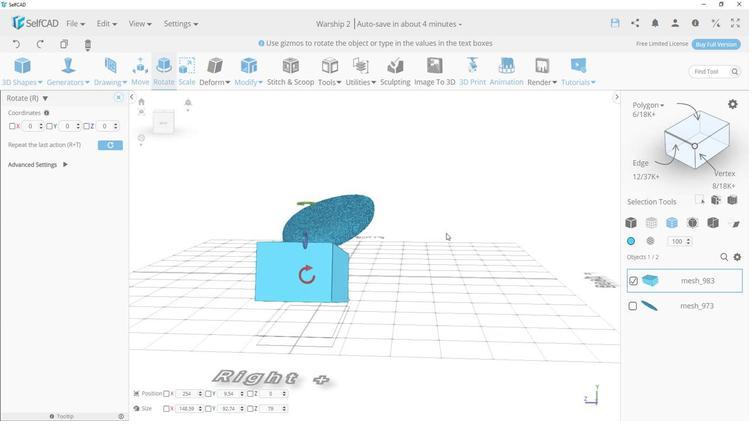 
Action: Mouse scrolled (430, 237) with delta (0, 0)
Screenshot: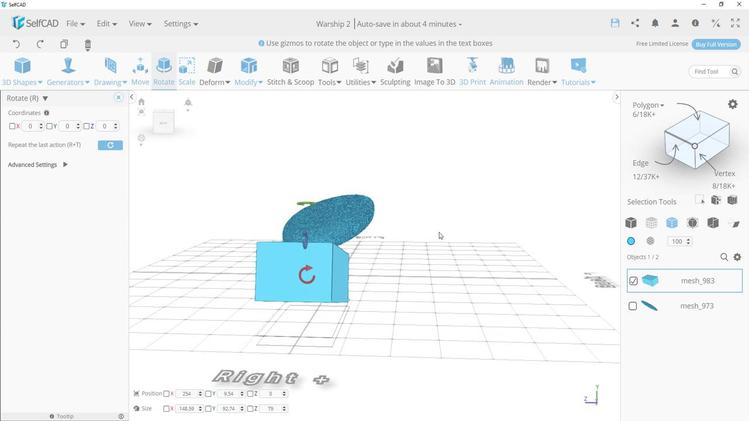
Action: Mouse scrolled (430, 237) with delta (0, 0)
Screenshot: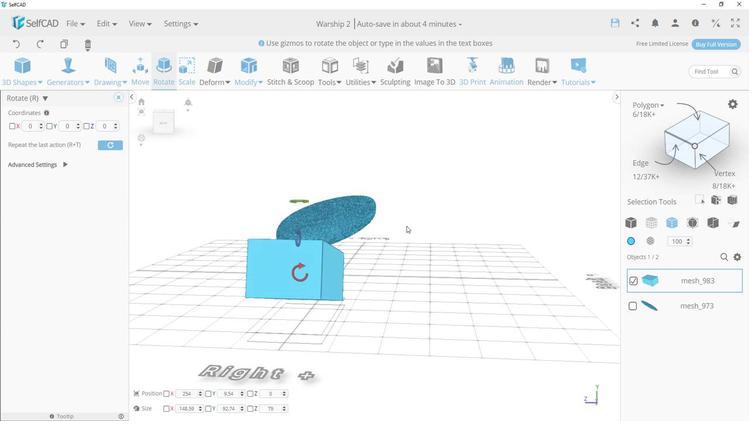 
Action: Mouse moved to (431, 238)
Screenshot: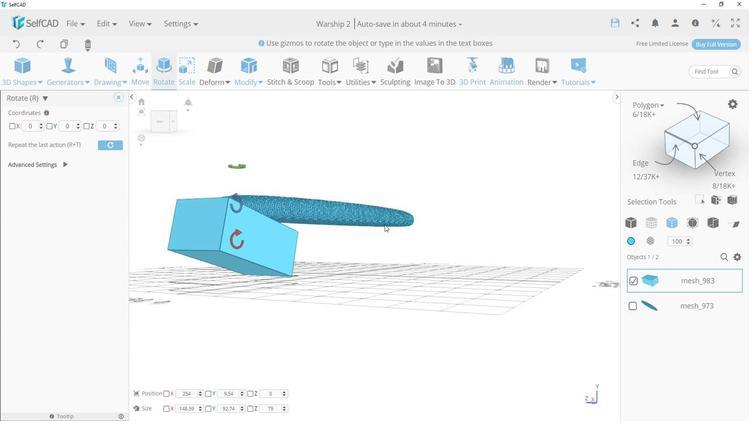 
Action: Mouse pressed left at (431, 238)
Screenshot: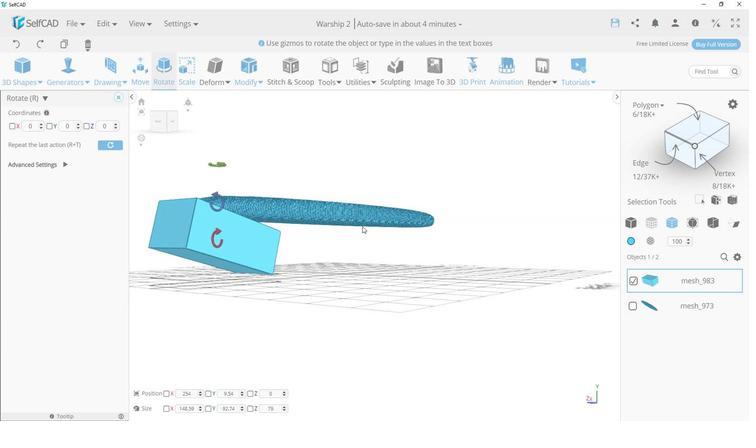 
Action: Mouse moved to (433, 240)
Screenshot: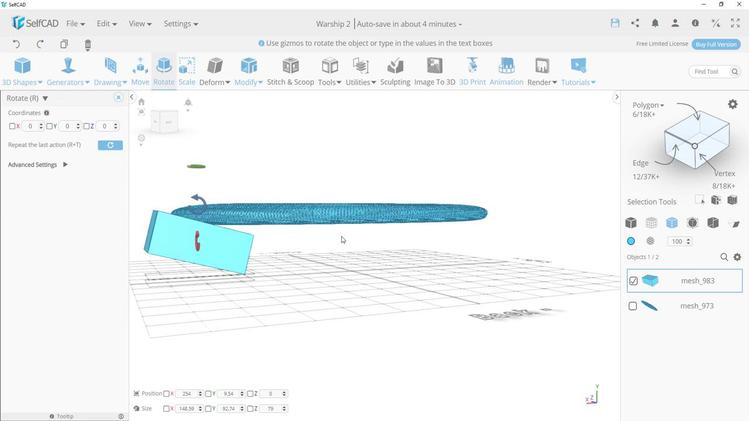 
Action: Mouse pressed left at (433, 240)
Screenshot: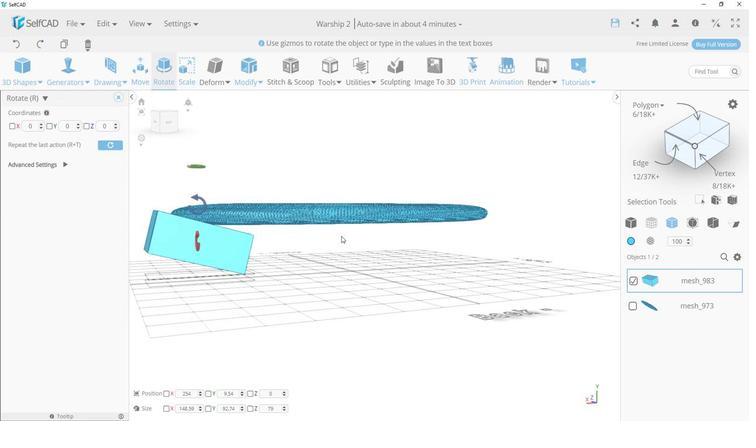 
Action: Mouse moved to (434, 237)
Screenshot: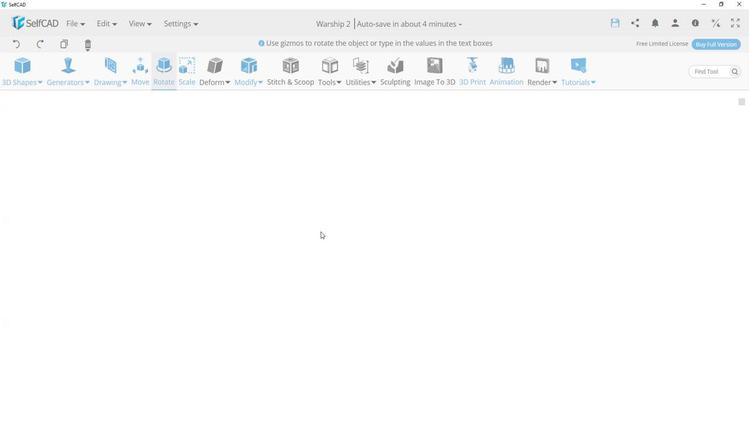 
Action: Mouse scrolled (434, 237) with delta (0, 0)
Screenshot: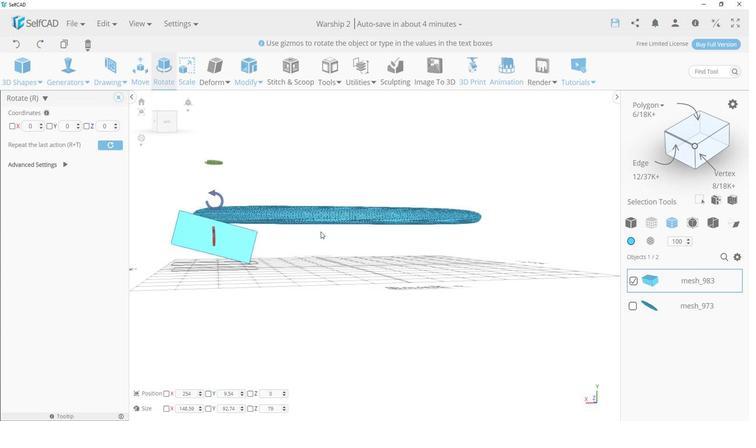 
Action: Mouse scrolled (434, 237) with delta (0, 0)
Screenshot: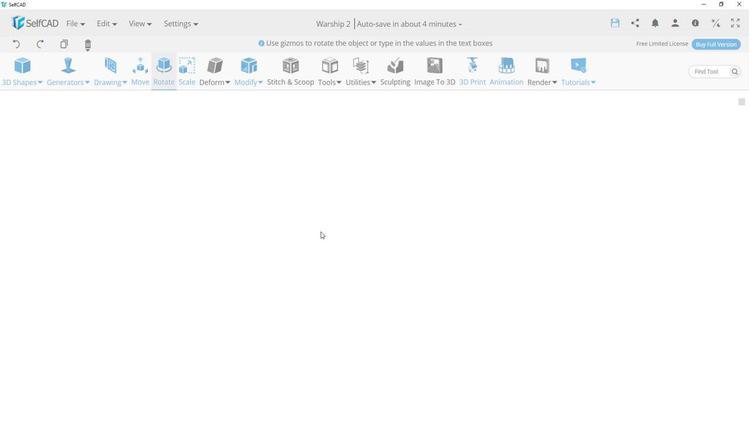
Action: Mouse moved to (435, 237)
Screenshot: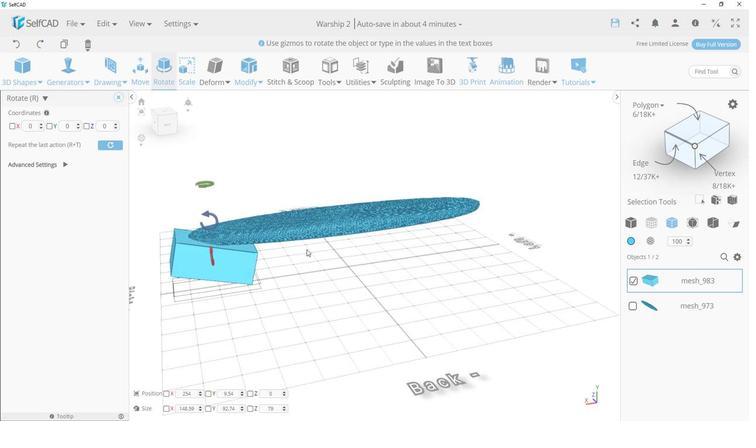 
Action: Mouse pressed left at (435, 237)
Screenshot: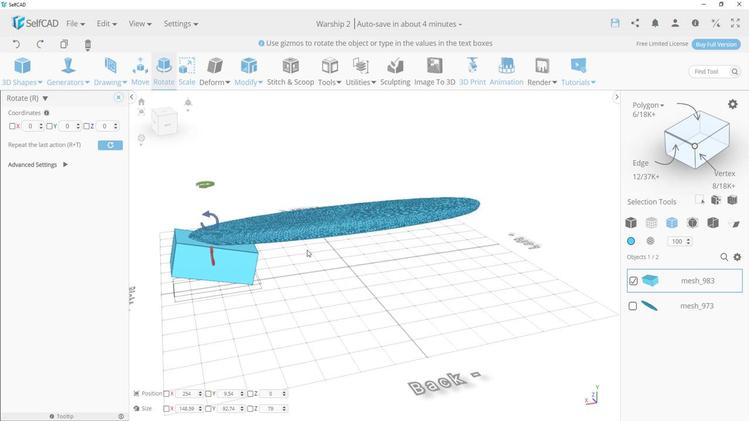 
Action: Mouse moved to (425, 268)
Screenshot: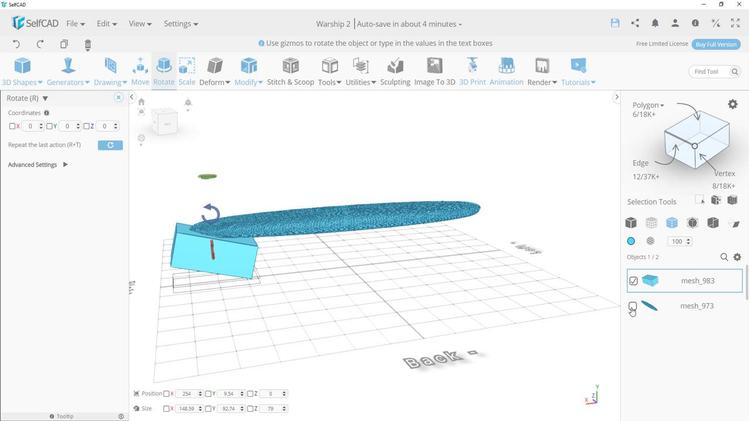
Action: Mouse pressed left at (425, 268)
Screenshot: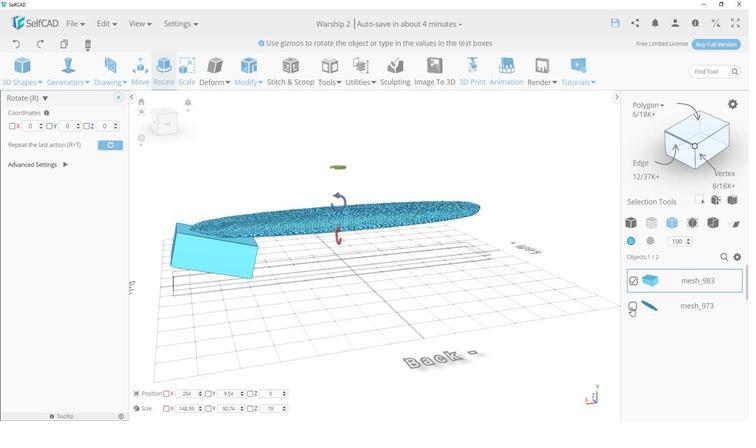
Action: Mouse moved to (435, 175)
Screenshot: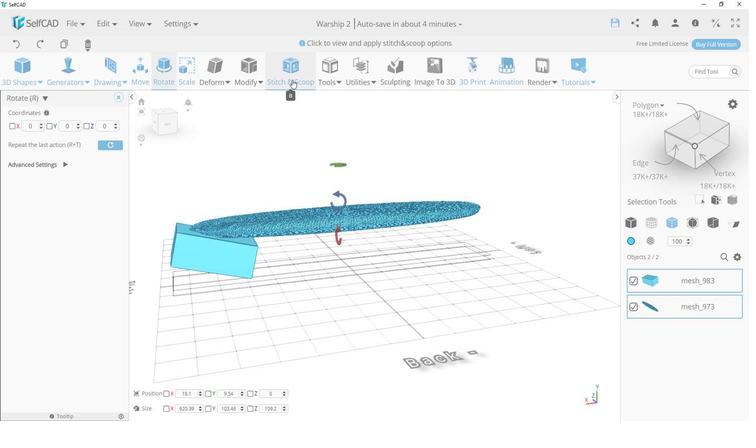 
Action: Mouse pressed left at (435, 175)
Screenshot: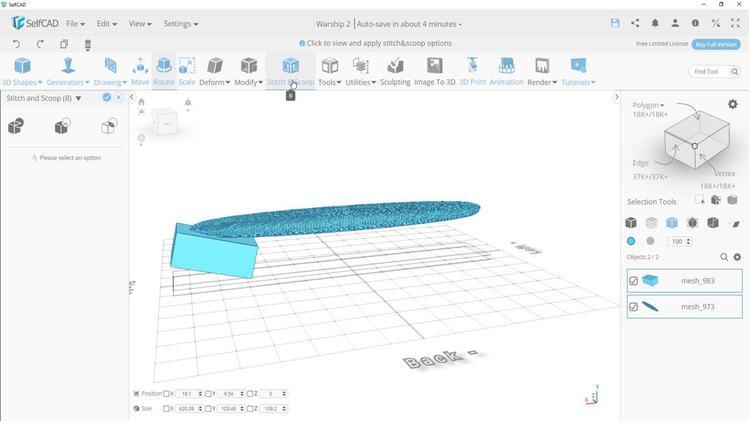 
Action: Mouse moved to (442, 194)
Screenshot: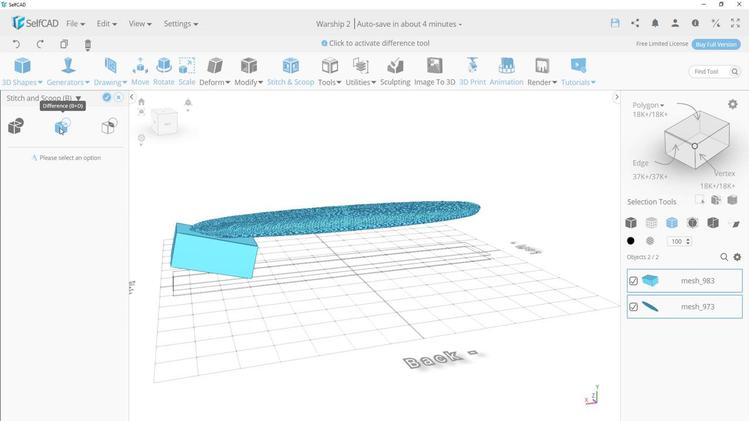 
Action: Mouse pressed left at (442, 194)
Screenshot: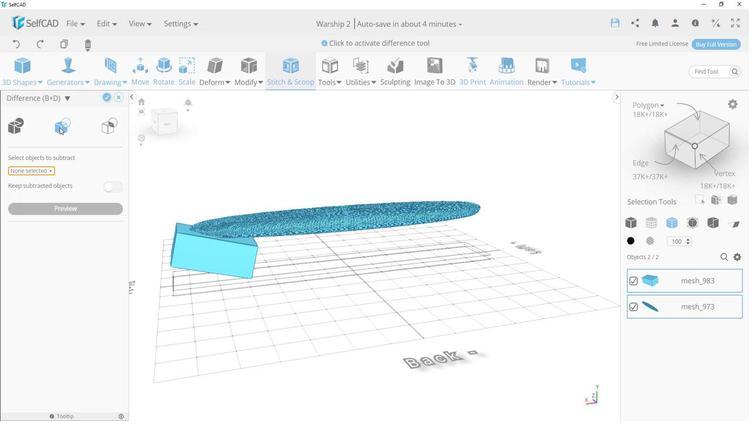 
Action: Mouse moved to (442, 213)
Screenshot: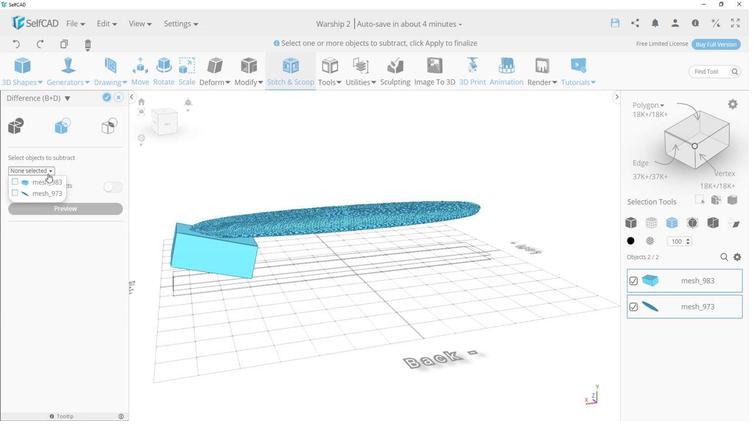 
Action: Mouse pressed left at (442, 213)
Screenshot: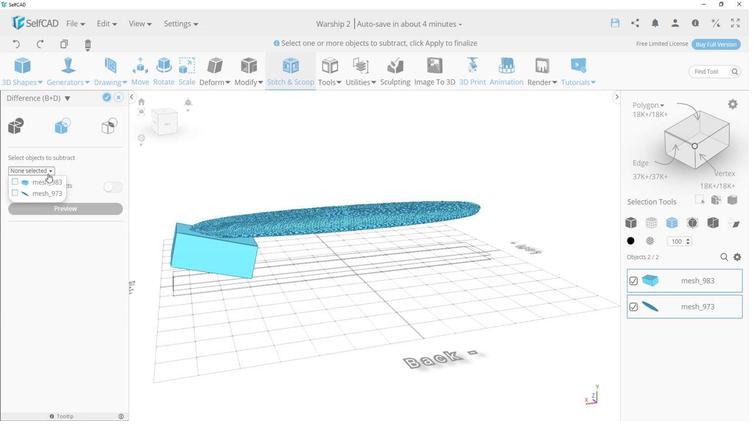 
Action: Mouse moved to (442, 221)
Screenshot: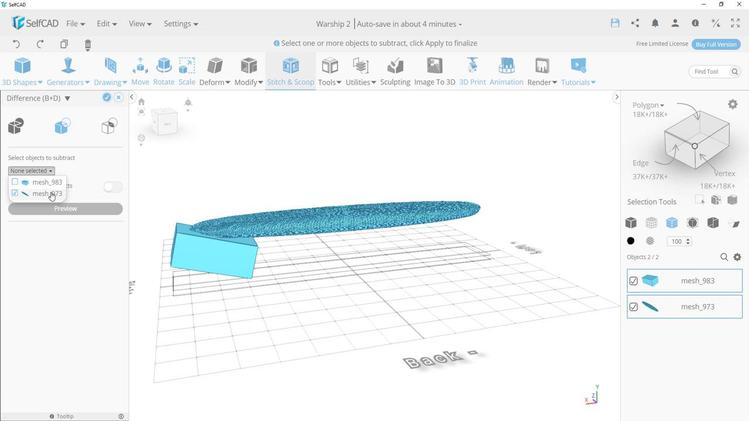 
Action: Mouse pressed left at (442, 221)
Screenshot: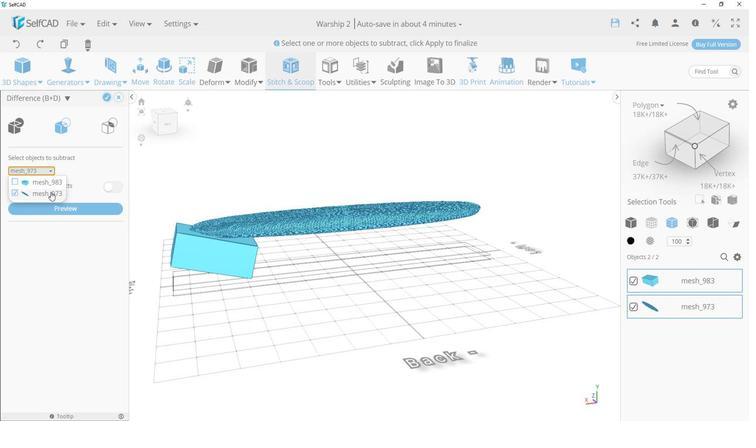 
Action: Mouse moved to (442, 218)
Screenshot: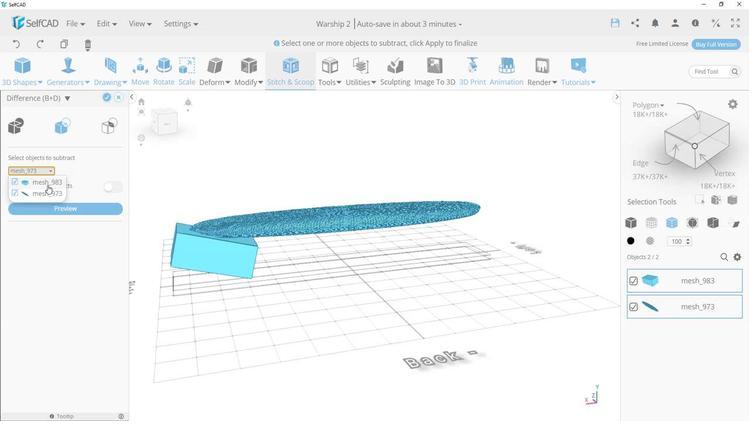
Action: Mouse pressed left at (442, 218)
Screenshot: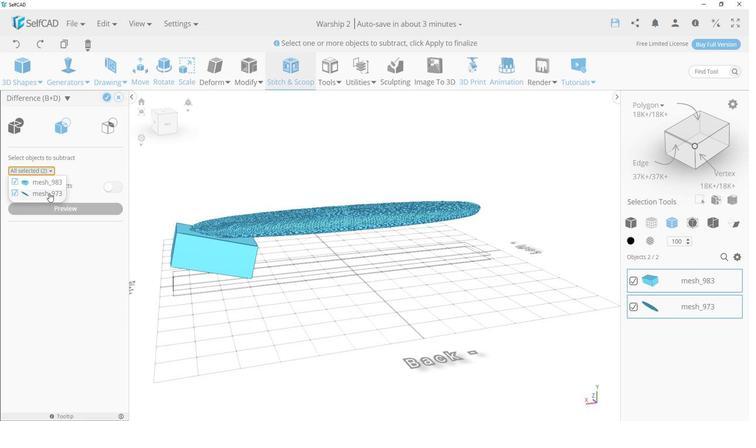 
Action: Mouse moved to (442, 221)
Screenshot: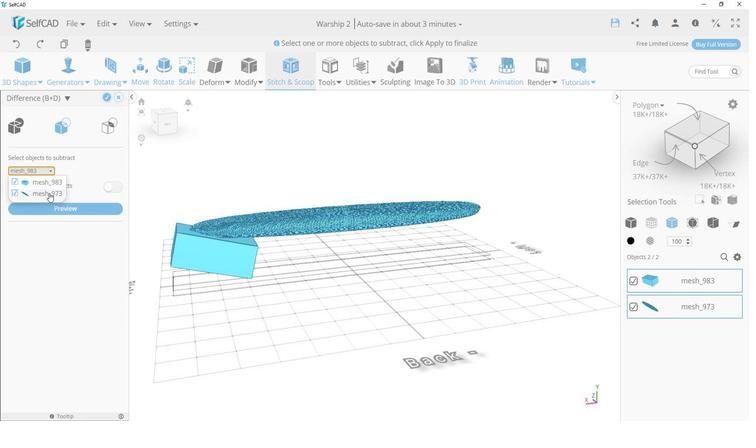 
Action: Mouse pressed left at (442, 221)
Screenshot: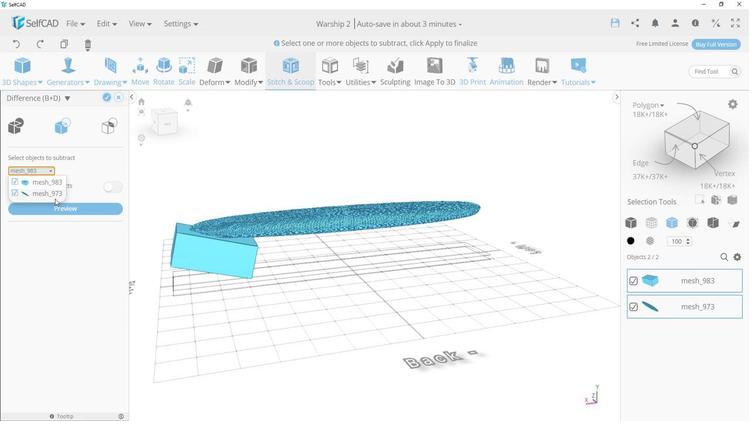 
Action: Mouse moved to (441, 229)
Screenshot: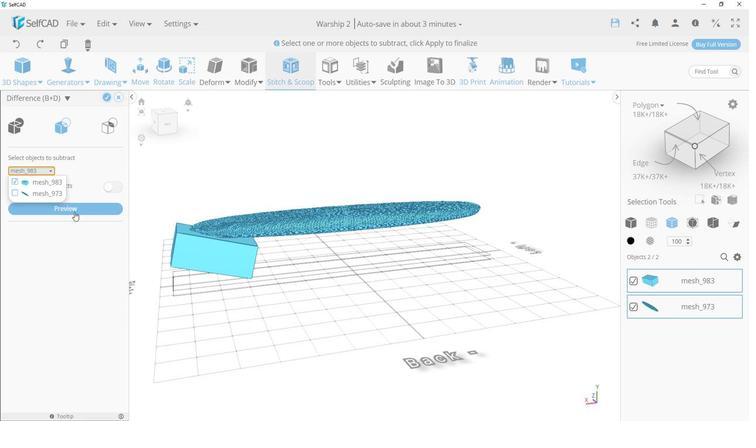 
Action: Mouse pressed left at (441, 229)
Screenshot: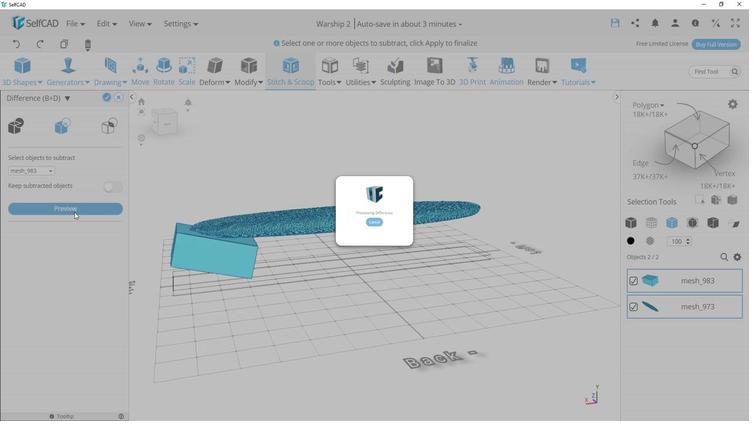 
Action: Mouse moved to (435, 259)
Screenshot: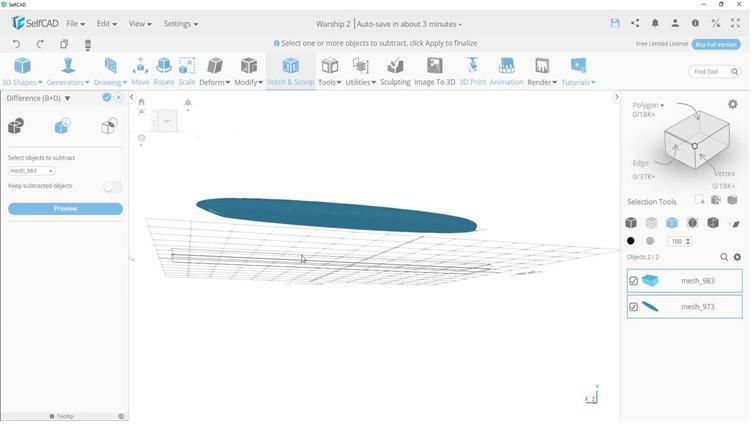 
Action: Mouse pressed left at (435, 259)
Screenshot: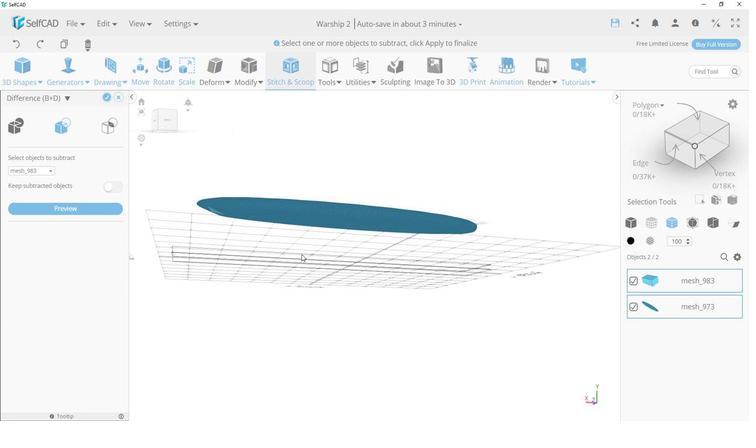 
Action: Mouse moved to (436, 238)
Screenshot: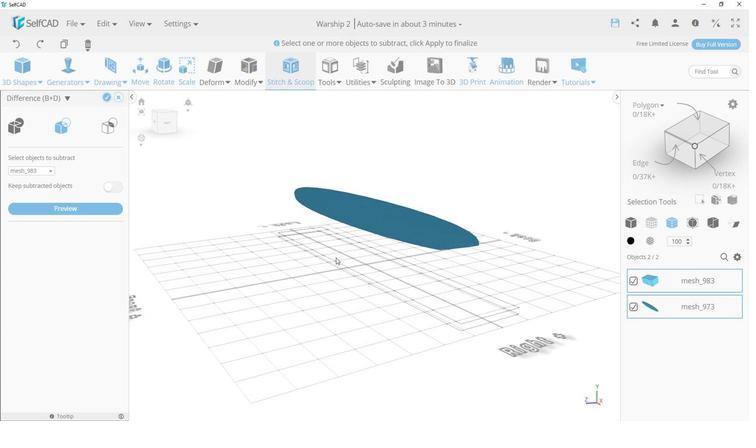
Action: Mouse pressed left at (436, 238)
Screenshot: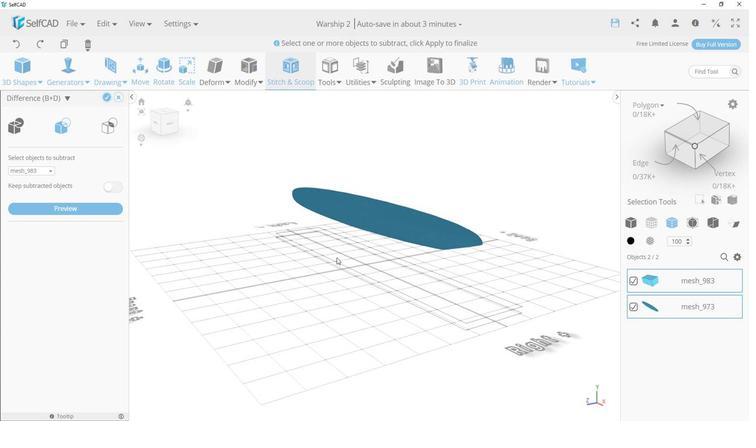 
Action: Mouse moved to (440, 182)
Screenshot: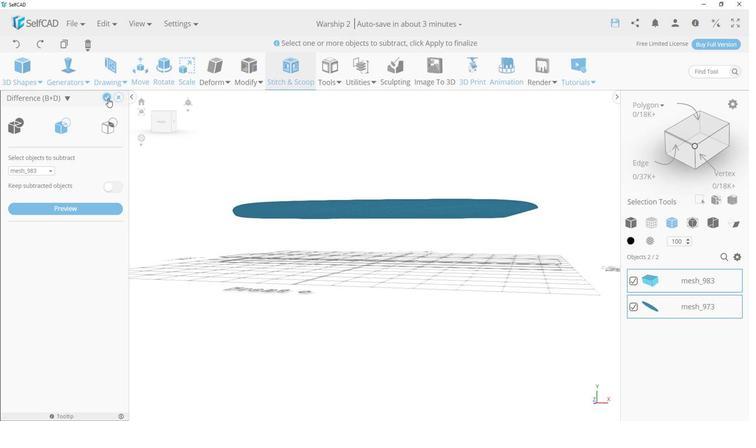 
Action: Mouse pressed left at (440, 182)
Screenshot: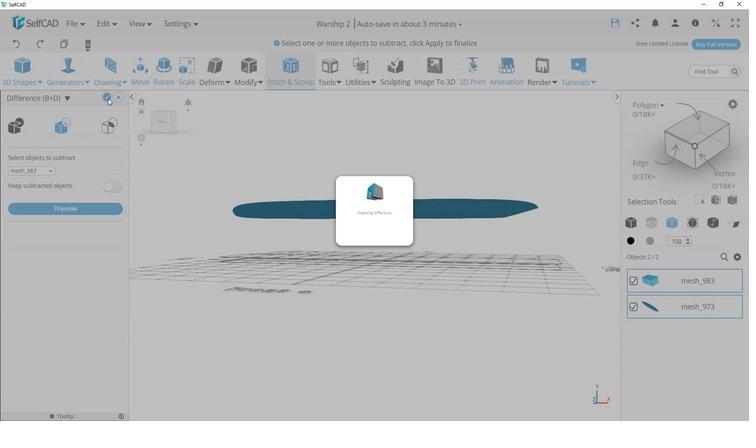 
Action: Mouse moved to (431, 238)
Screenshot: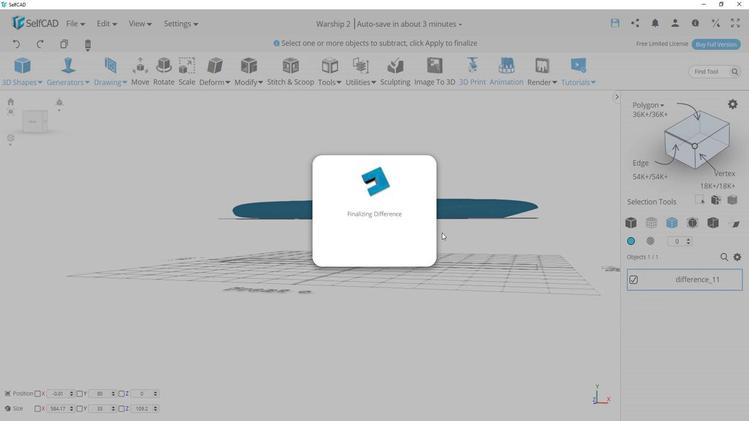 
Action: Mouse pressed left at (431, 238)
Screenshot: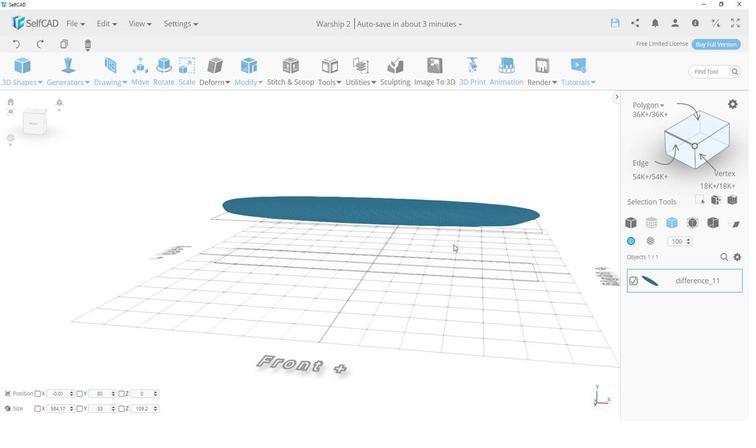 
Action: Mouse moved to (431, 243)
